 Task: Find connections with filter location Stara Zagora with filter topic #trainer with filter profile language German with filter current company Webmasters4SEO with filter school Gandhi Institute for Technological Advancement with filter industry Administration of Justice with filter service category Grant Writing with filter keywords title Information Security Analyst
Action: Mouse moved to (671, 123)
Screenshot: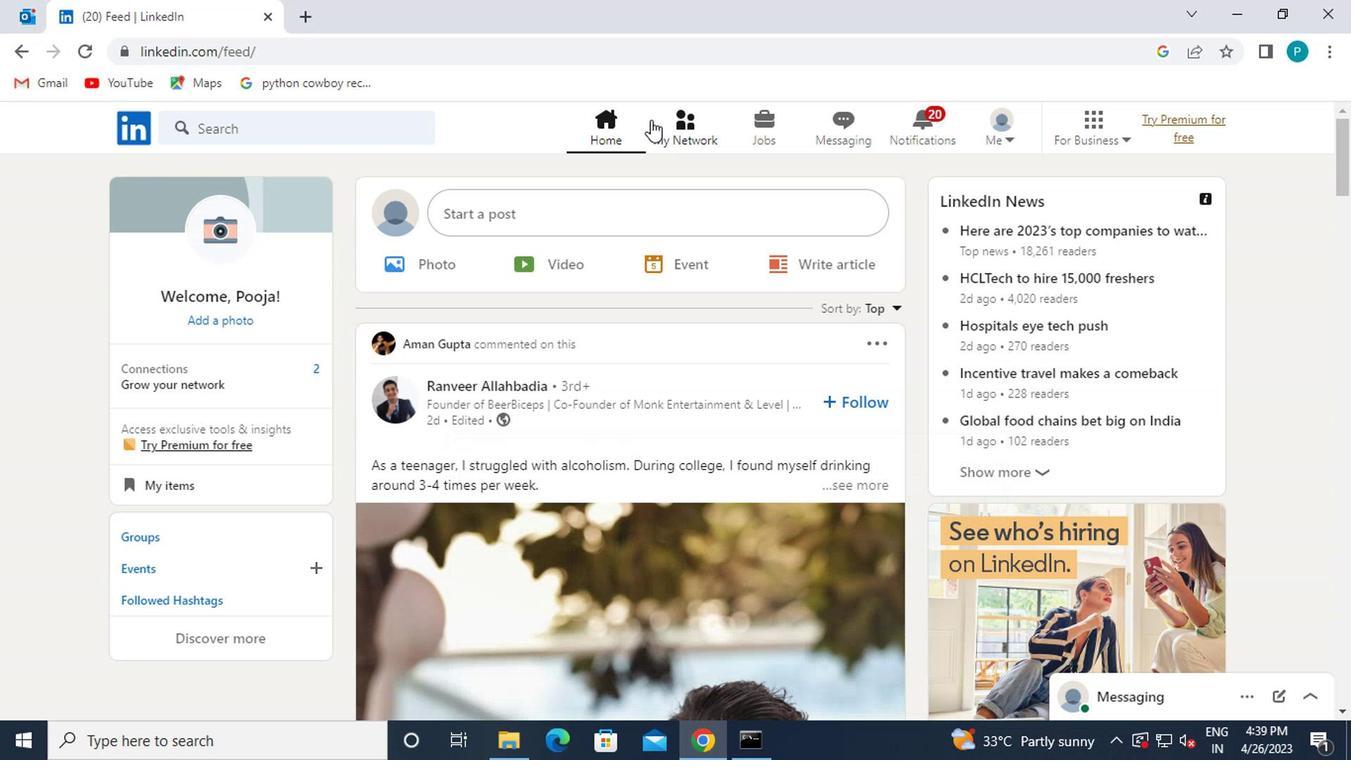 
Action: Mouse pressed left at (671, 123)
Screenshot: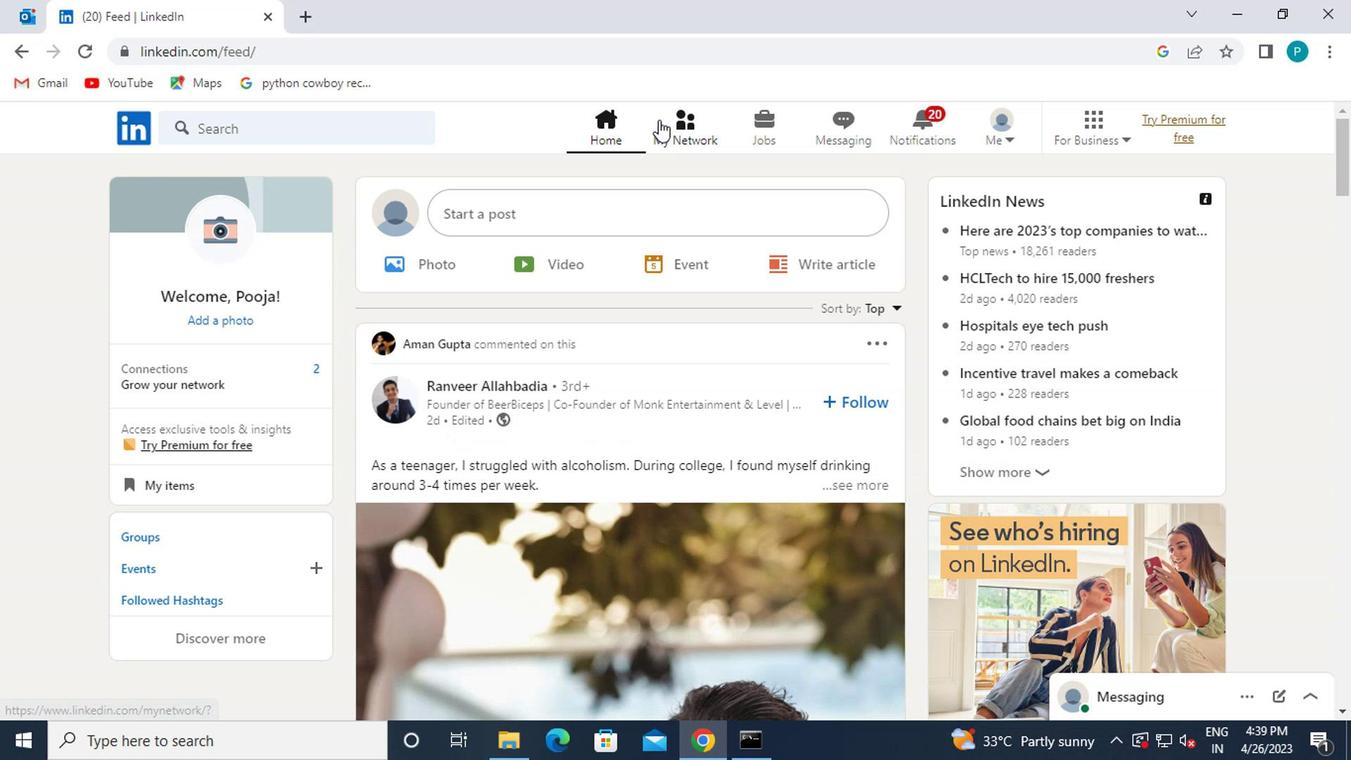 
Action: Mouse moved to (251, 243)
Screenshot: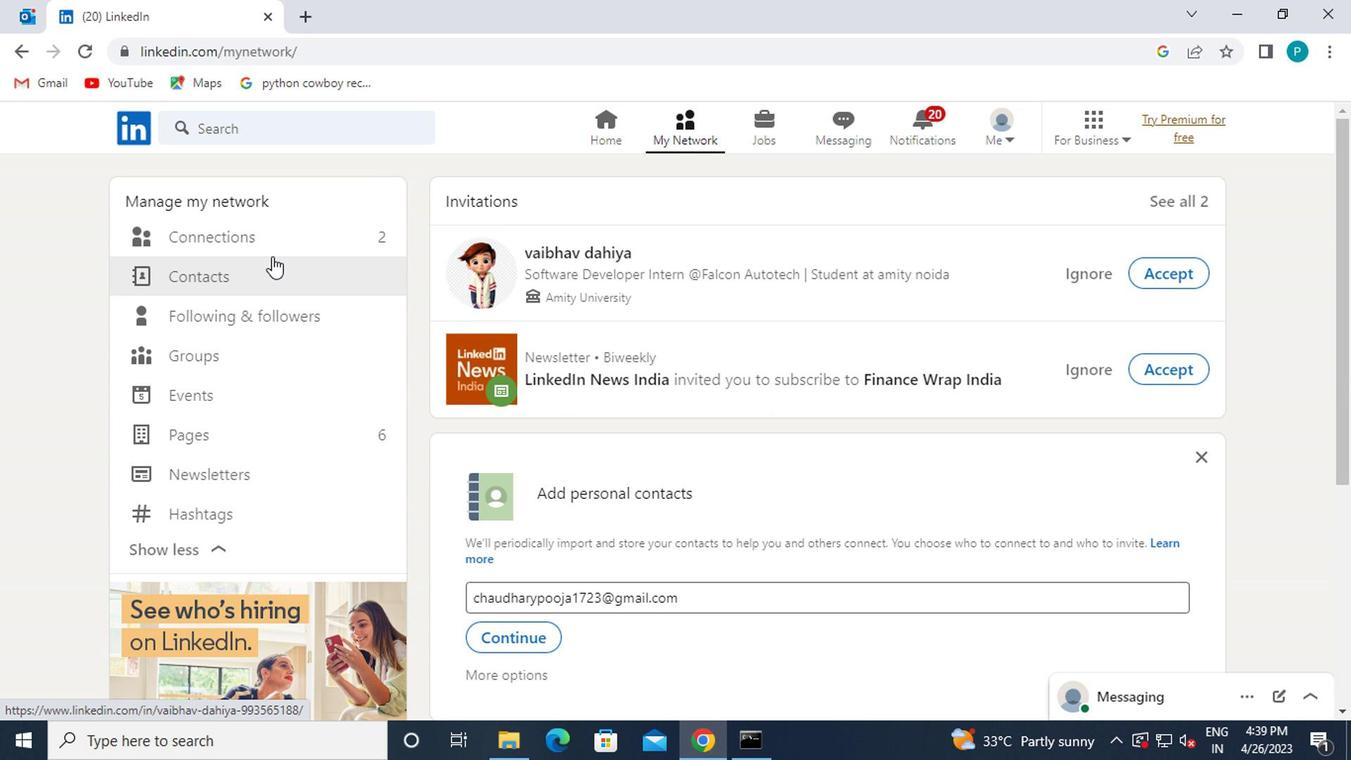 
Action: Mouse pressed left at (251, 243)
Screenshot: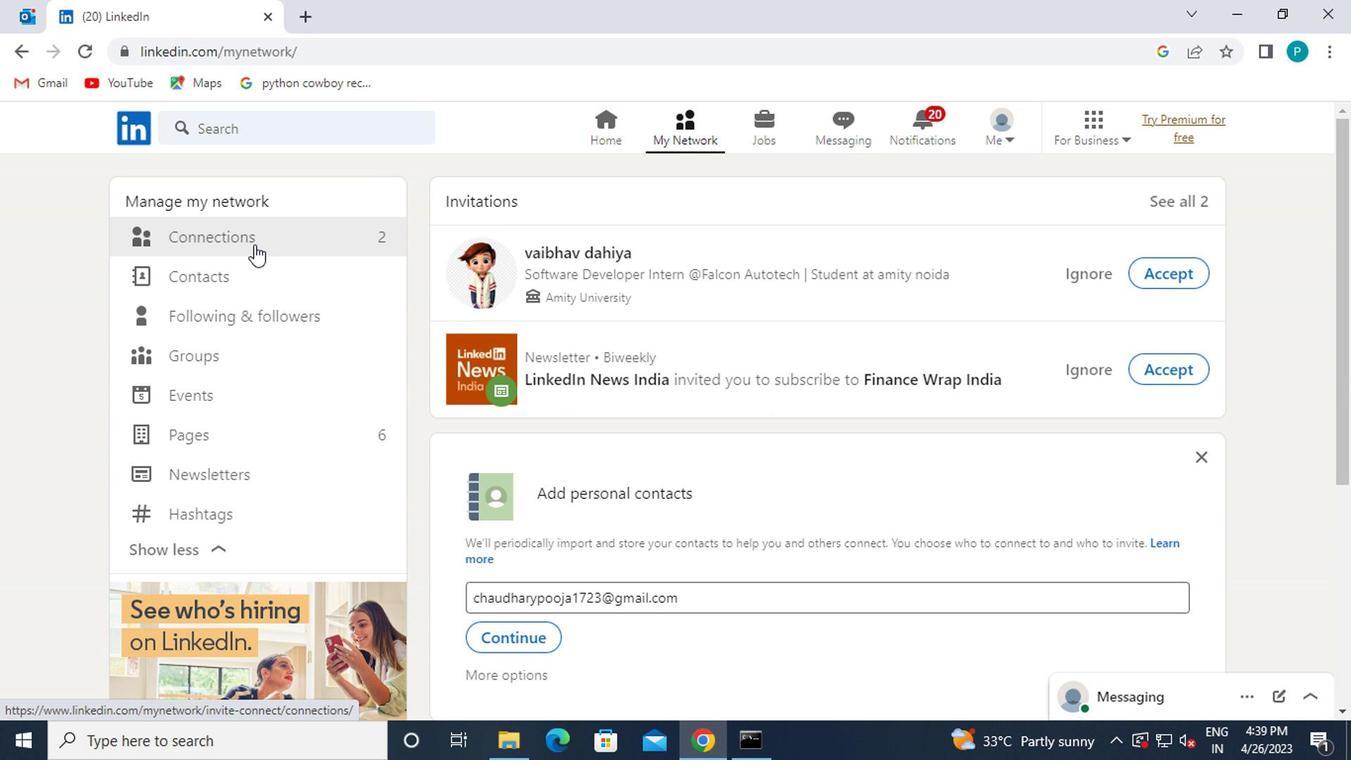 
Action: Mouse moved to (788, 223)
Screenshot: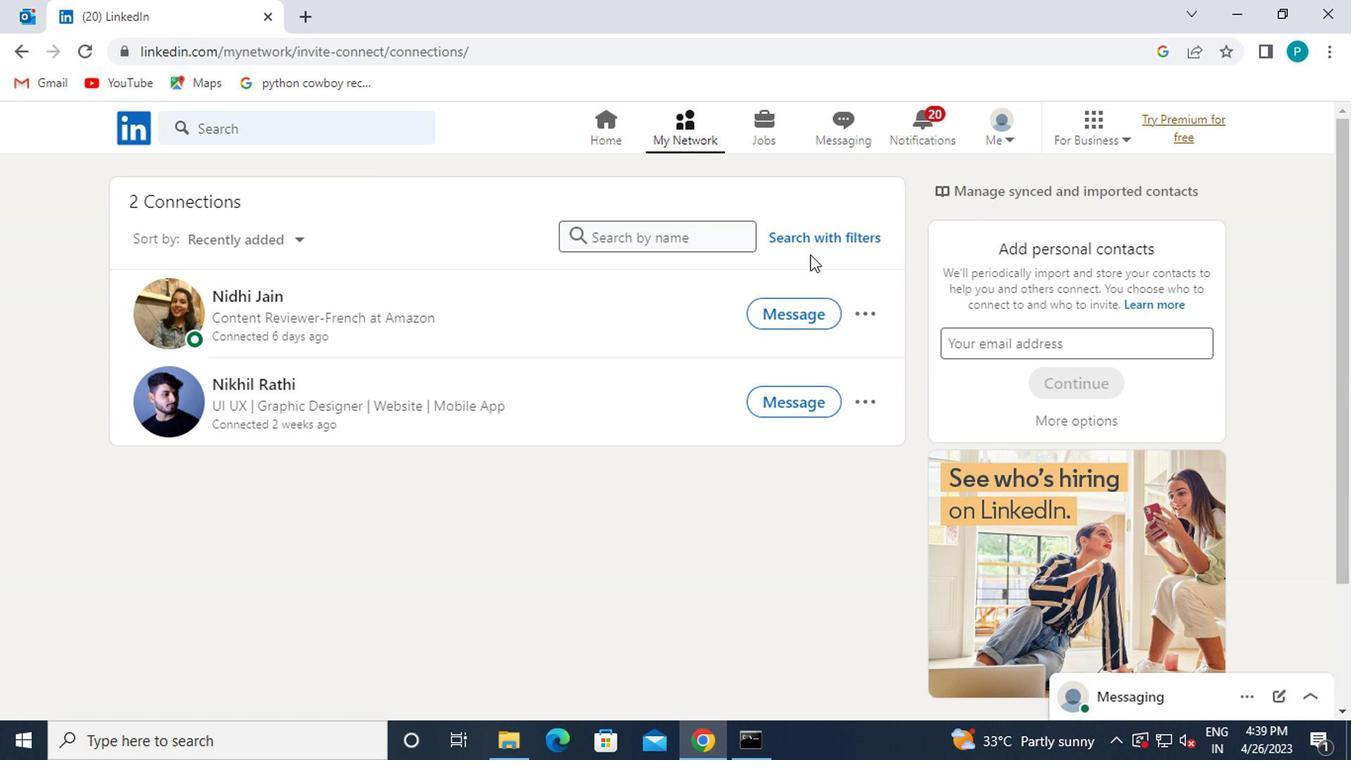 
Action: Mouse pressed left at (788, 223)
Screenshot: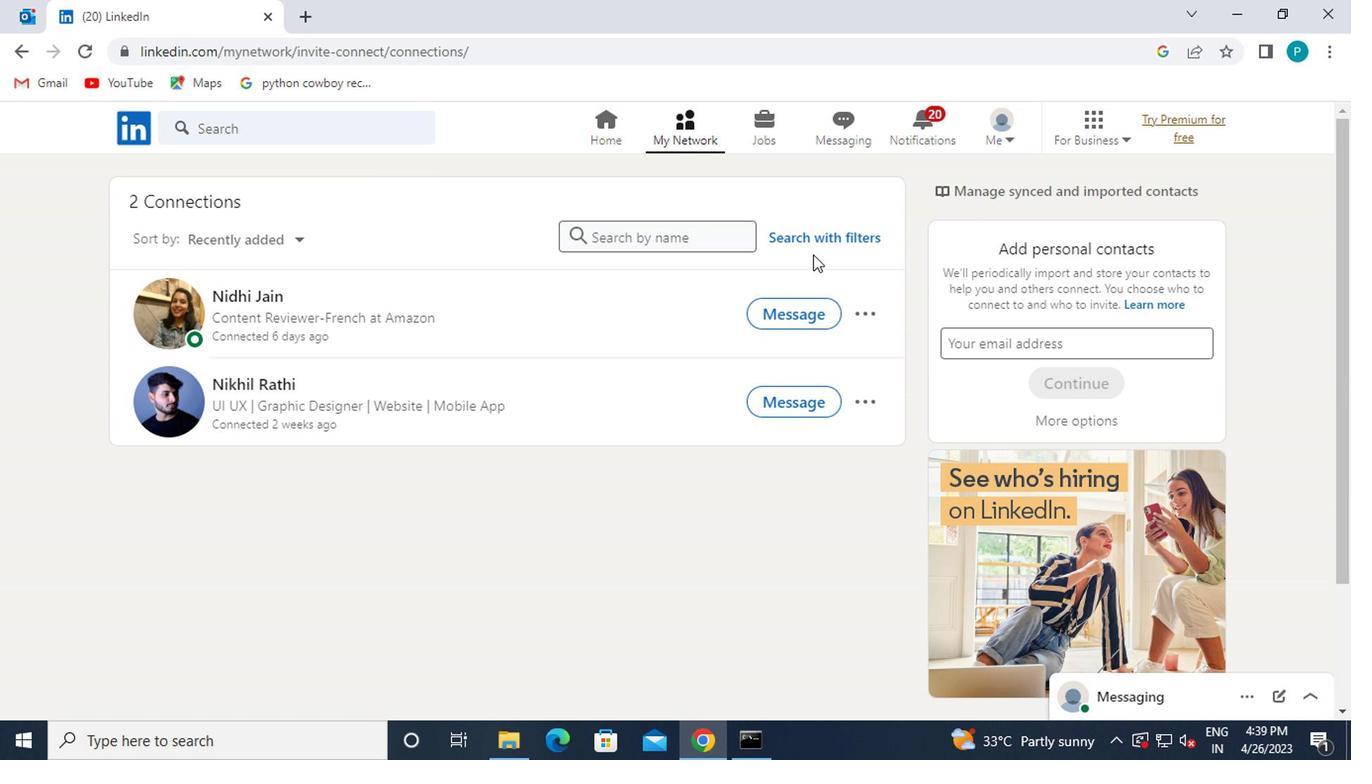 
Action: Mouse moved to (793, 235)
Screenshot: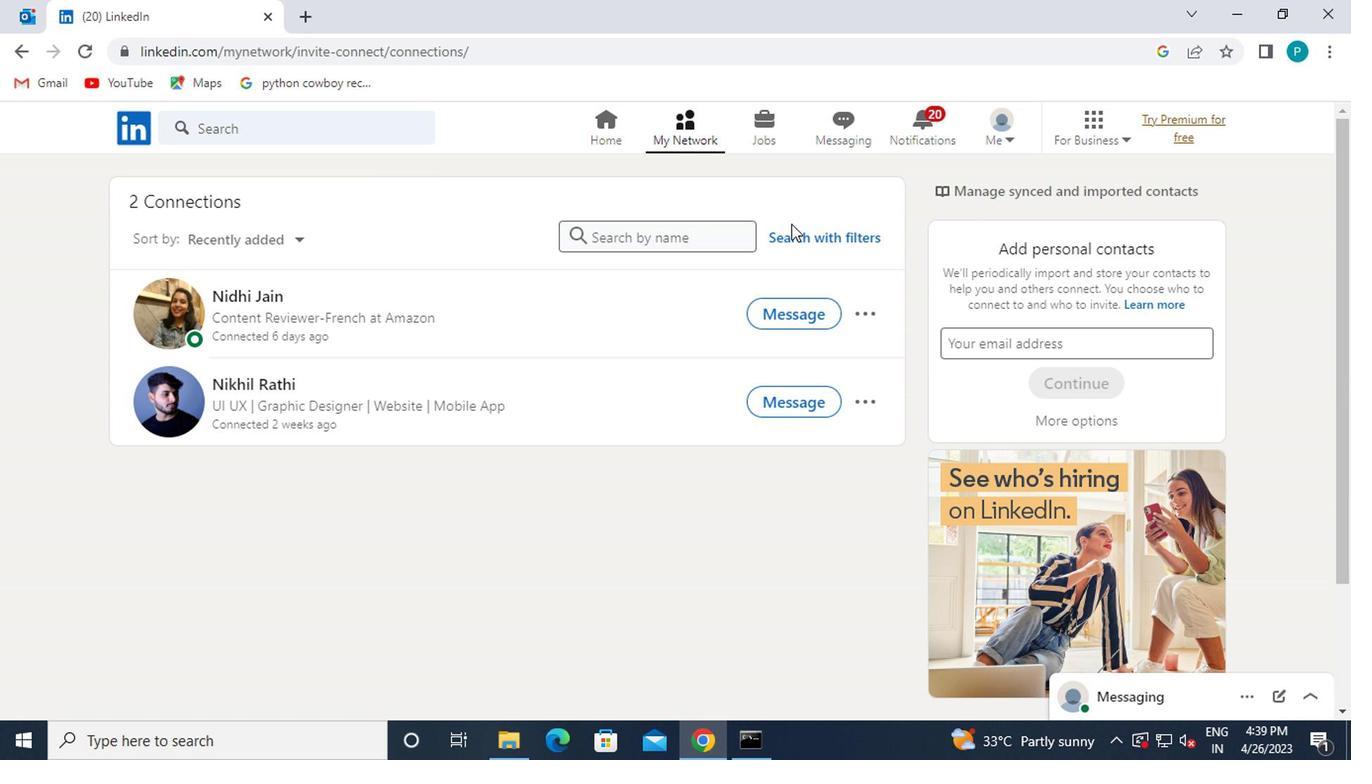 
Action: Mouse pressed left at (793, 235)
Screenshot: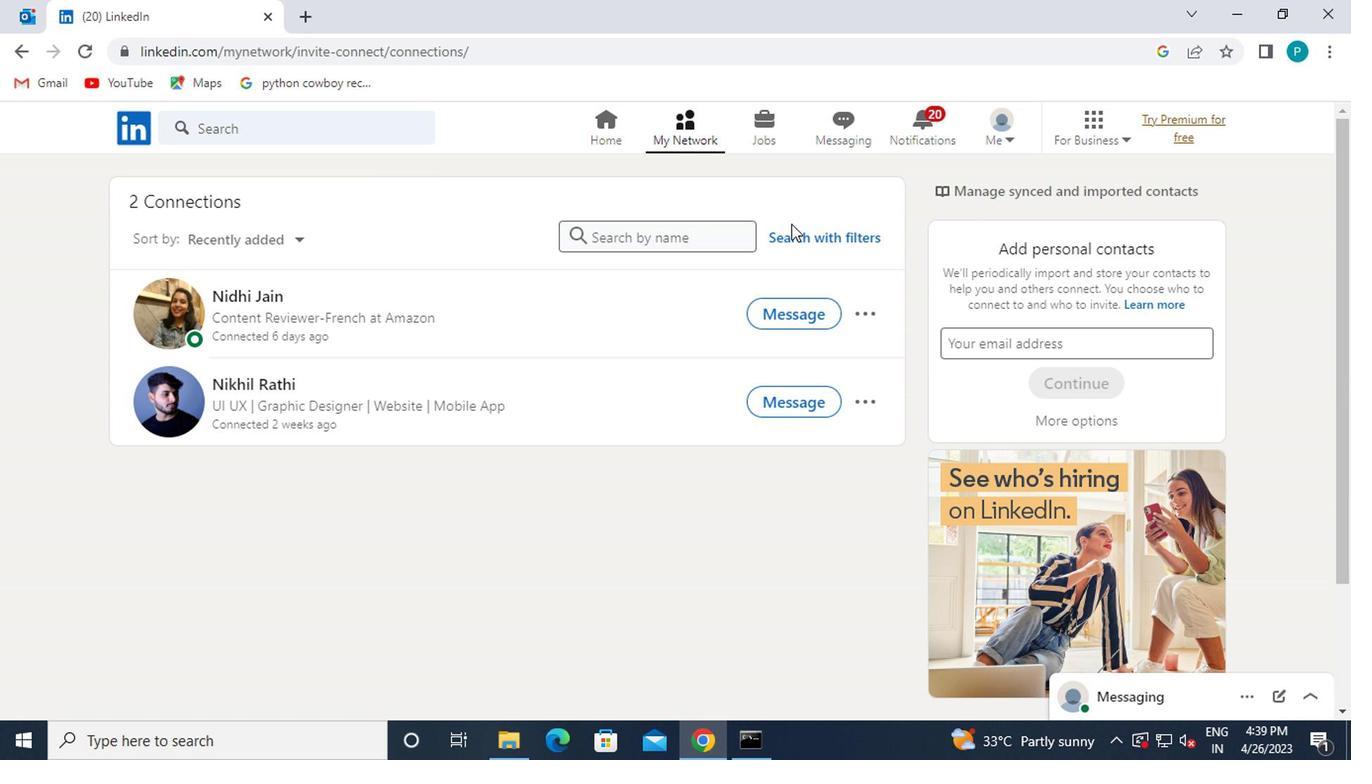 
Action: Mouse moved to (627, 180)
Screenshot: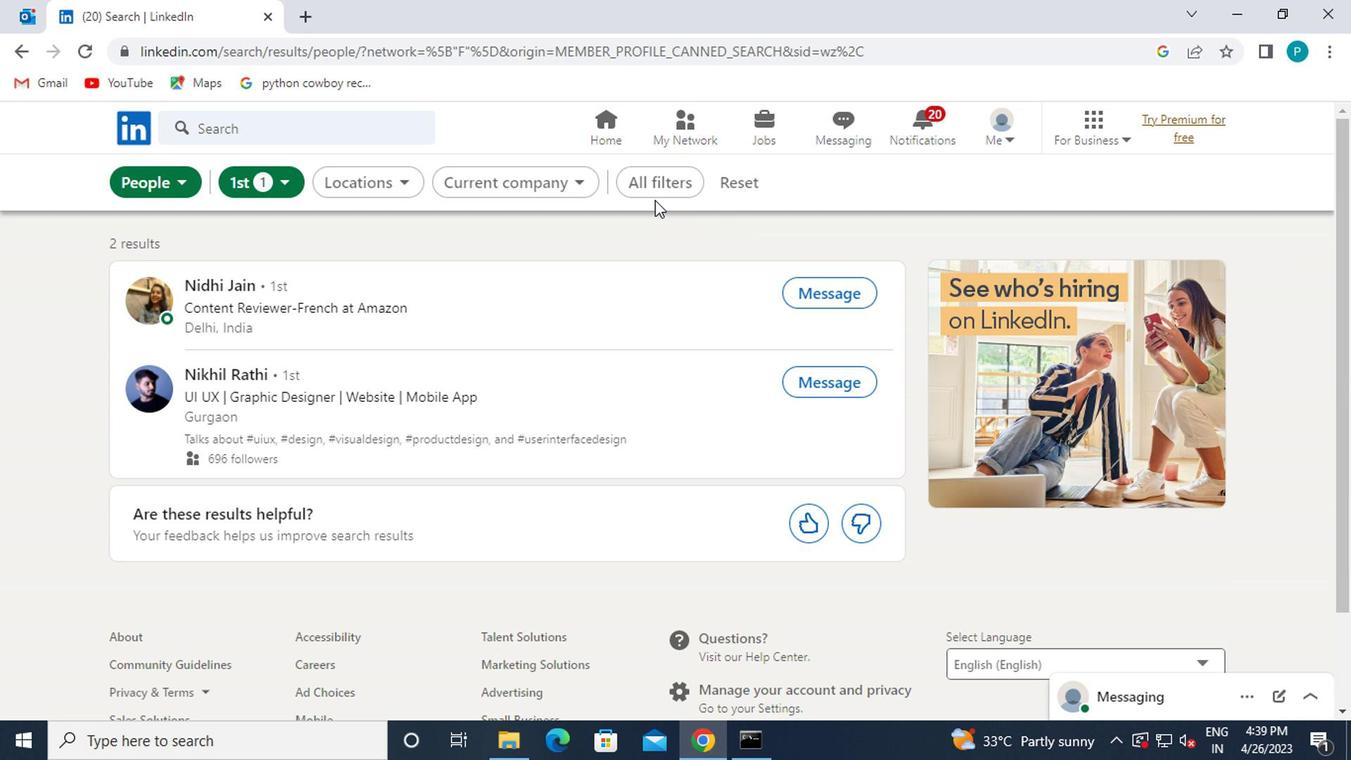 
Action: Mouse pressed left at (627, 180)
Screenshot: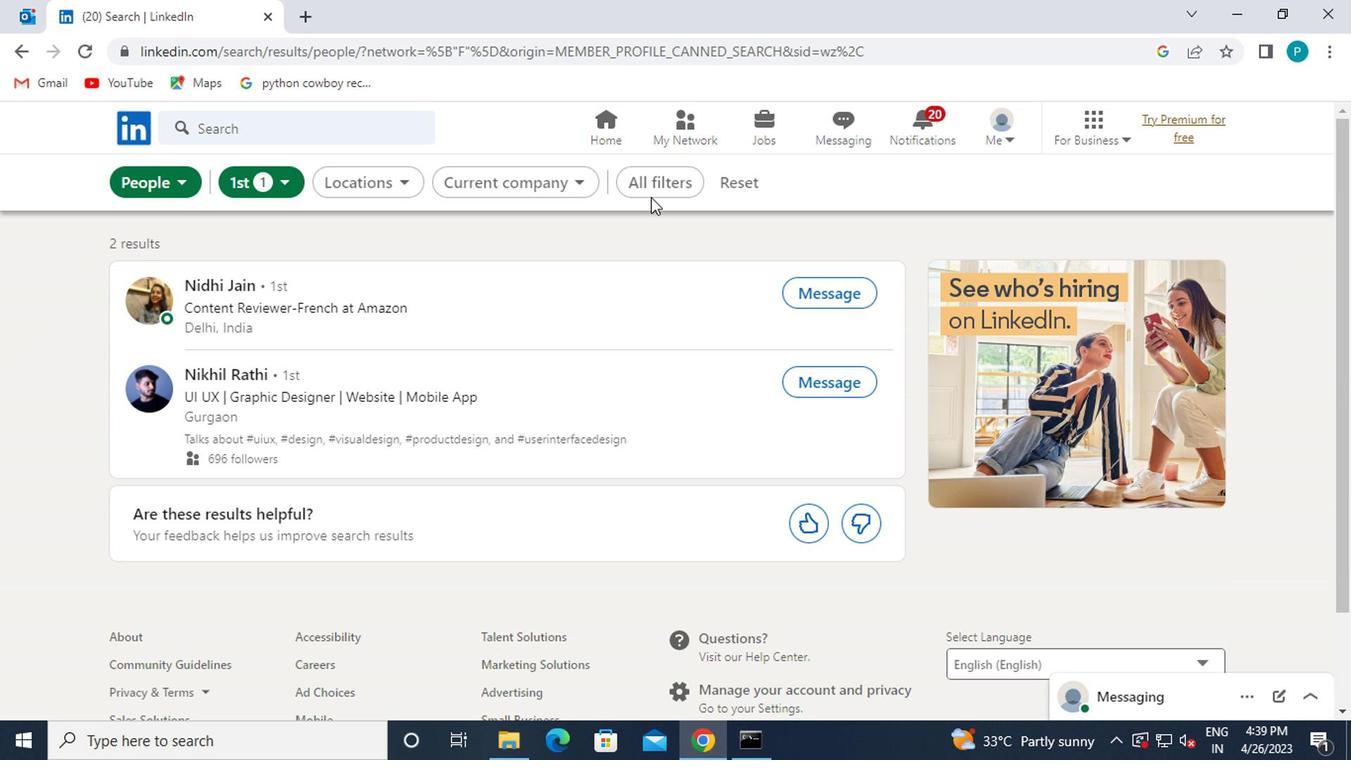 
Action: Mouse moved to (1064, 540)
Screenshot: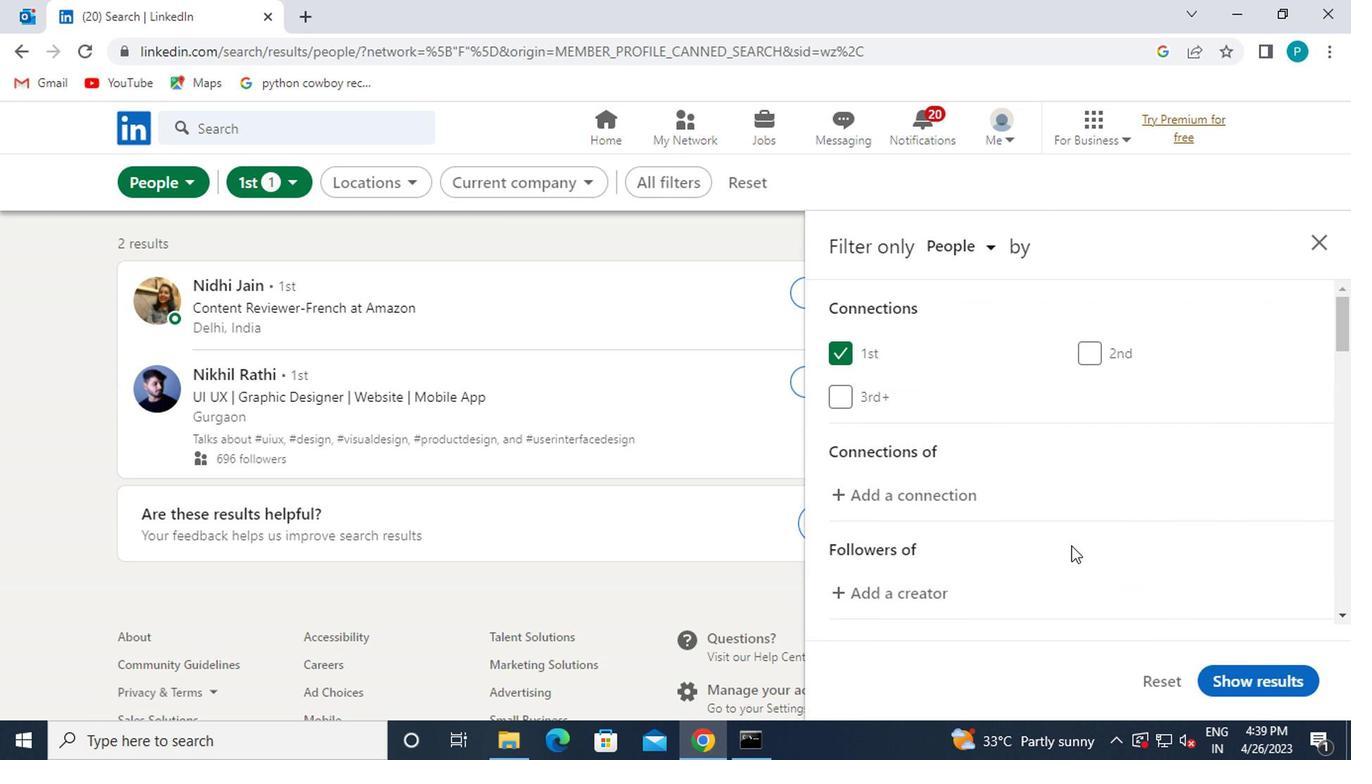 
Action: Mouse scrolled (1064, 540) with delta (0, 0)
Screenshot: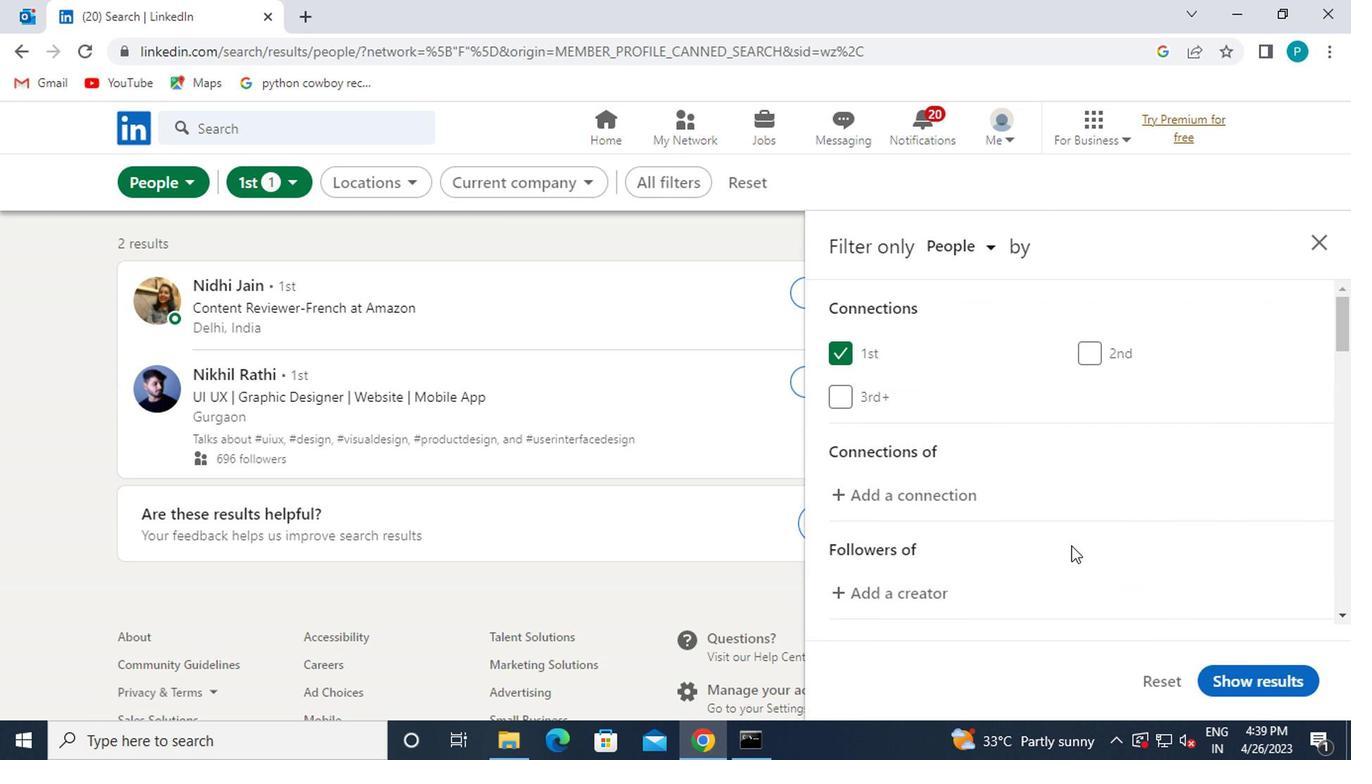 
Action: Mouse moved to (1061, 540)
Screenshot: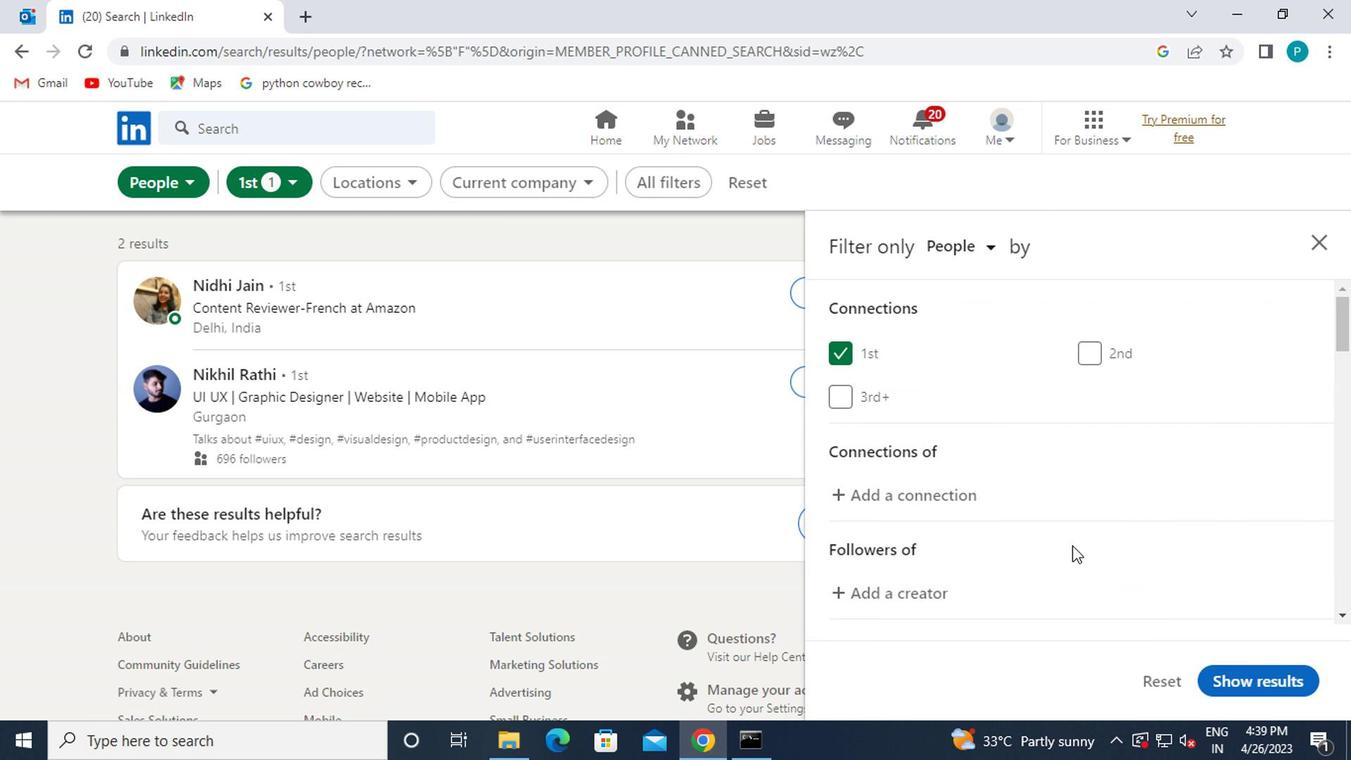 
Action: Mouse scrolled (1061, 540) with delta (0, 0)
Screenshot: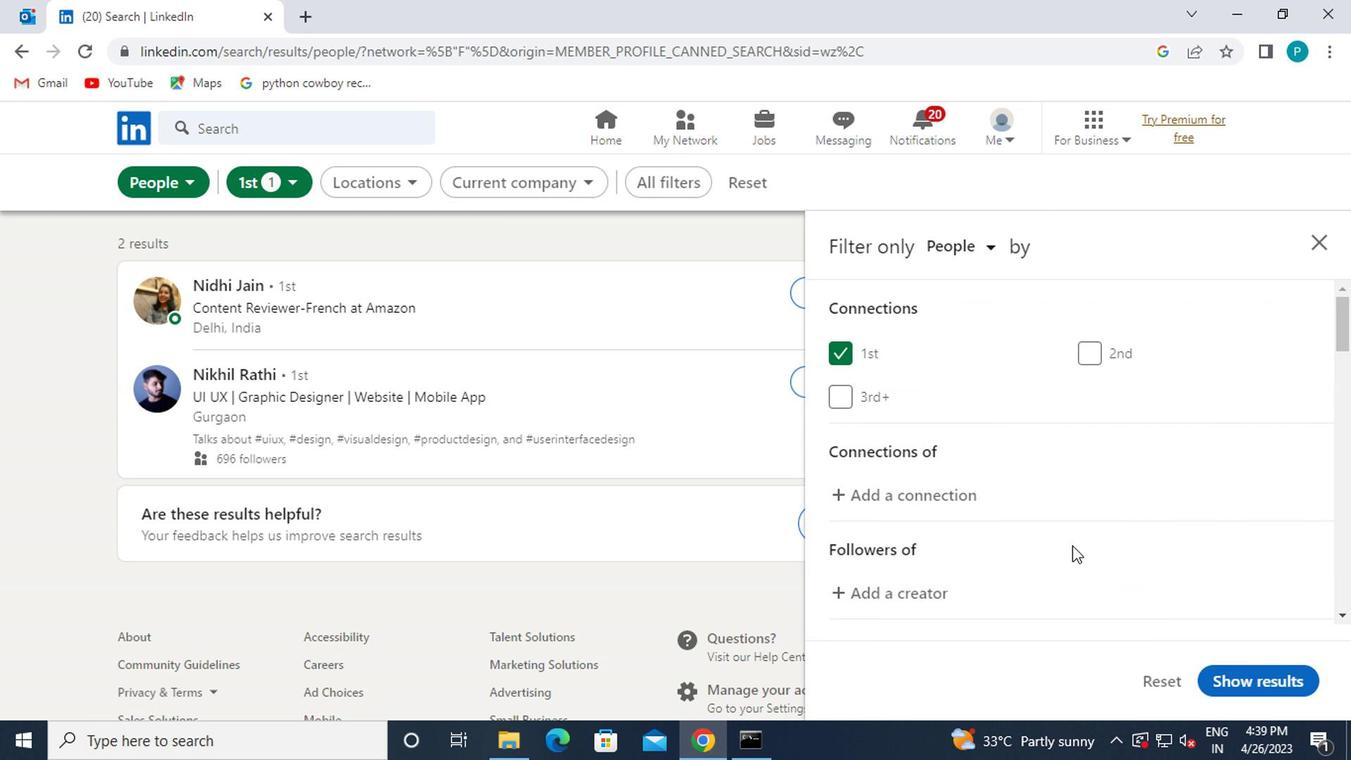 
Action: Mouse moved to (1059, 541)
Screenshot: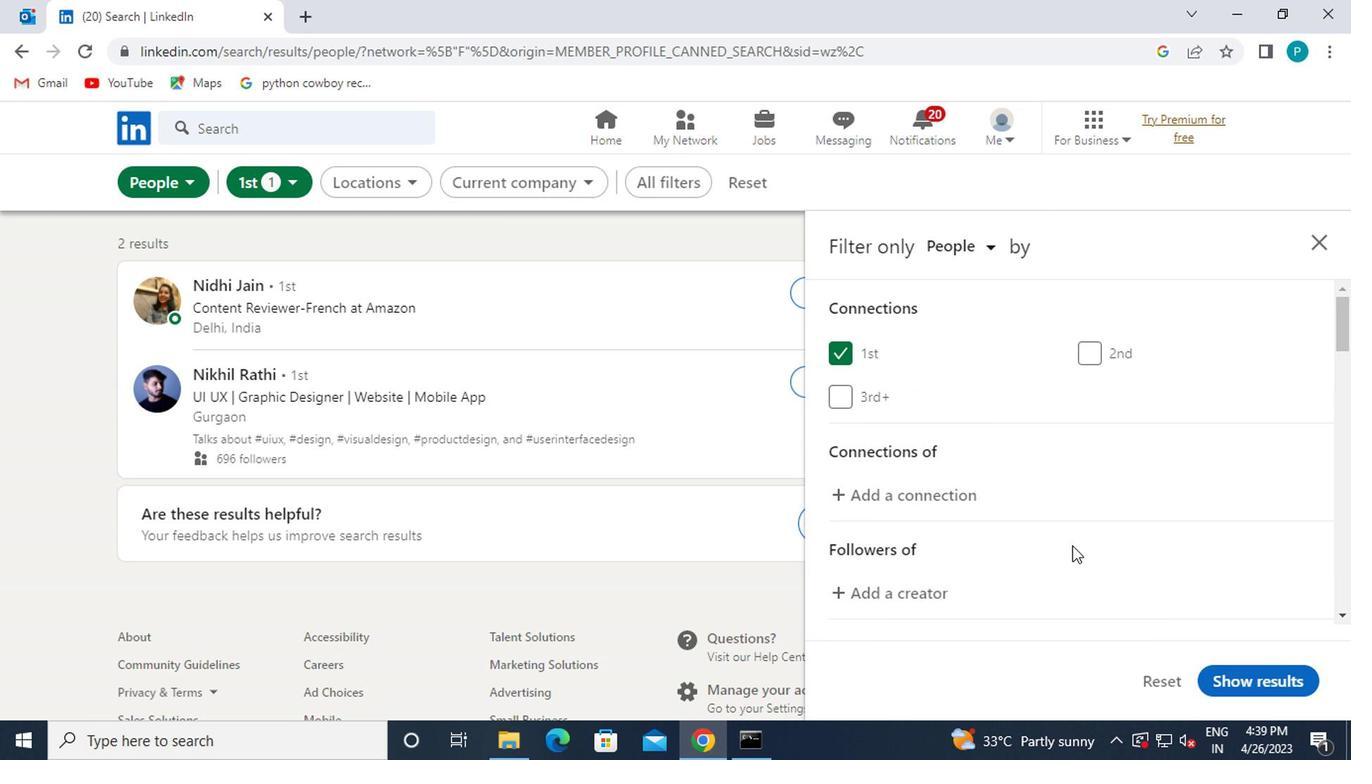 
Action: Mouse scrolled (1059, 540) with delta (0, 0)
Screenshot: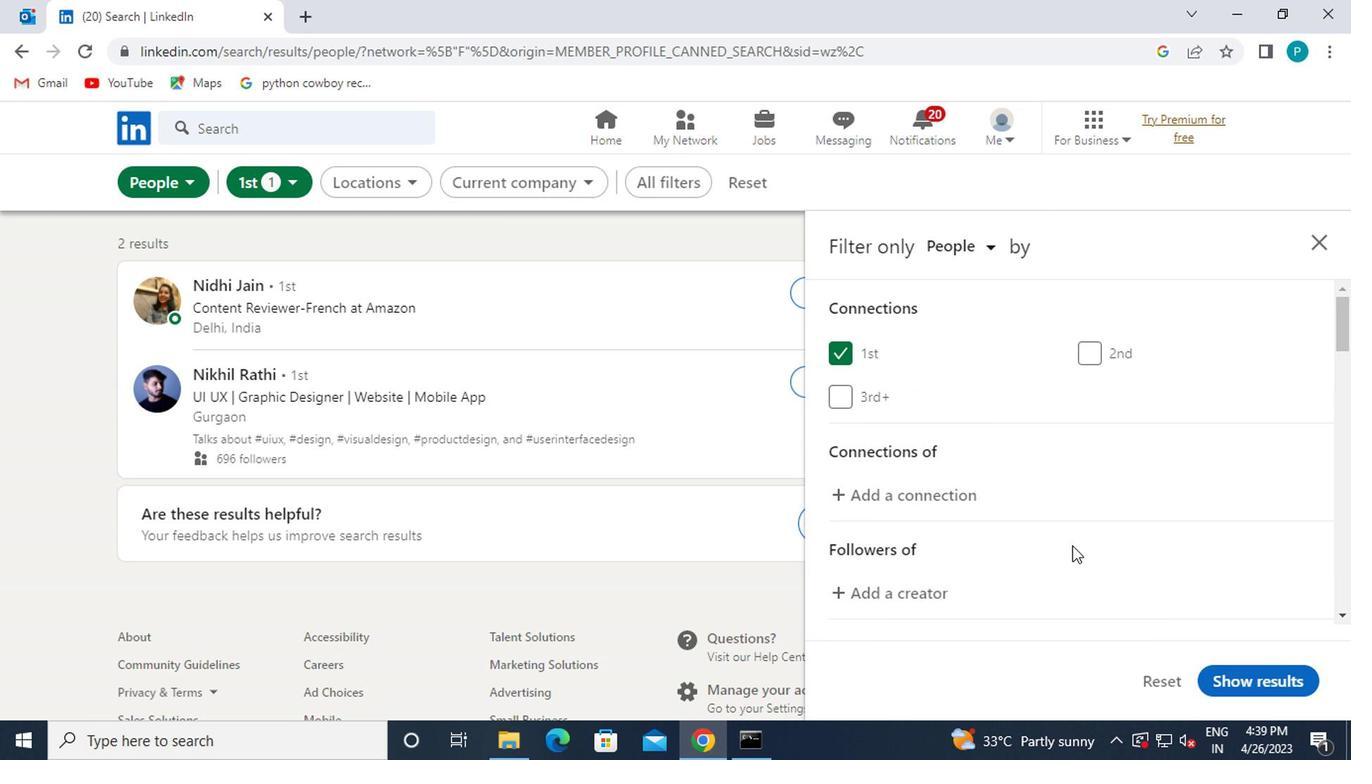 
Action: Mouse scrolled (1059, 540) with delta (0, 0)
Screenshot: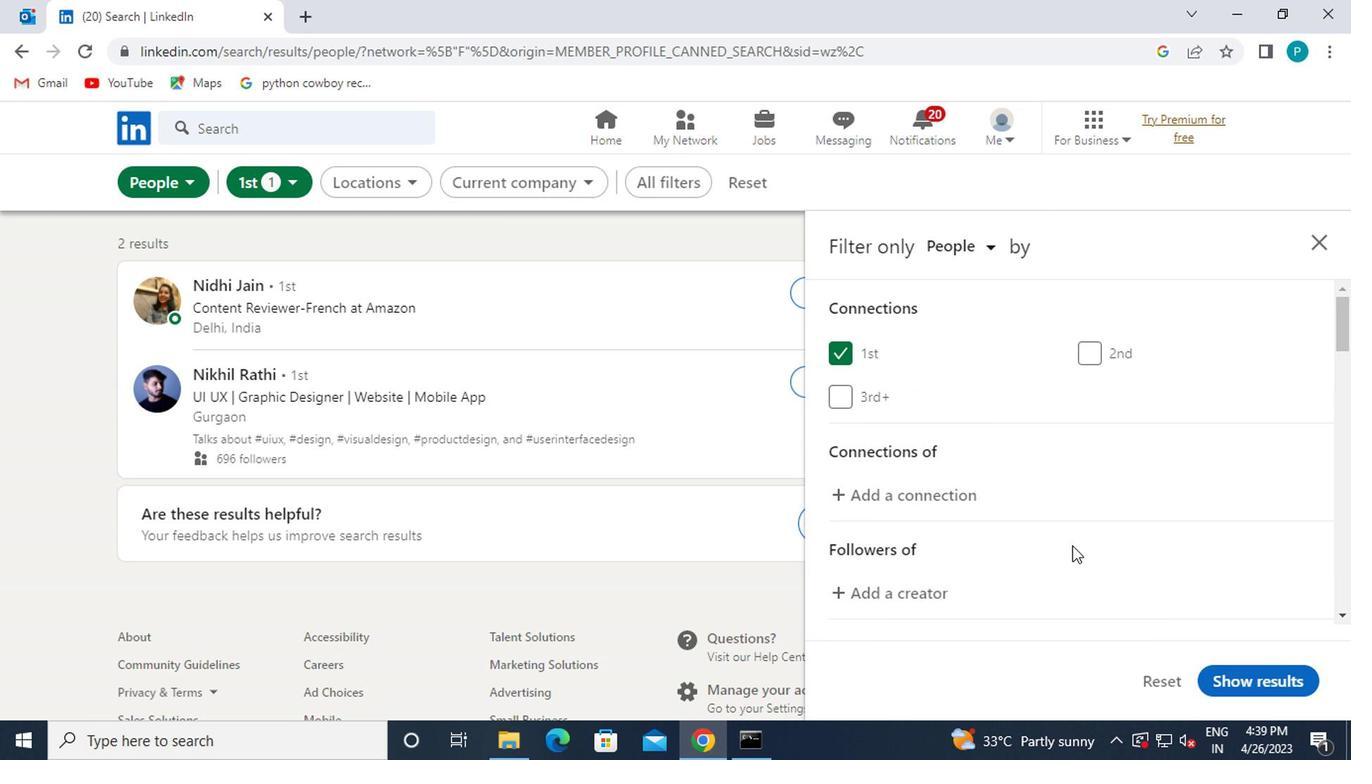 
Action: Mouse moved to (1095, 375)
Screenshot: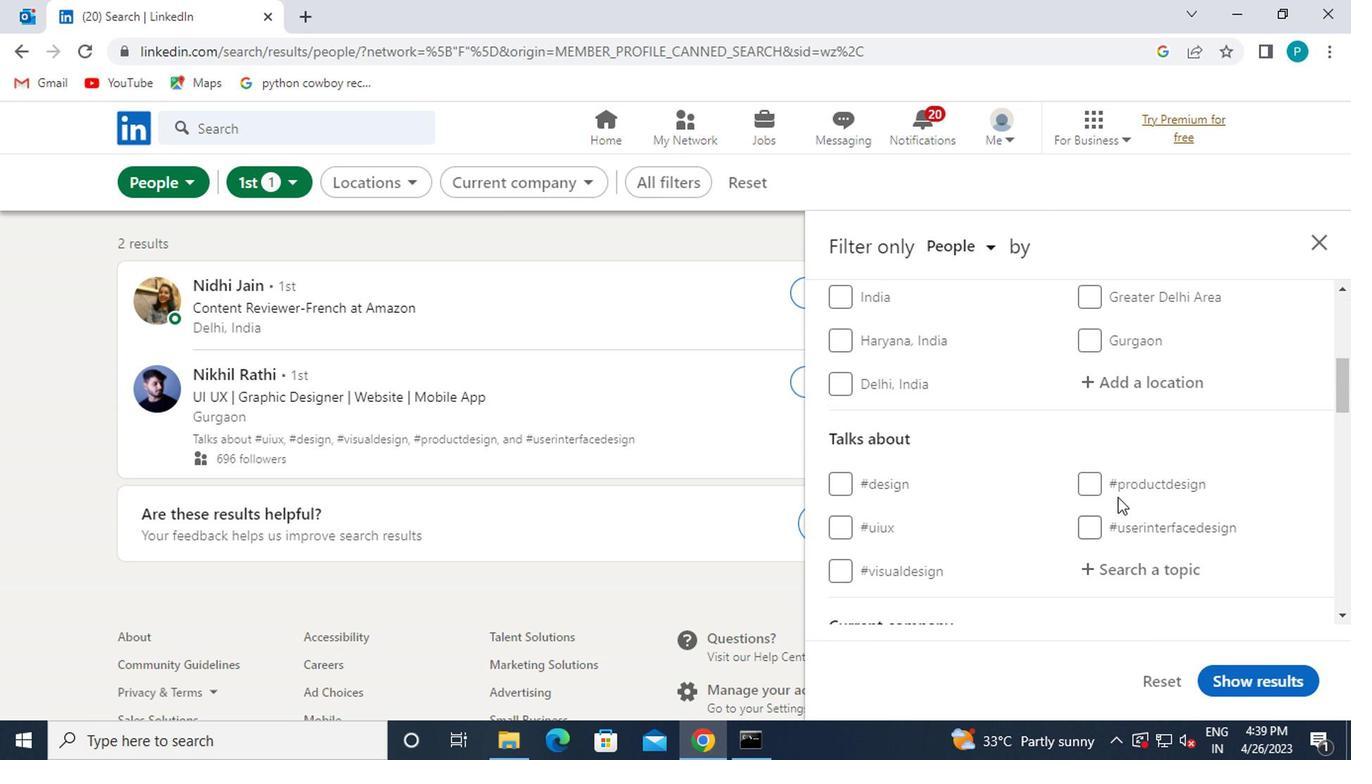 
Action: Mouse pressed left at (1095, 375)
Screenshot: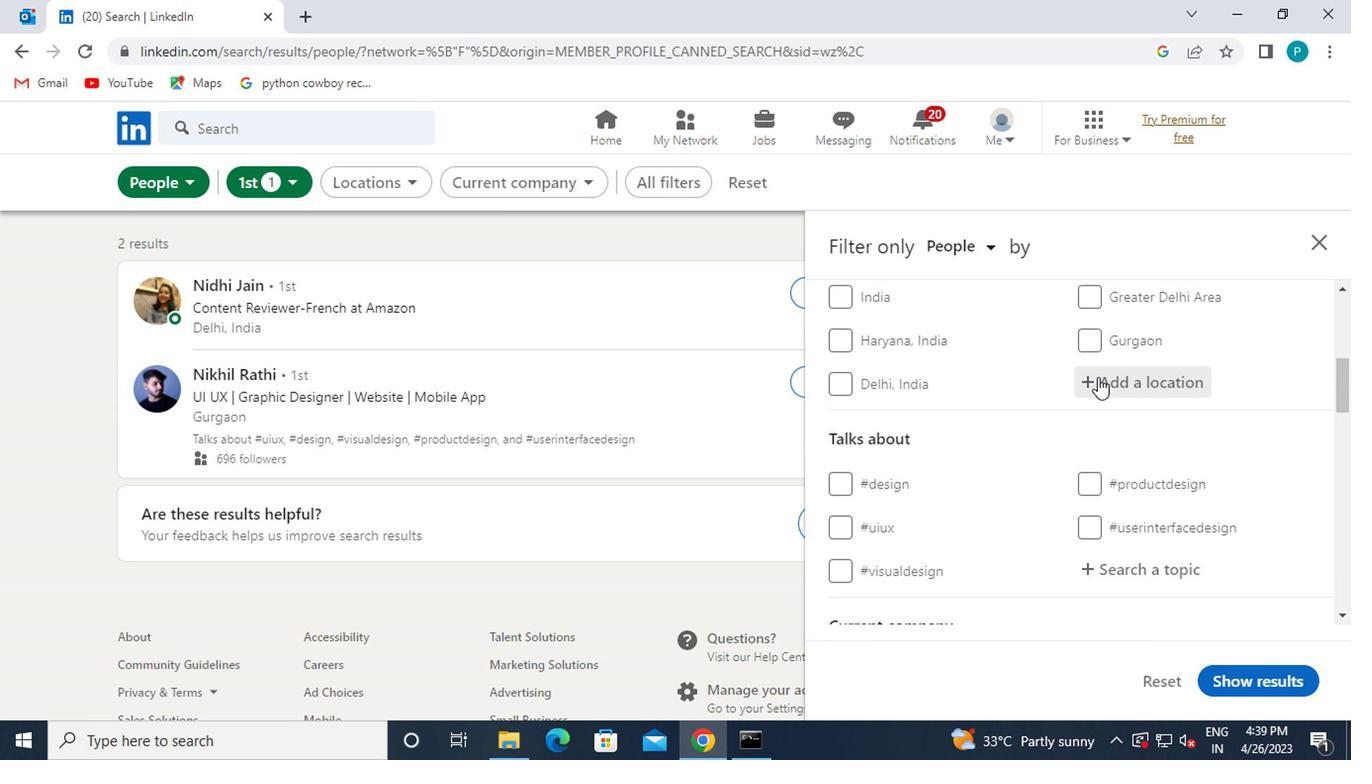 
Action: Key pressed stra<Key.backspace><Key.backspace>ara
Screenshot: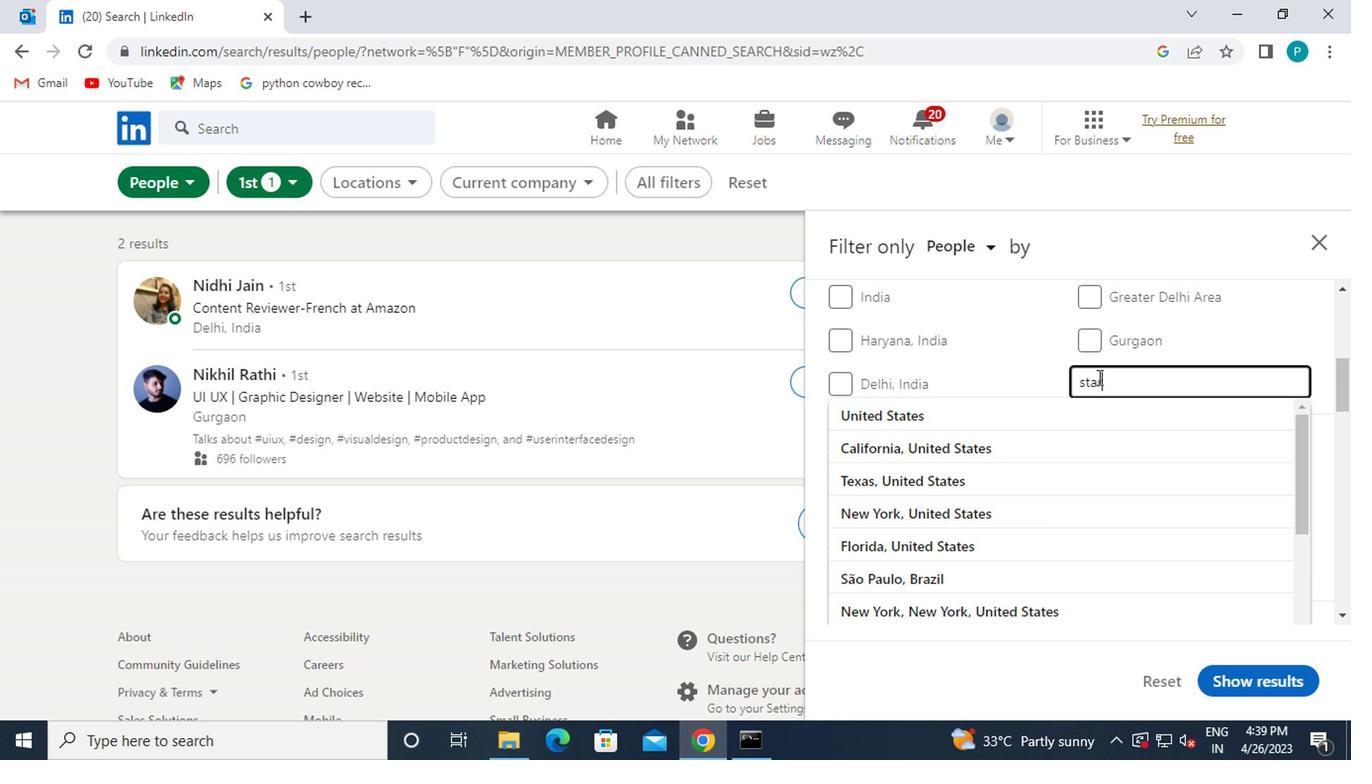 
Action: Mouse moved to (923, 403)
Screenshot: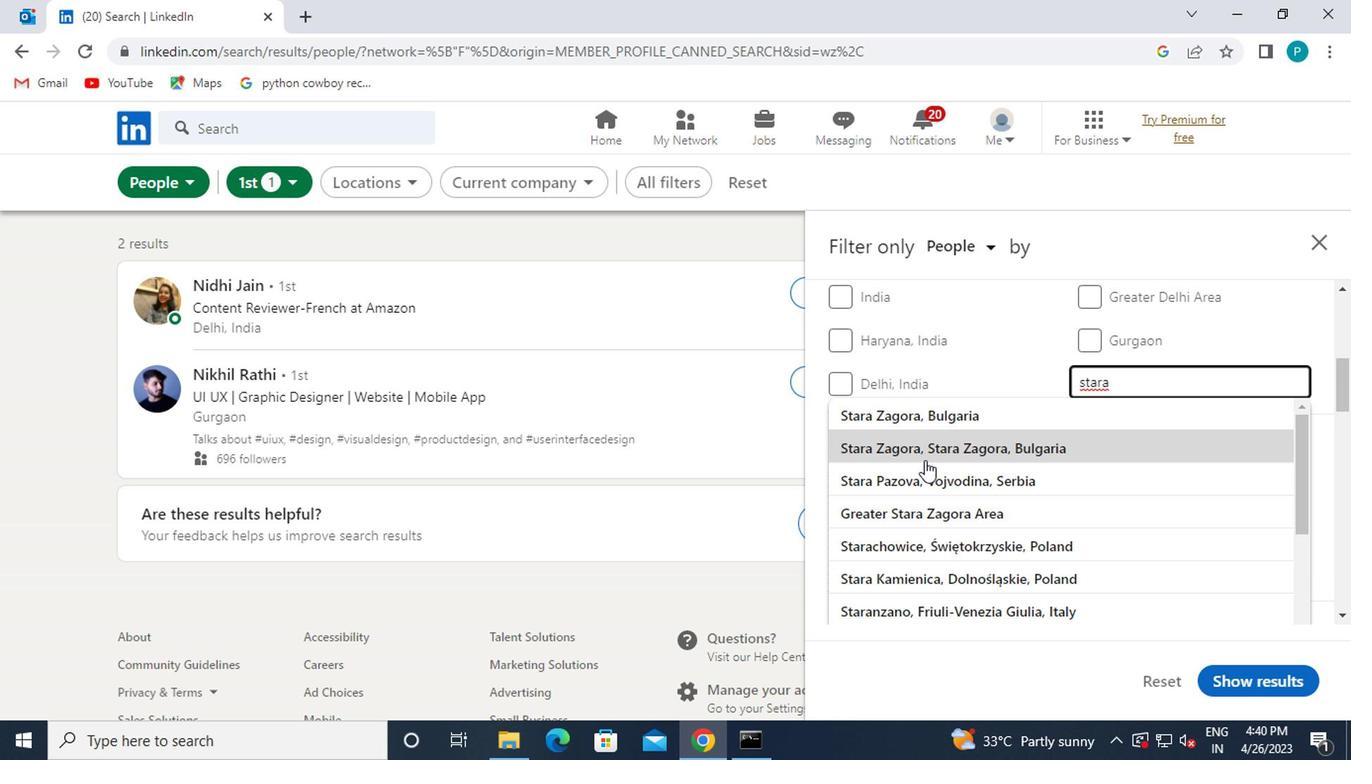 
Action: Mouse pressed left at (923, 403)
Screenshot: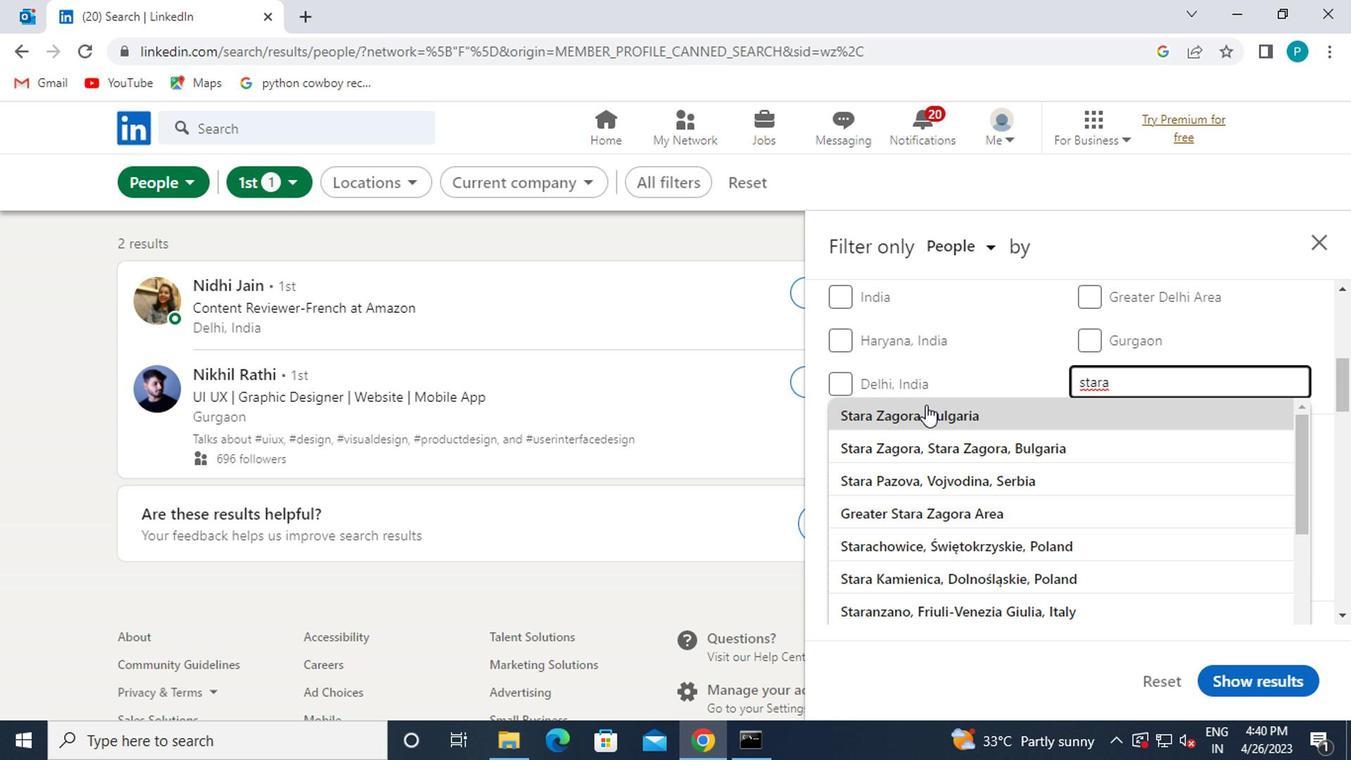 
Action: Mouse moved to (1080, 457)
Screenshot: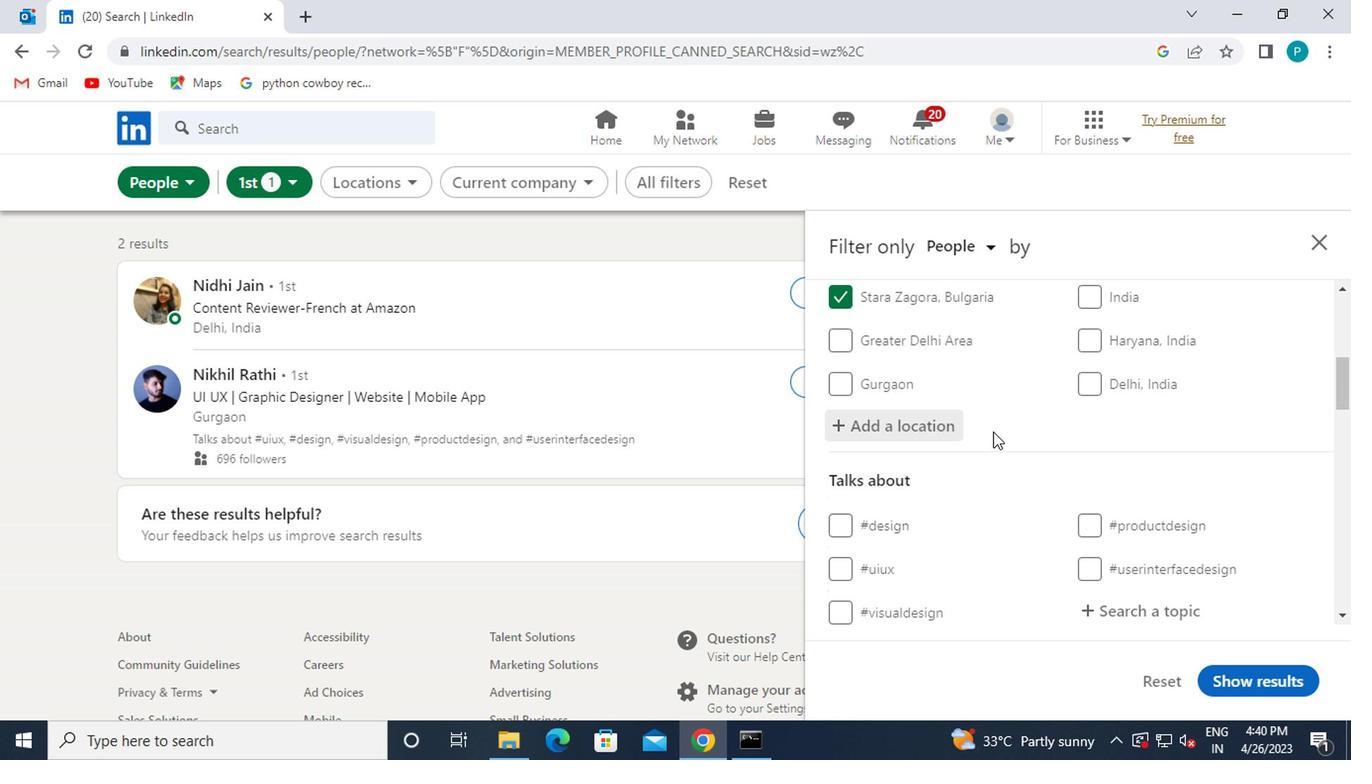 
Action: Mouse scrolled (1080, 456) with delta (0, 0)
Screenshot: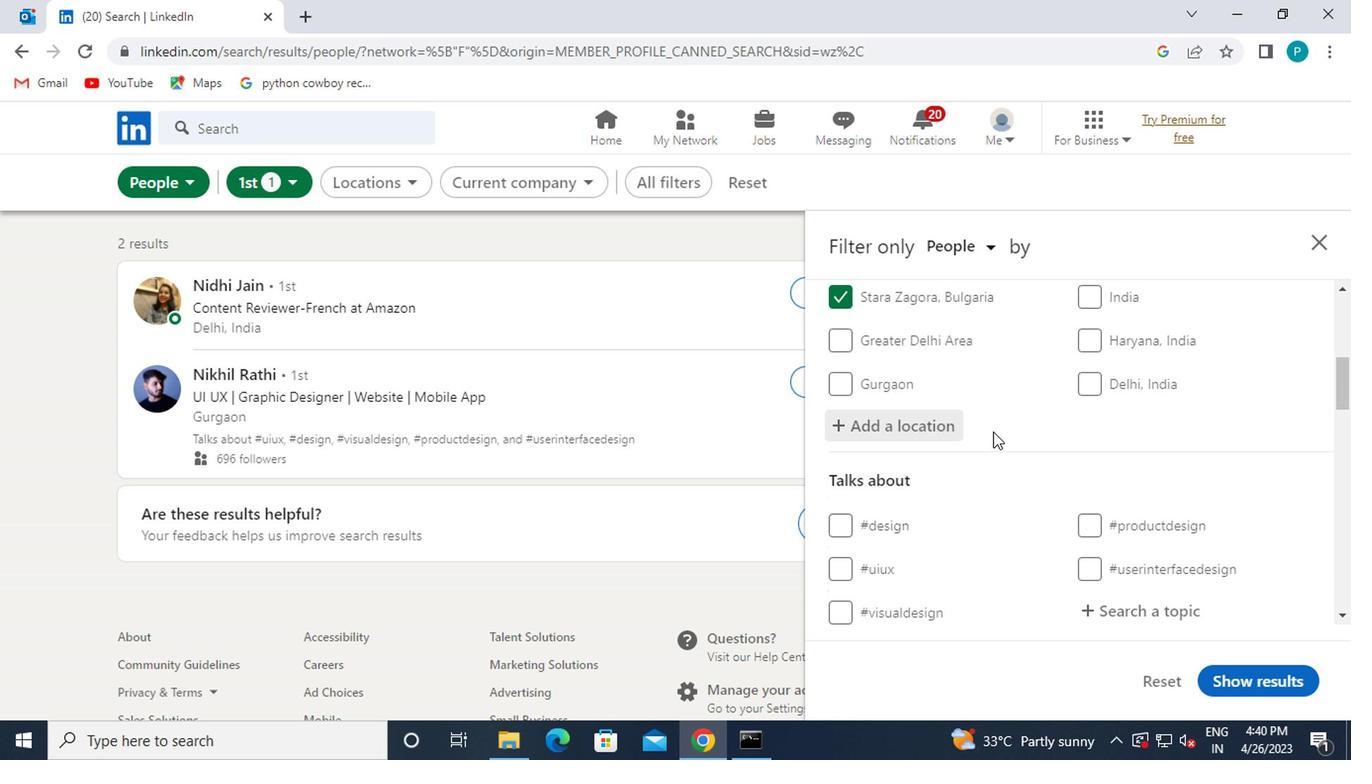 
Action: Mouse moved to (1080, 459)
Screenshot: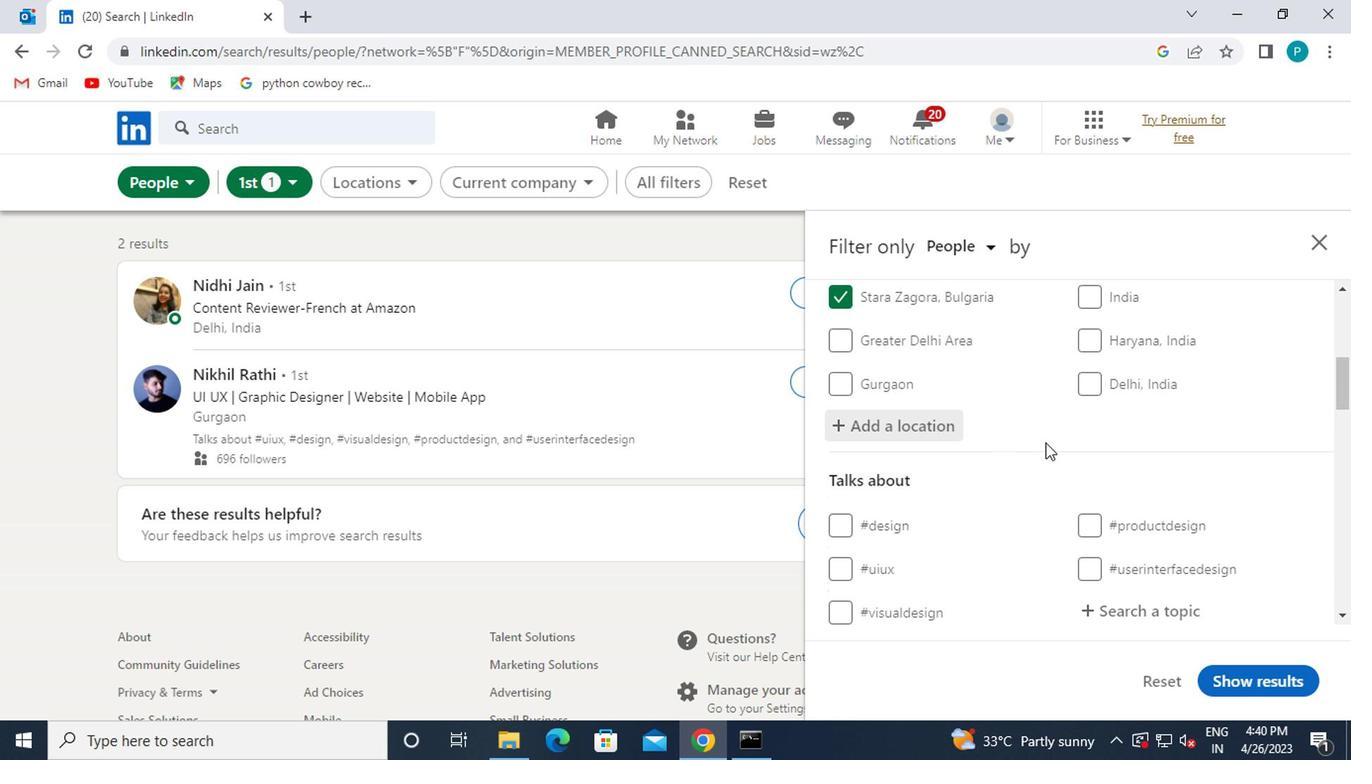 
Action: Mouse scrolled (1080, 459) with delta (0, 0)
Screenshot: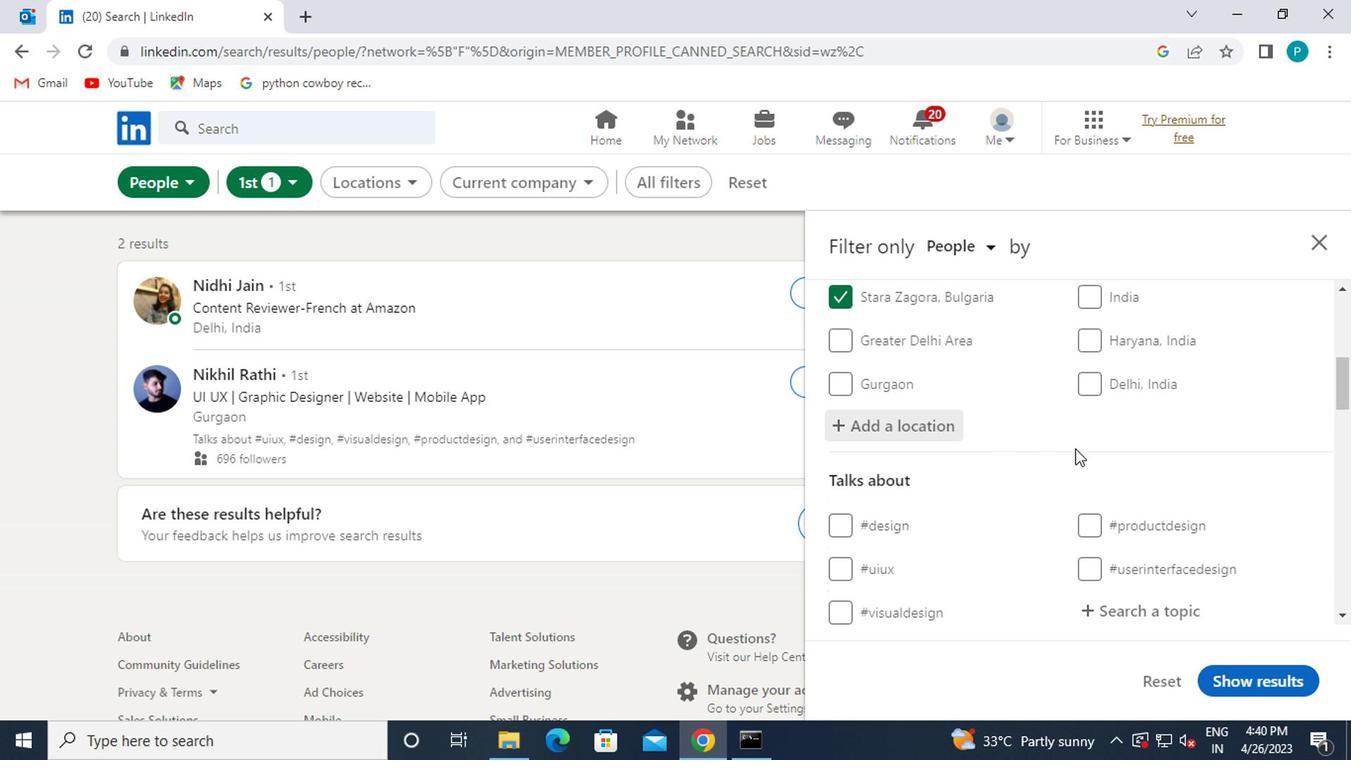 
Action: Mouse moved to (1086, 420)
Screenshot: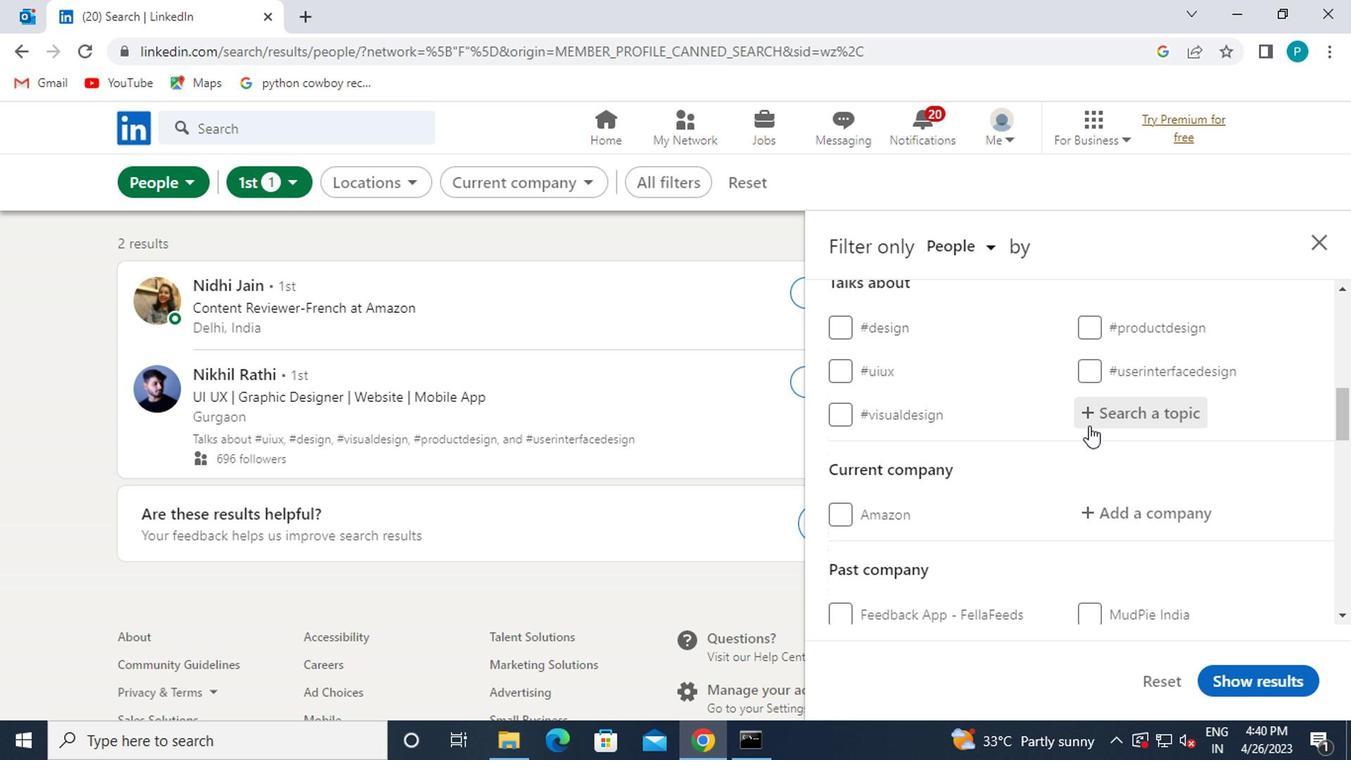 
Action: Mouse pressed left at (1086, 420)
Screenshot: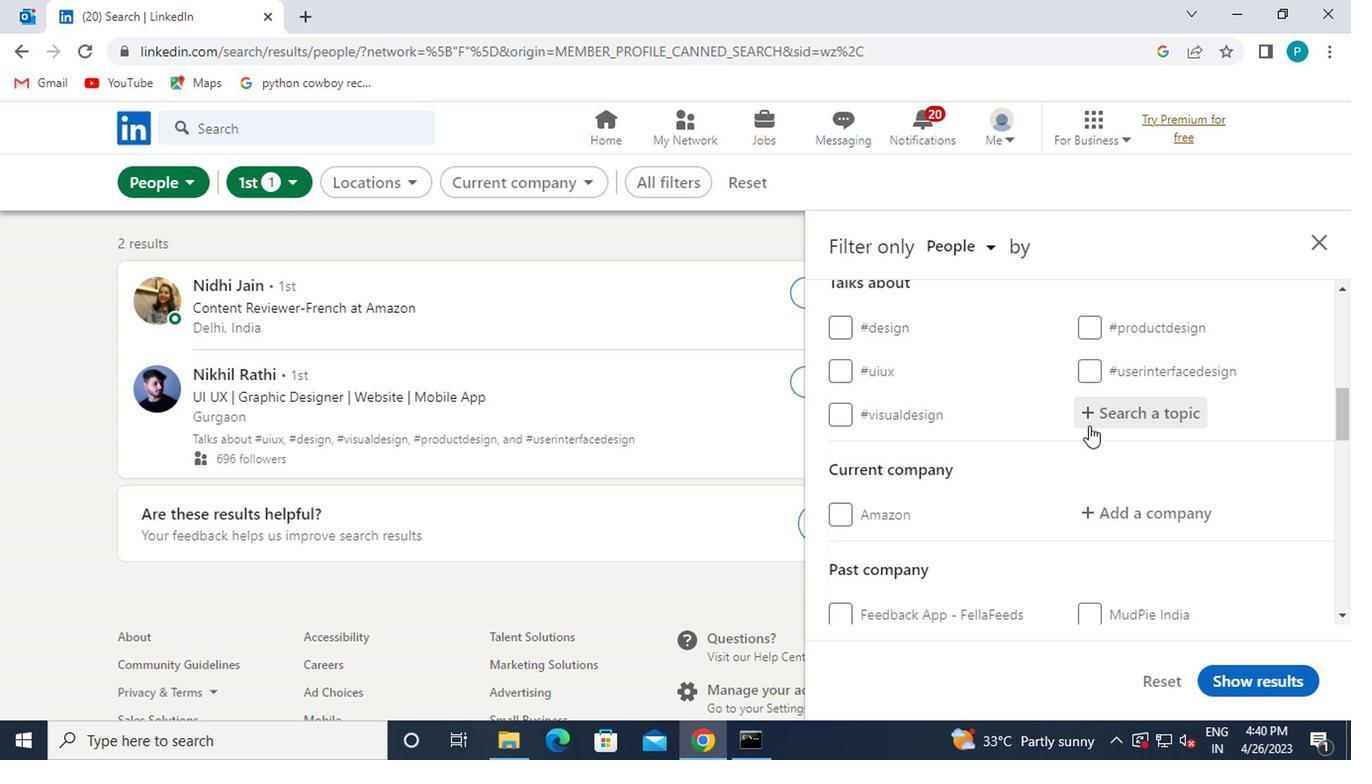 
Action: Key pressed <Key.shift>#TRAINER
Screenshot: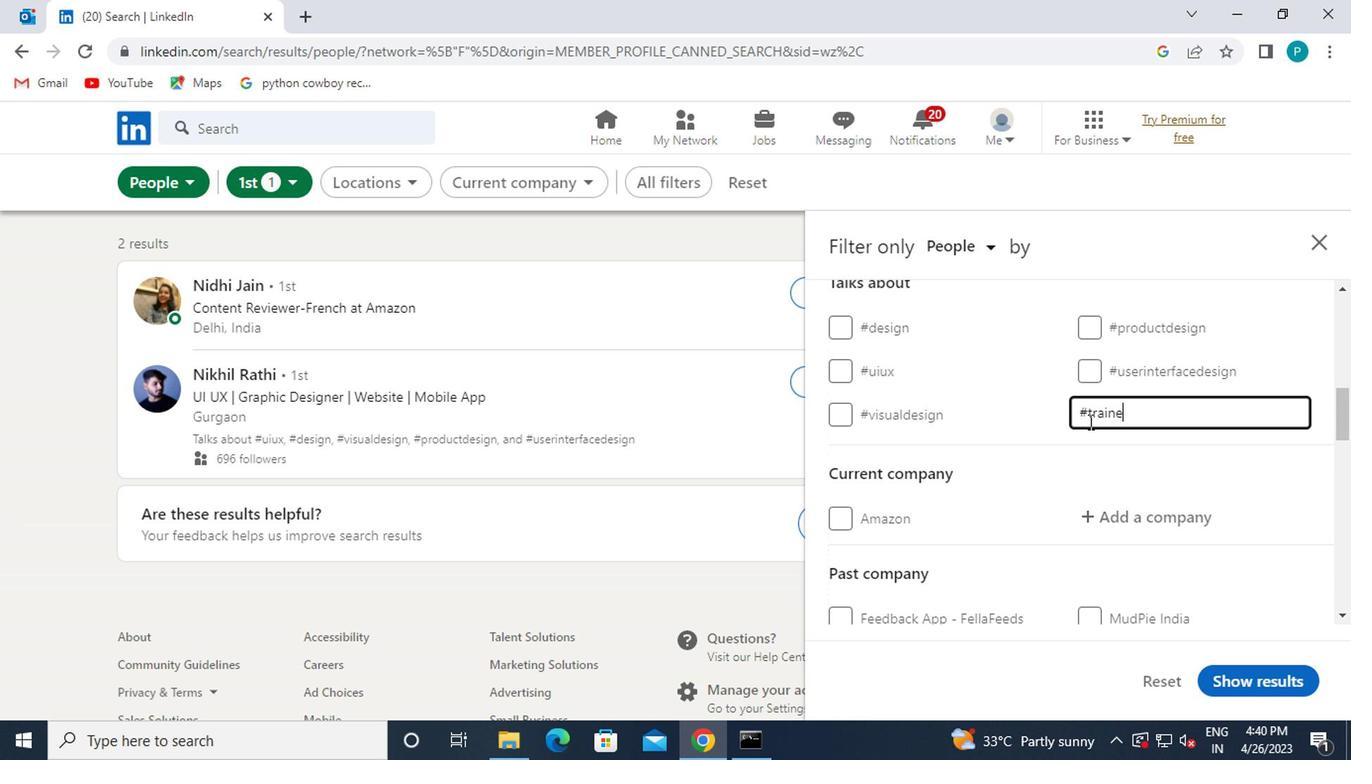 
Action: Mouse moved to (1106, 508)
Screenshot: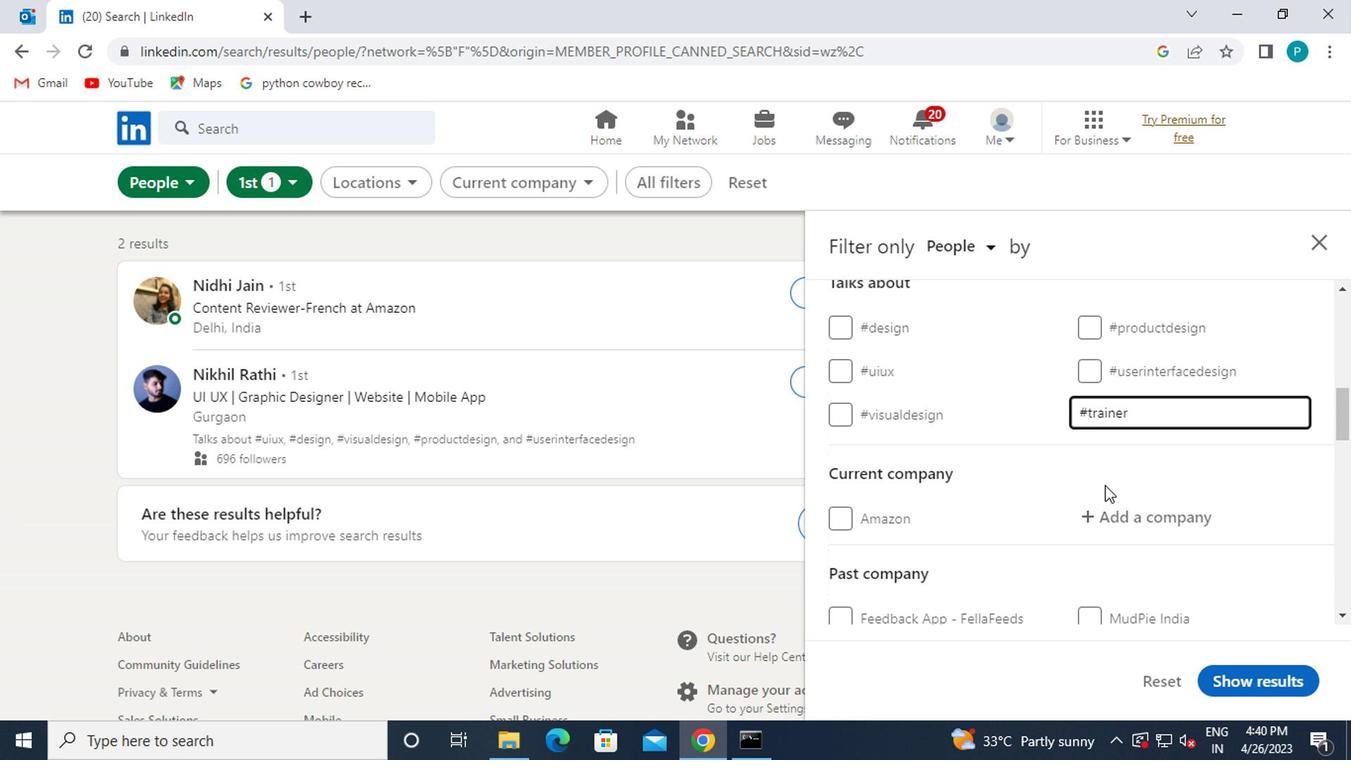 
Action: Mouse pressed left at (1106, 508)
Screenshot: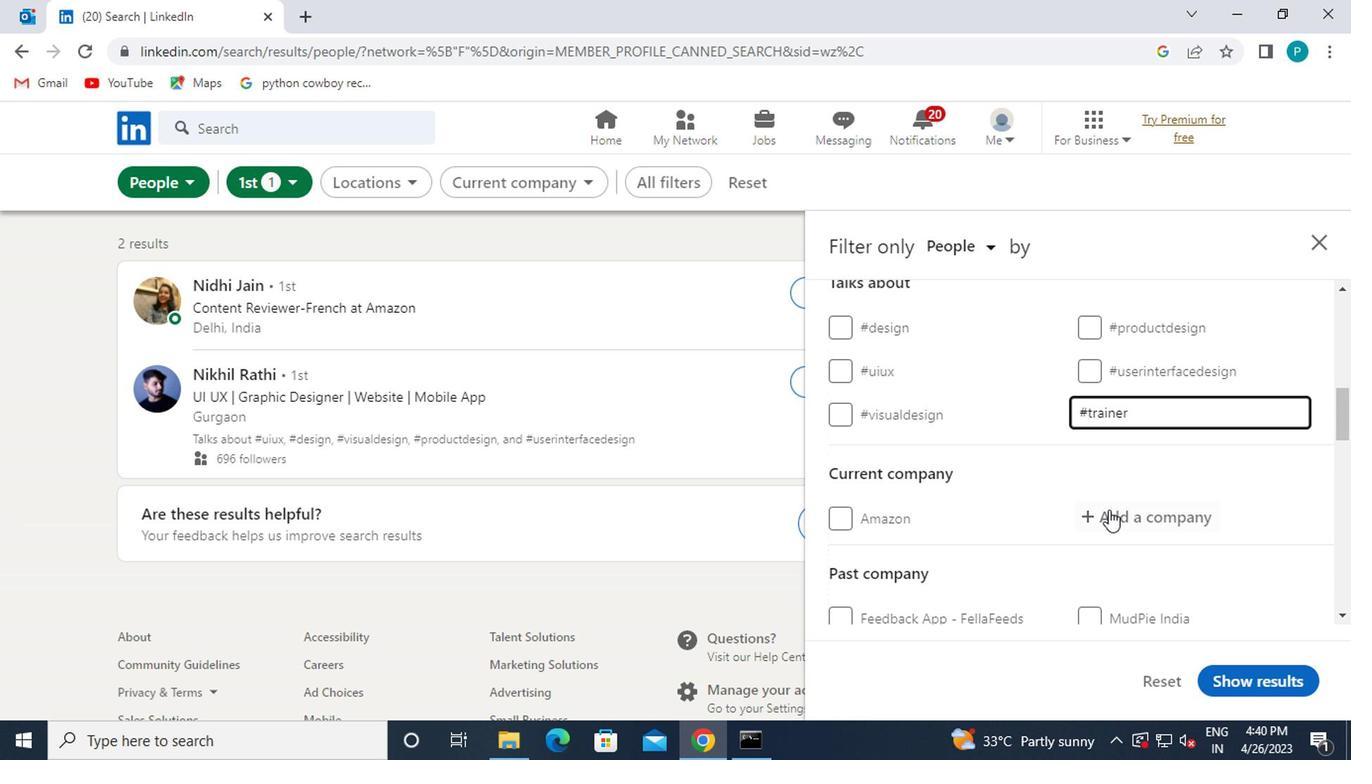 
Action: Mouse moved to (1091, 504)
Screenshot: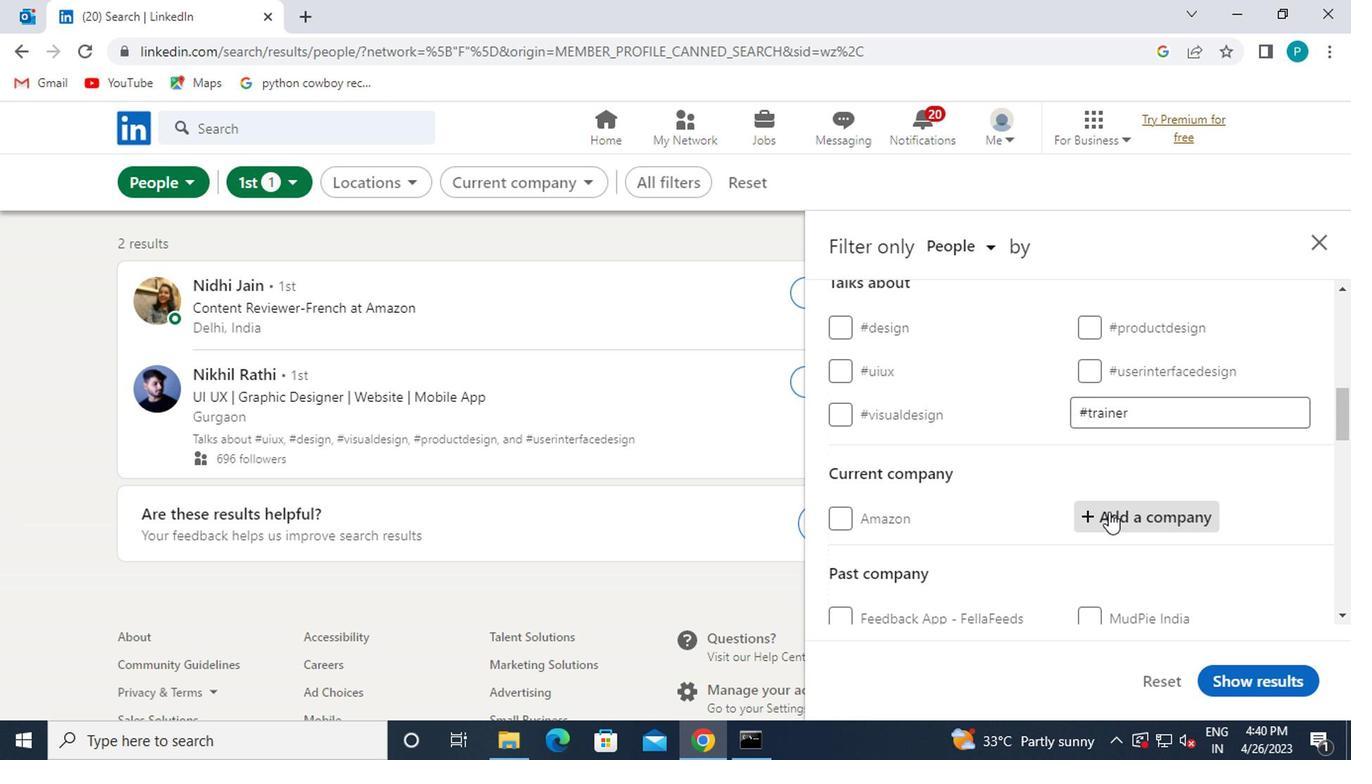 
Action: Key pressed <Key.caps_lock>W<Key.caps_lock>EB
Screenshot: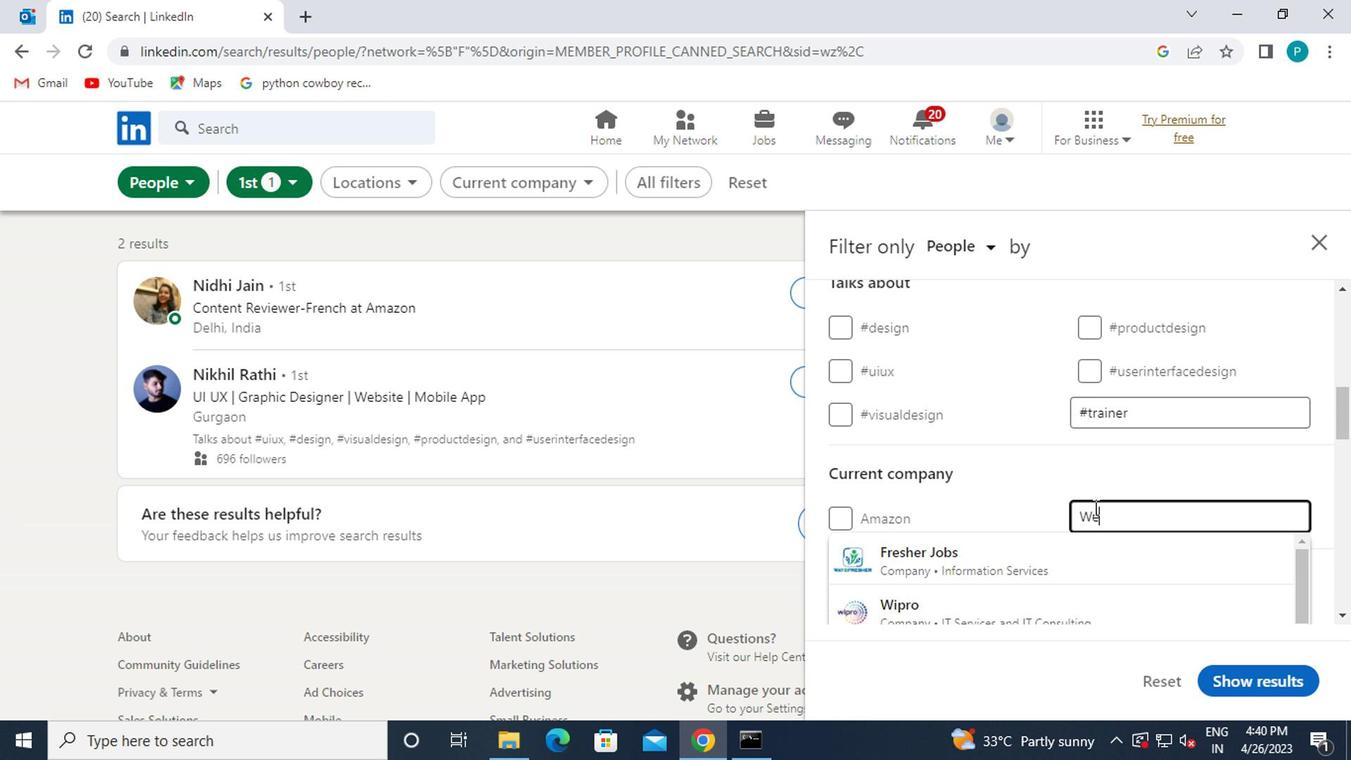 
Action: Mouse scrolled (1091, 504) with delta (0, 0)
Screenshot: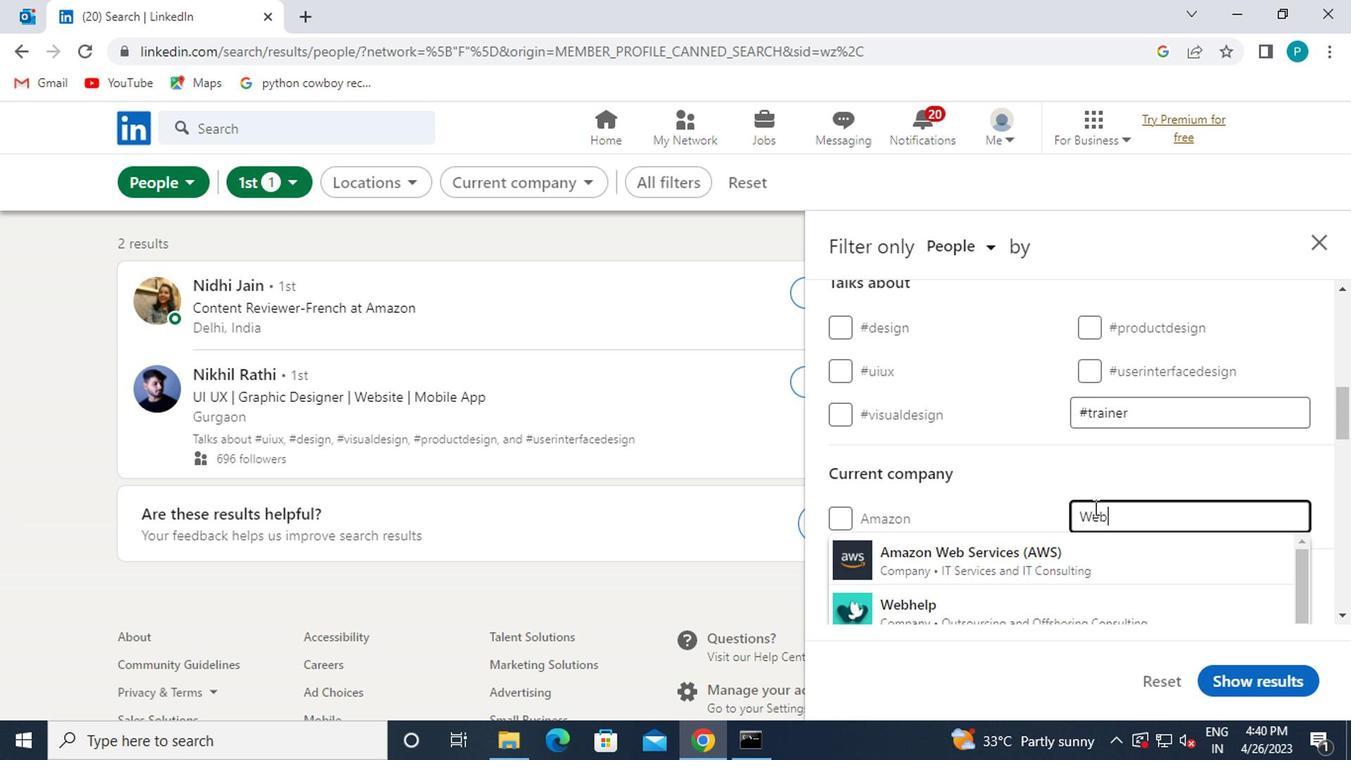 
Action: Mouse moved to (1089, 513)
Screenshot: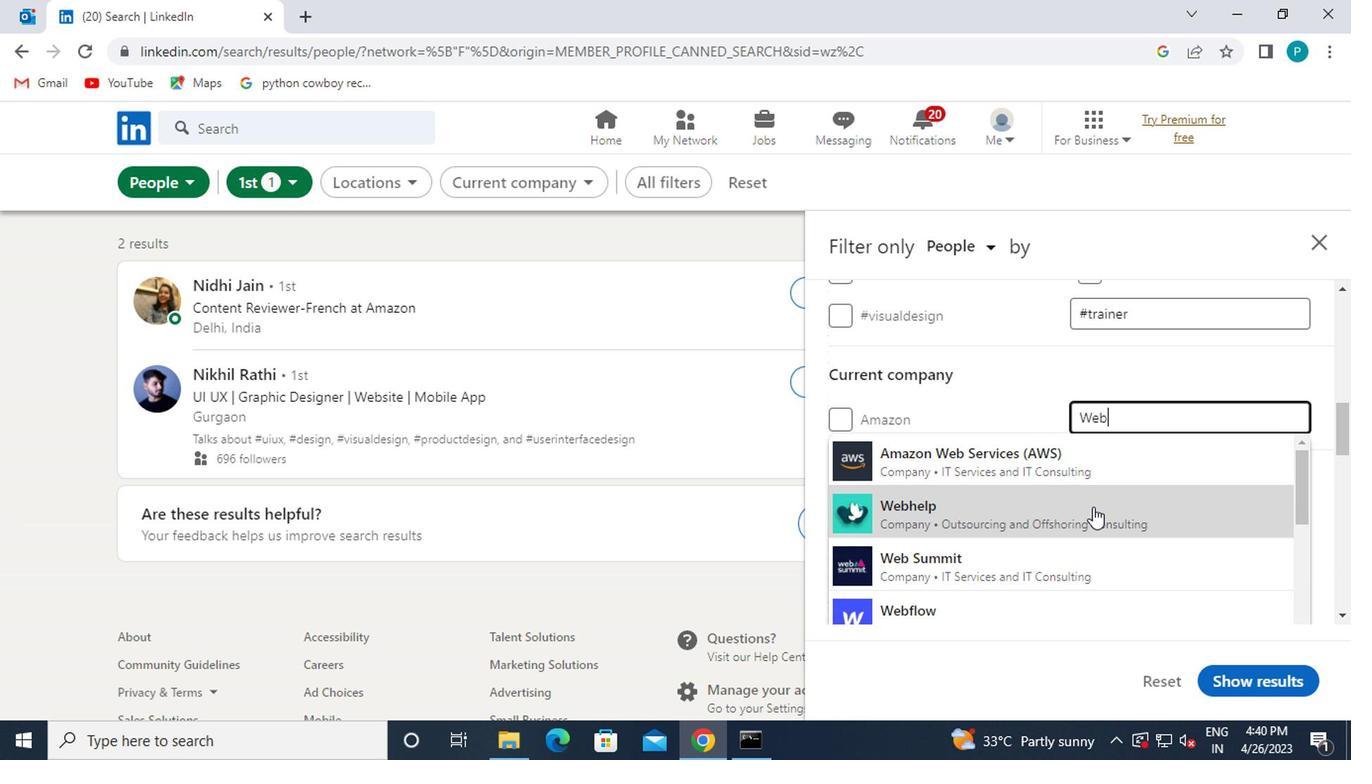 
Action: Mouse scrolled (1089, 511) with delta (0, -1)
Screenshot: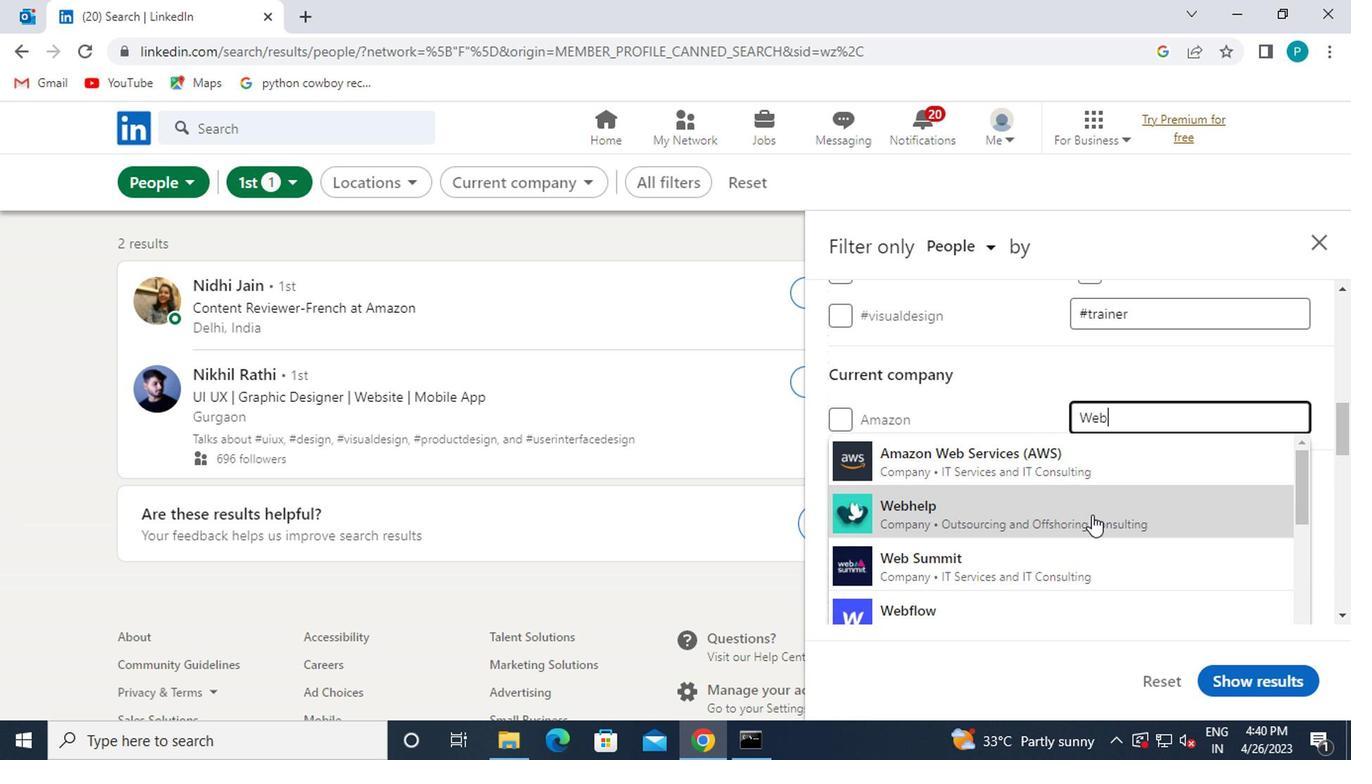 
Action: Mouse moved to (1149, 430)
Screenshot: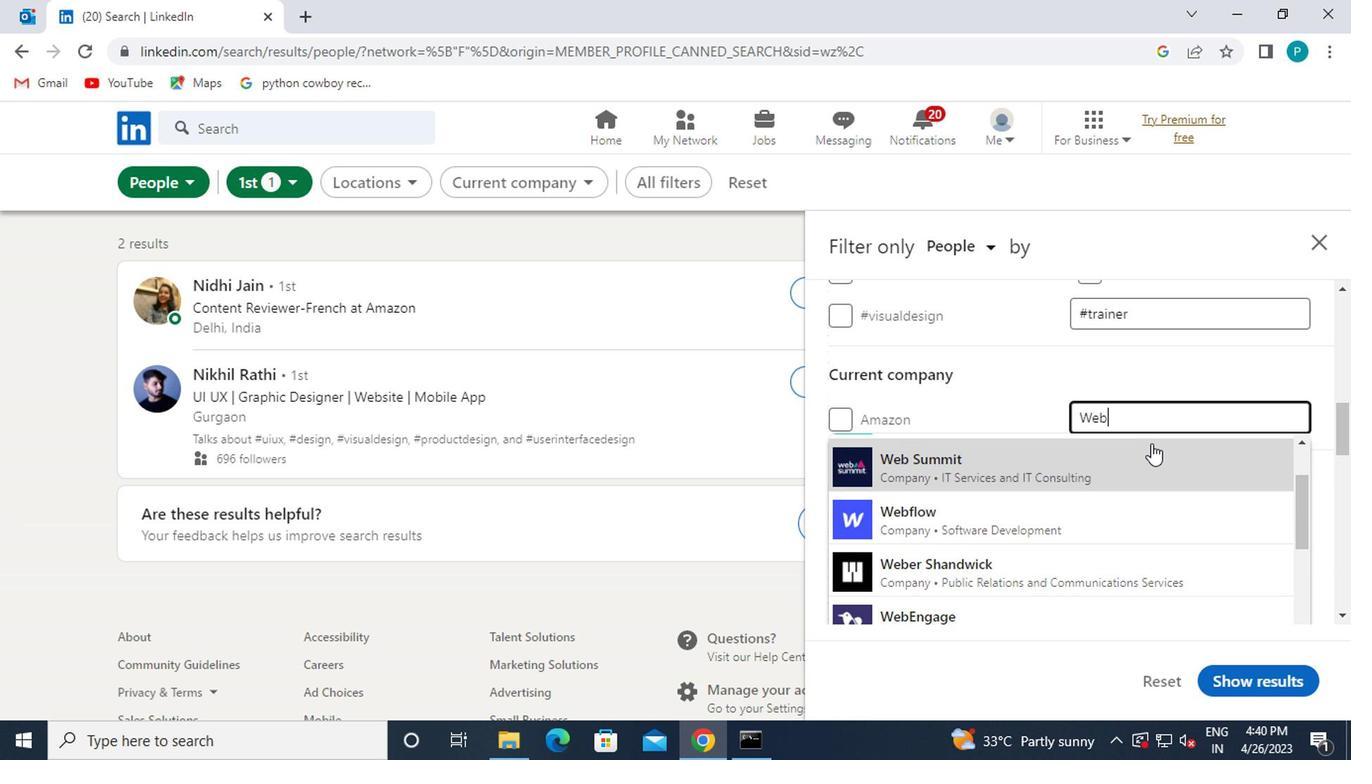 
Action: Key pressed <Key.space>MASTER
Screenshot: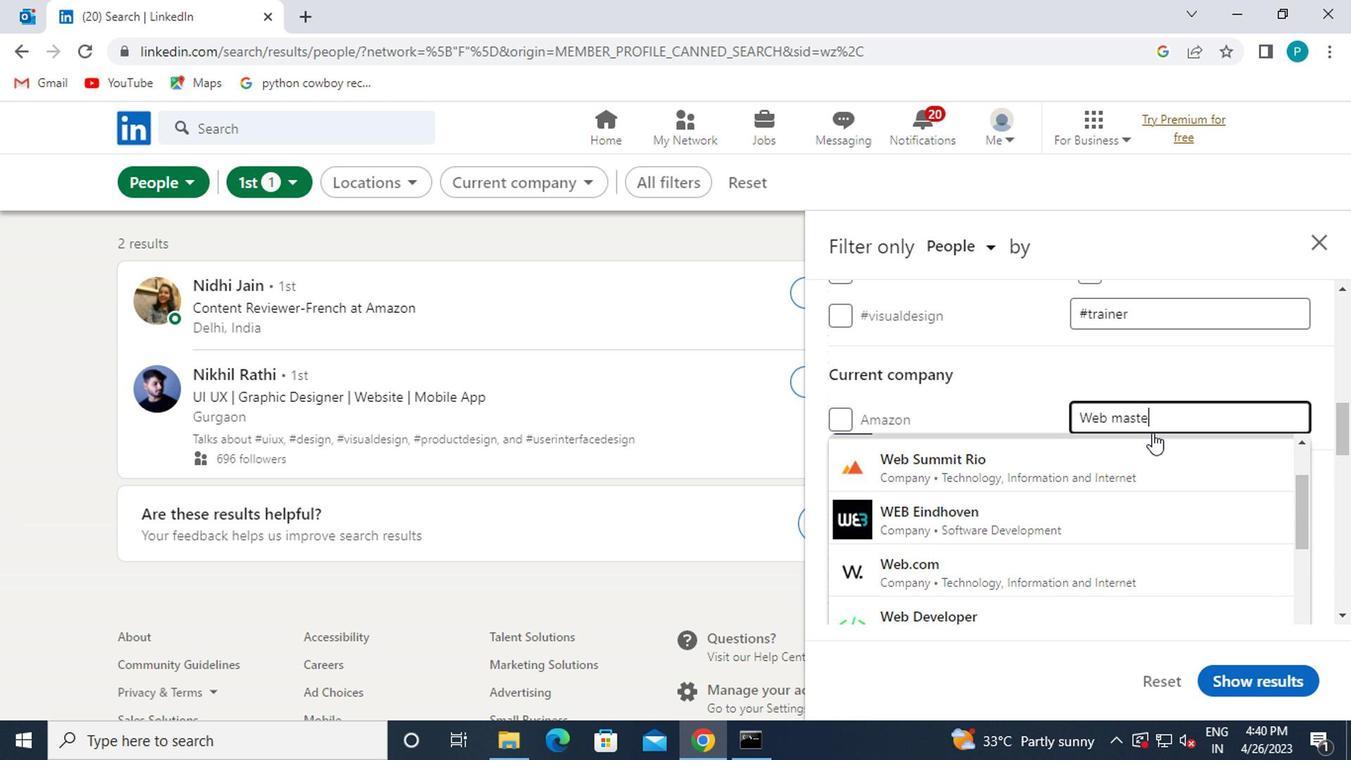 
Action: Mouse moved to (1150, 430)
Screenshot: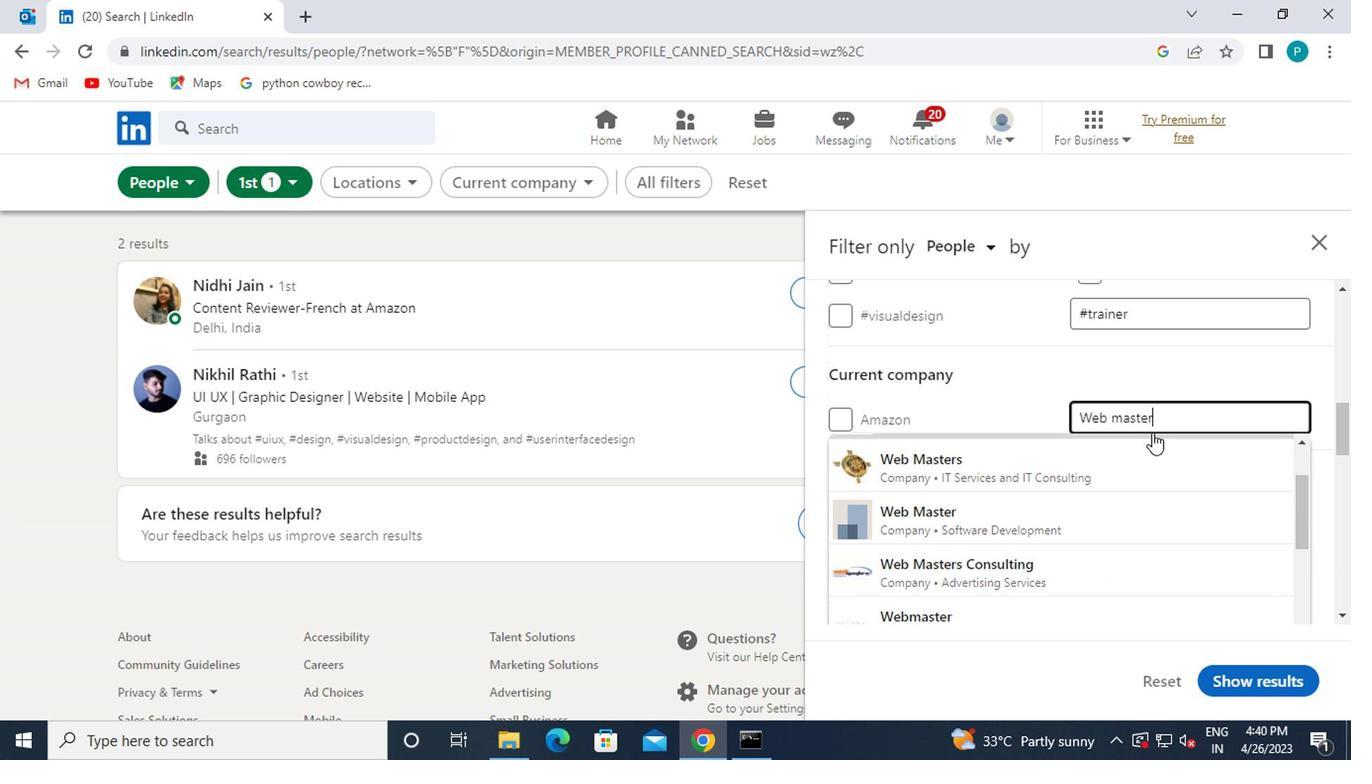 
Action: Mouse scrolled (1150, 430) with delta (0, 0)
Screenshot: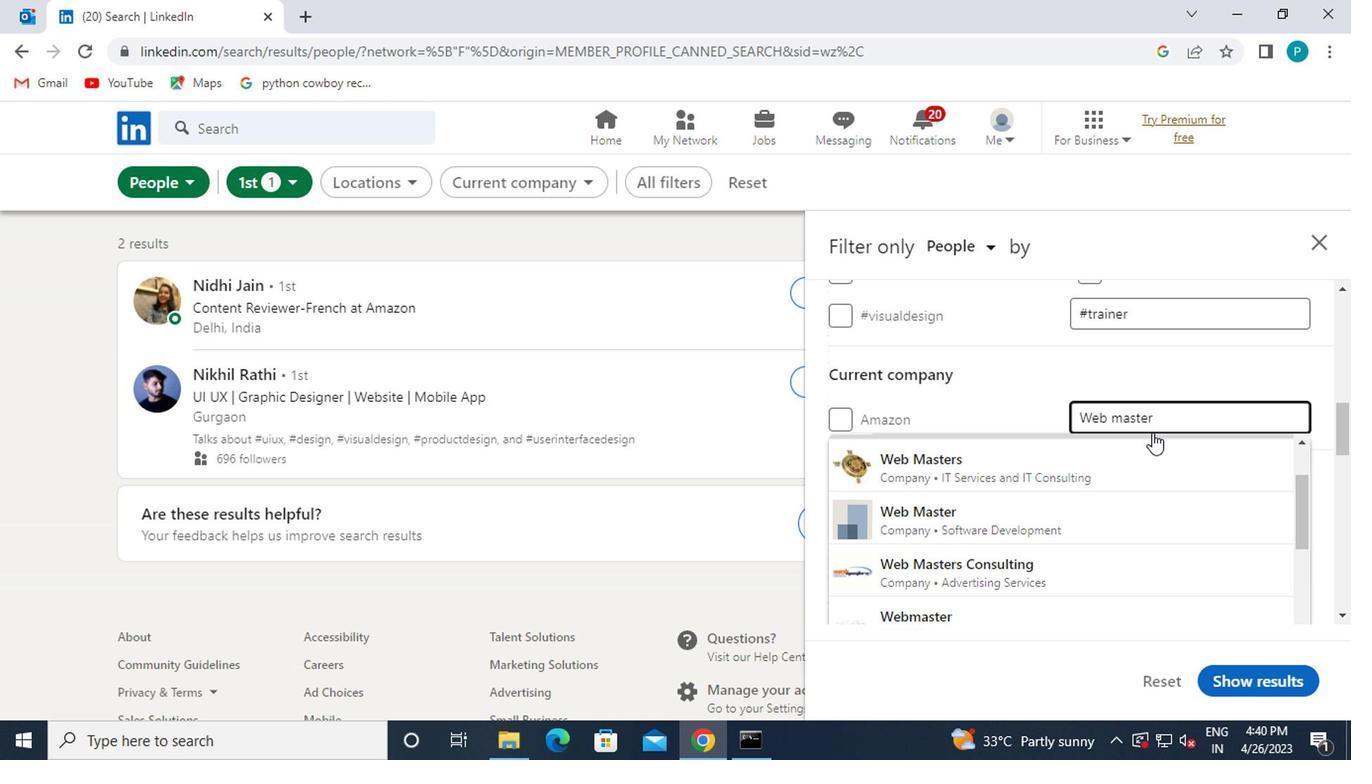 
Action: Mouse scrolled (1150, 430) with delta (0, 0)
Screenshot: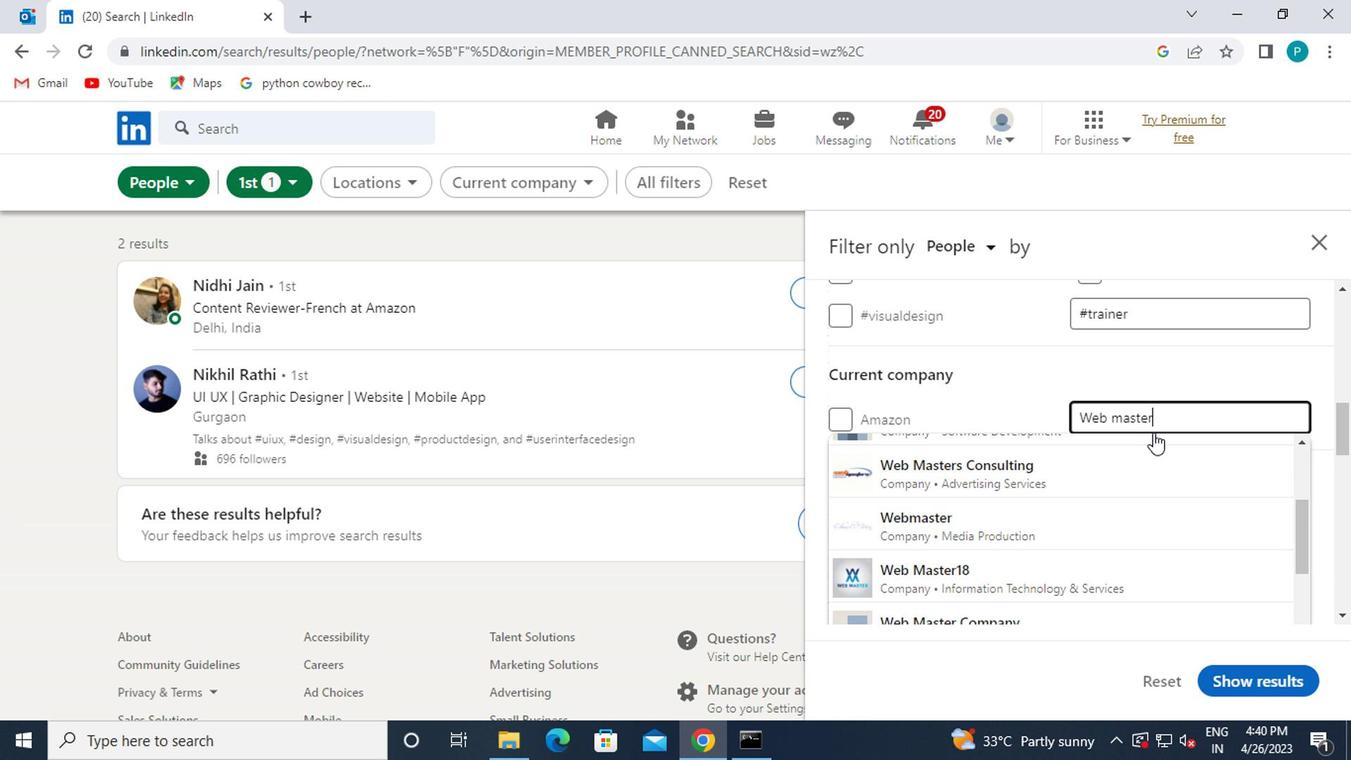 
Action: Mouse moved to (1259, 564)
Screenshot: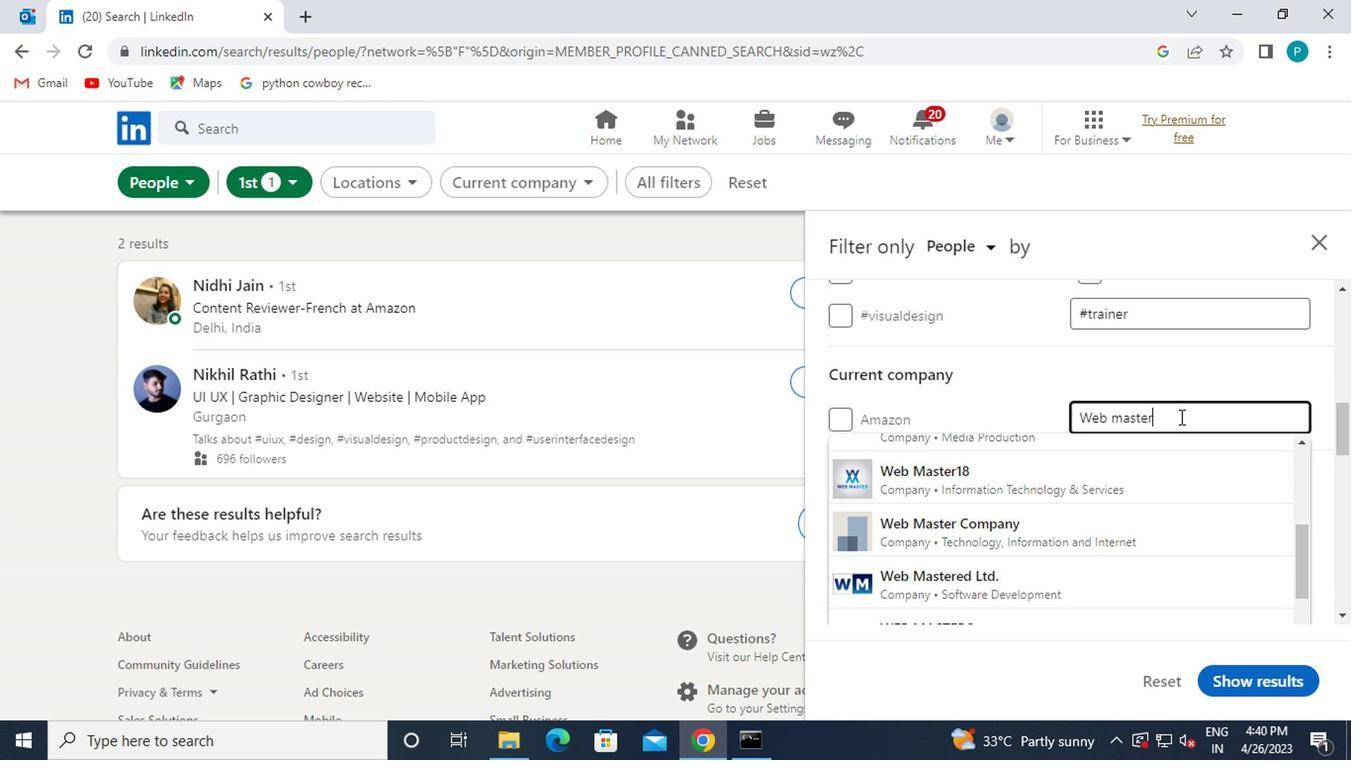 
Action: Mouse scrolled (1259, 565) with delta (0, 0)
Screenshot: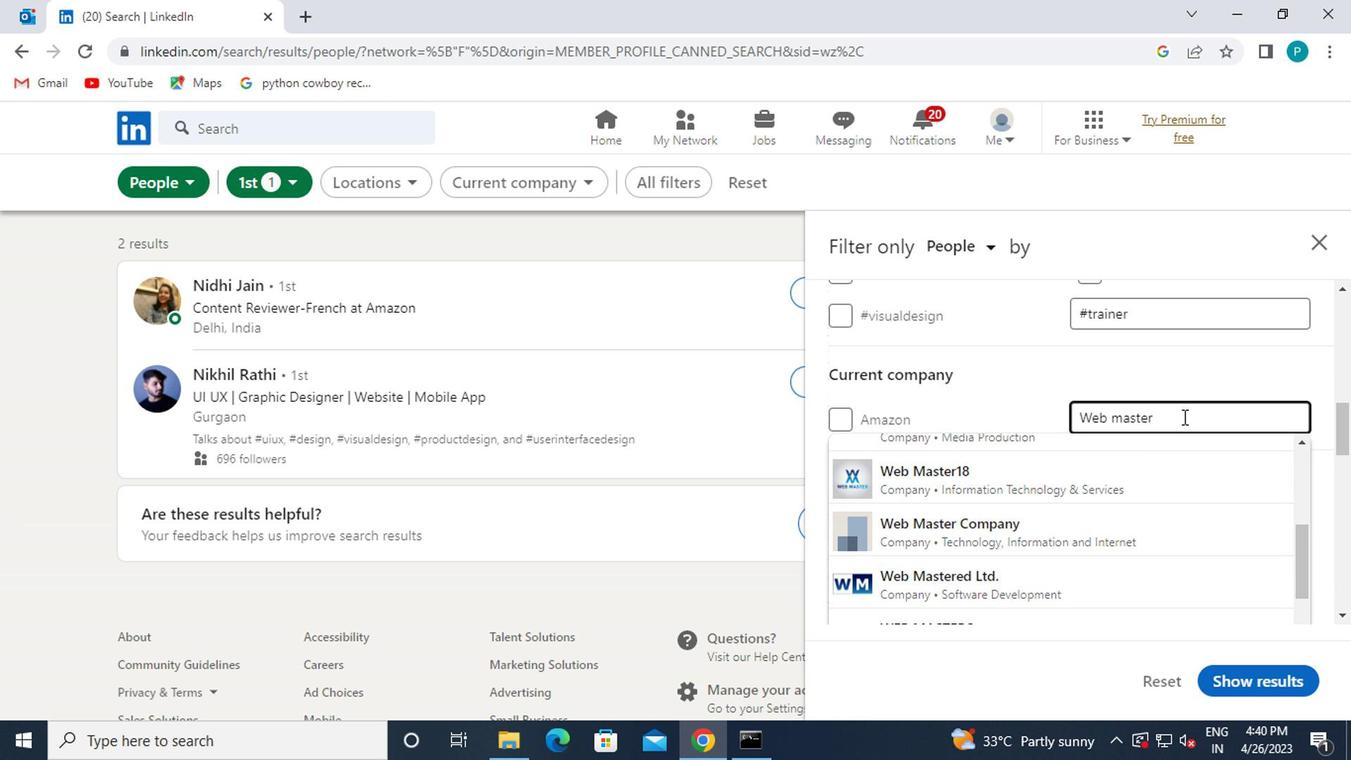 
Action: Mouse scrolled (1259, 565) with delta (0, 0)
Screenshot: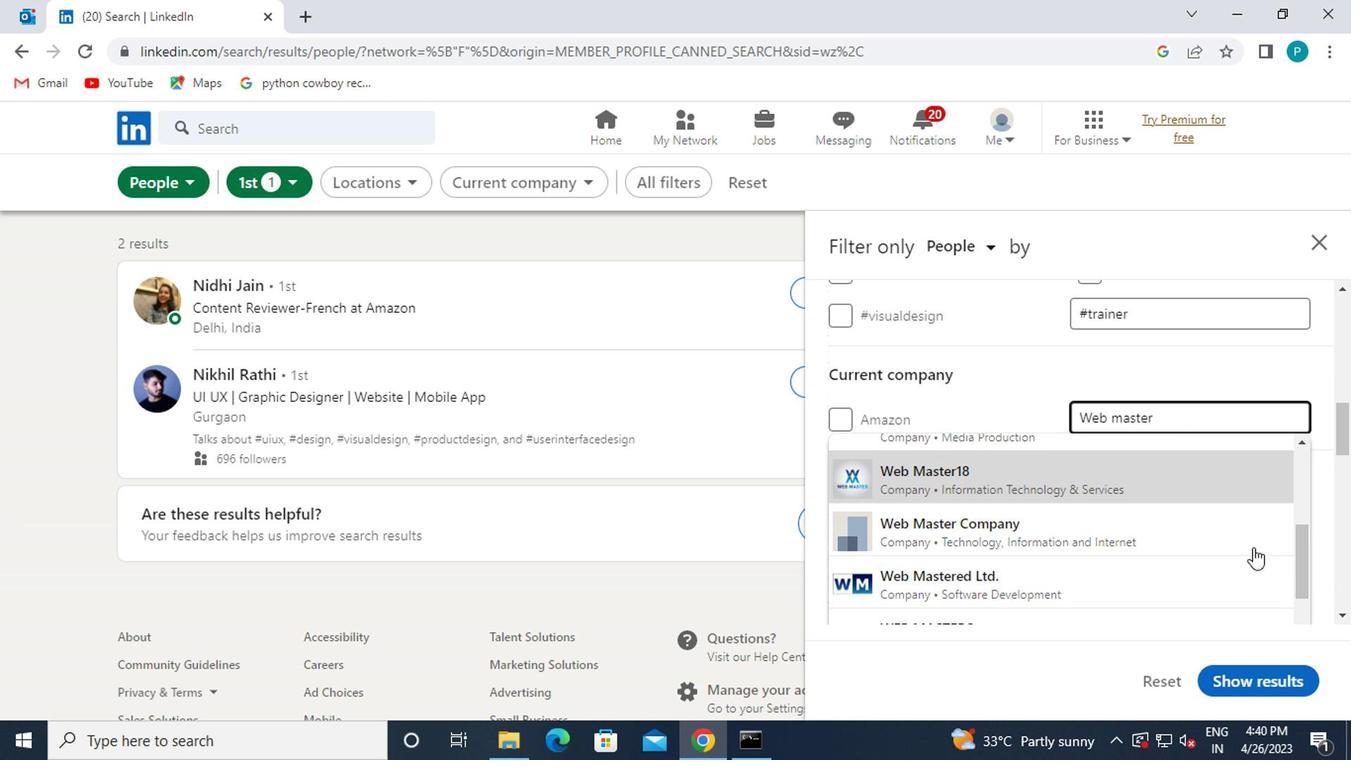 
Action: Mouse moved to (1253, 557)
Screenshot: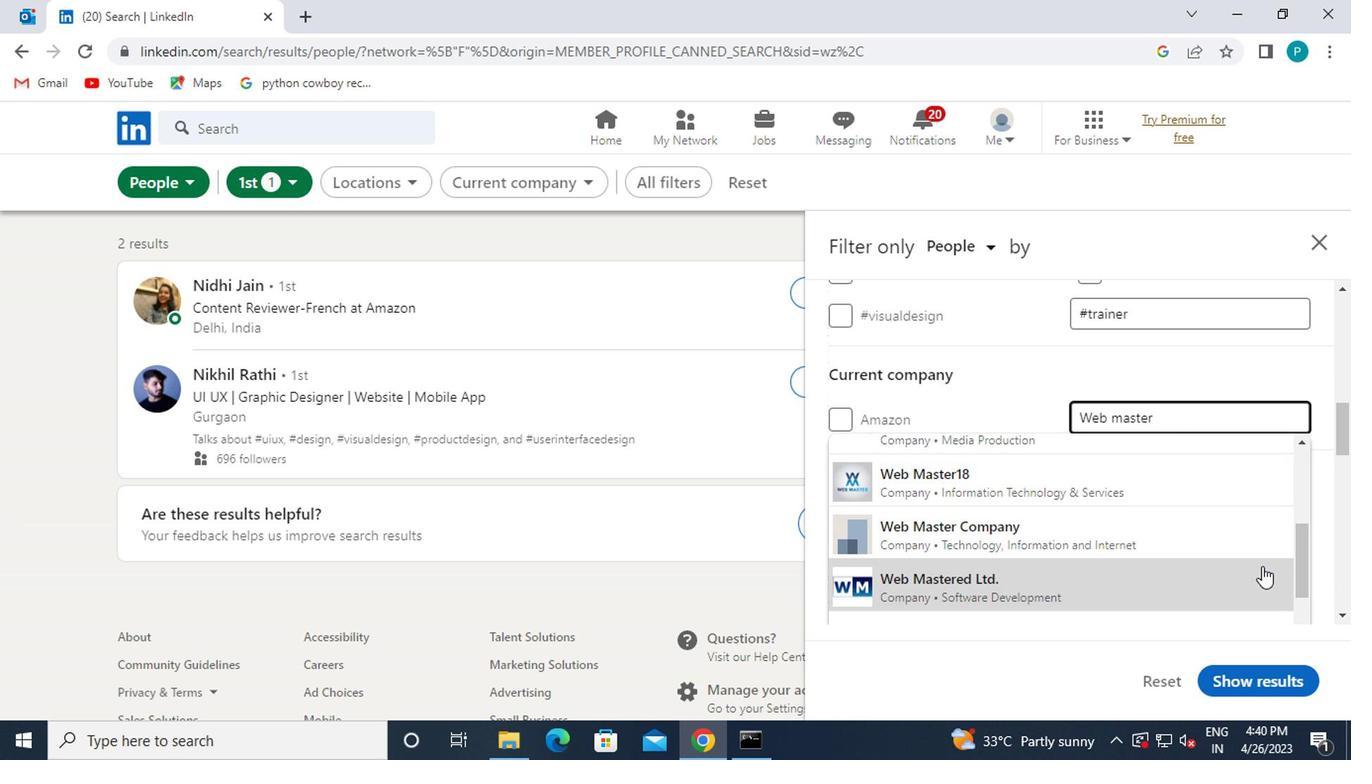 
Action: Mouse scrolled (1253, 558) with delta (0, 0)
Screenshot: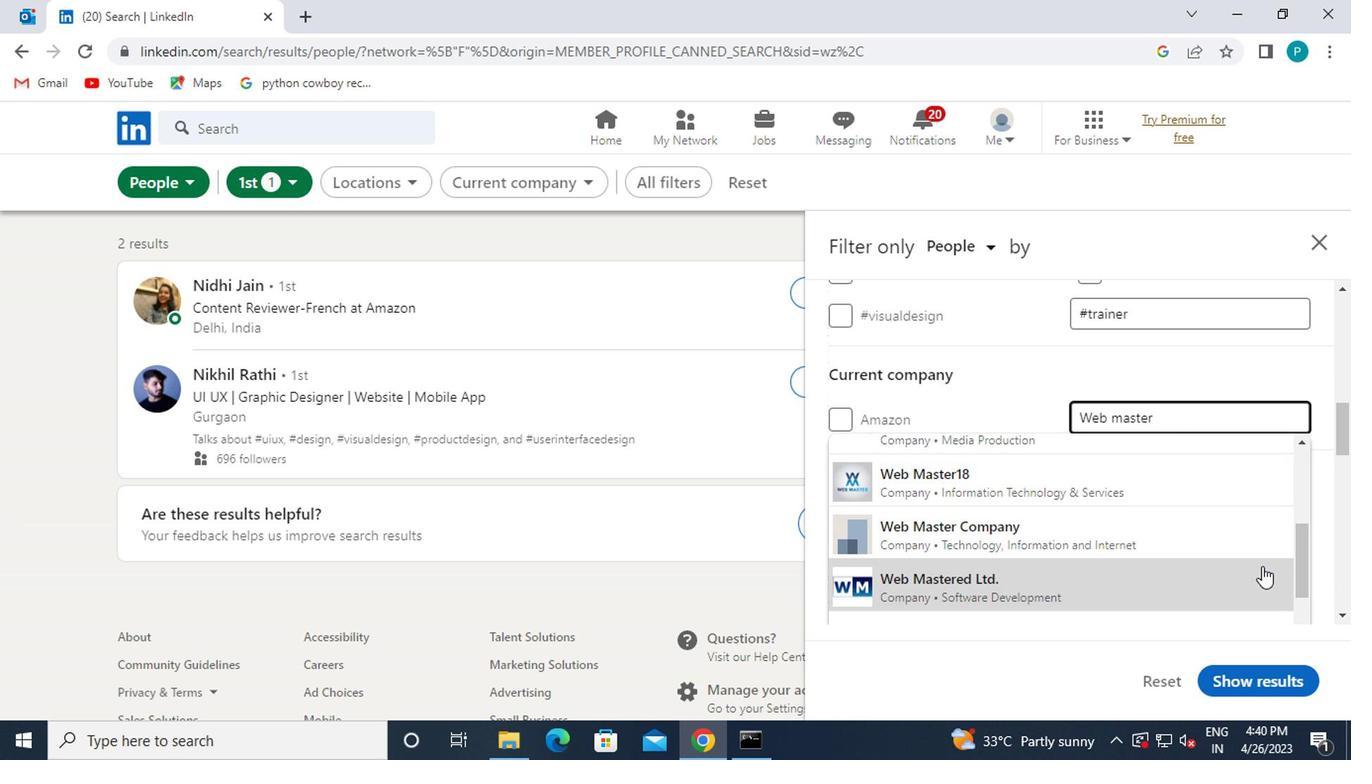 
Action: Mouse moved to (1252, 555)
Screenshot: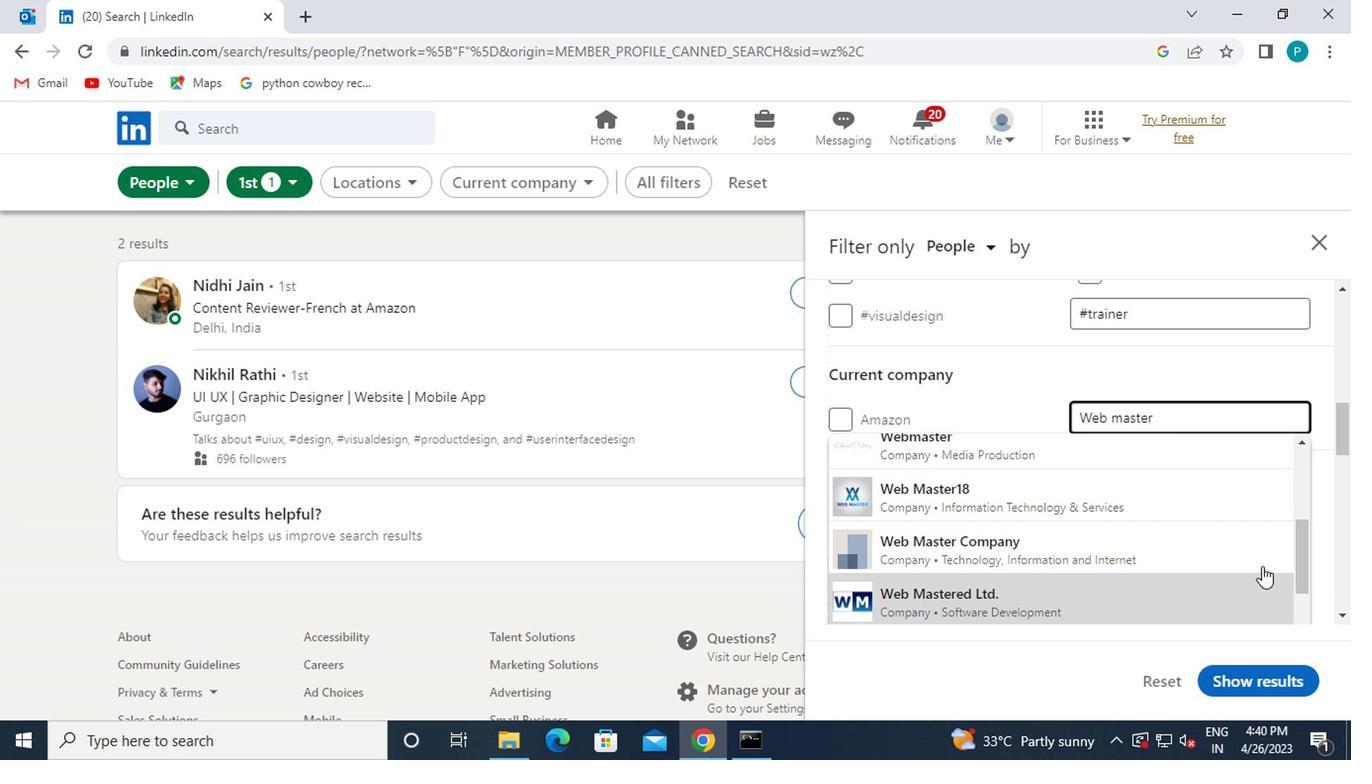 
Action: Mouse scrolled (1252, 556) with delta (0, 0)
Screenshot: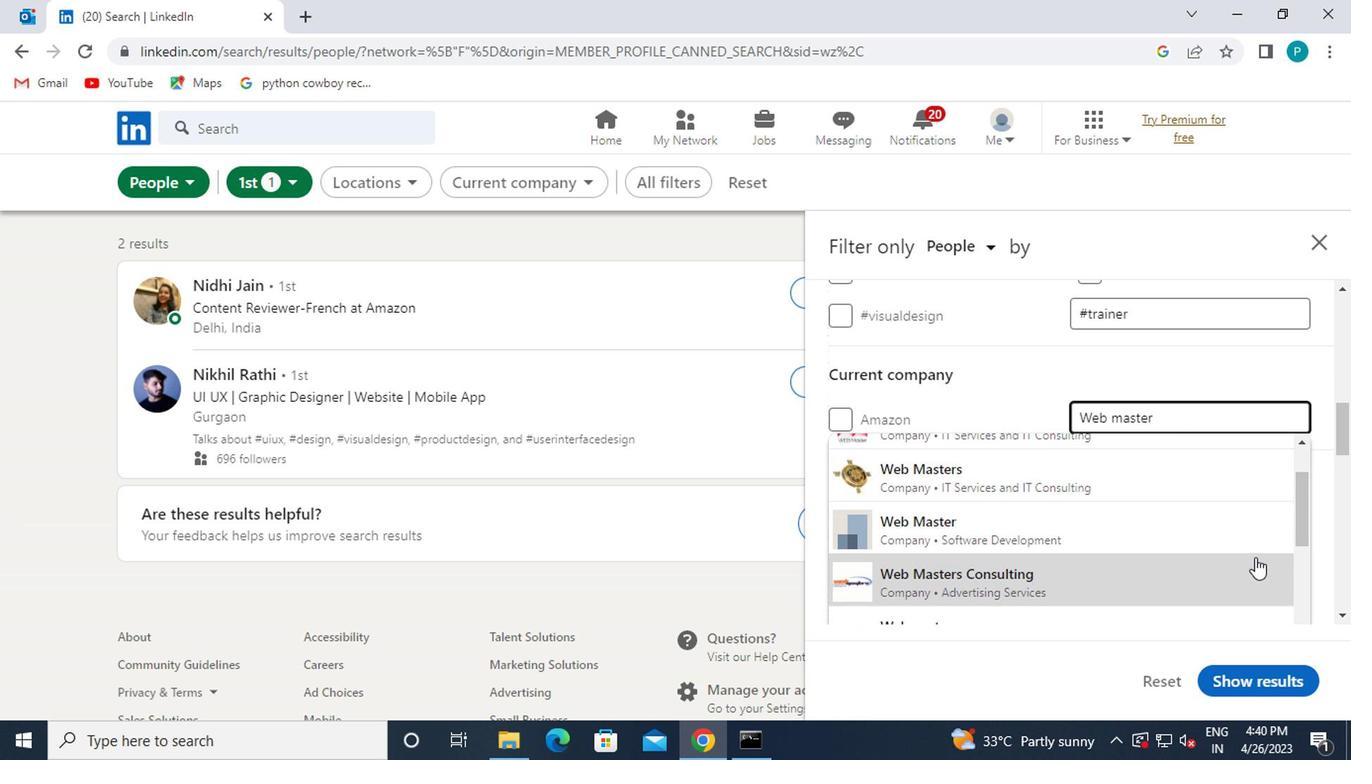 
Action: Mouse scrolled (1252, 556) with delta (0, 0)
Screenshot: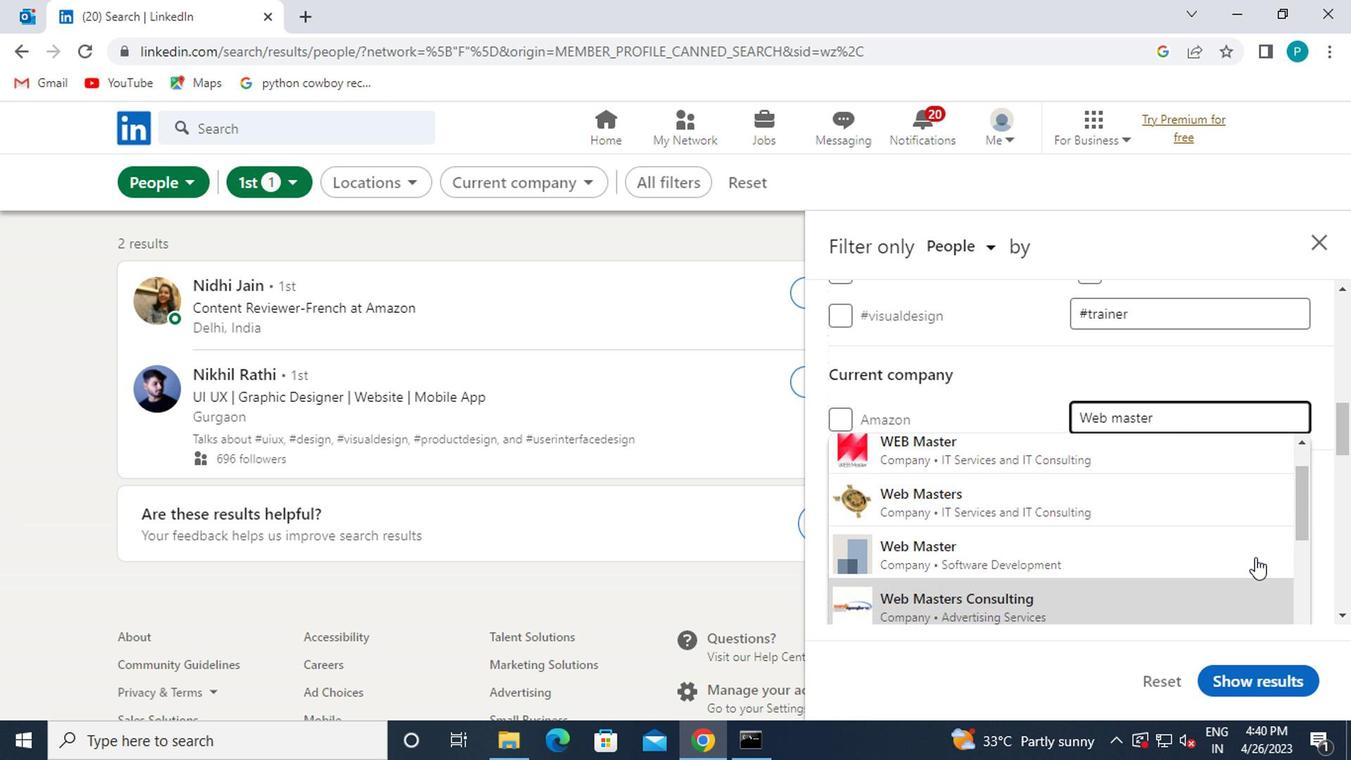 
Action: Mouse scrolled (1252, 556) with delta (0, 0)
Screenshot: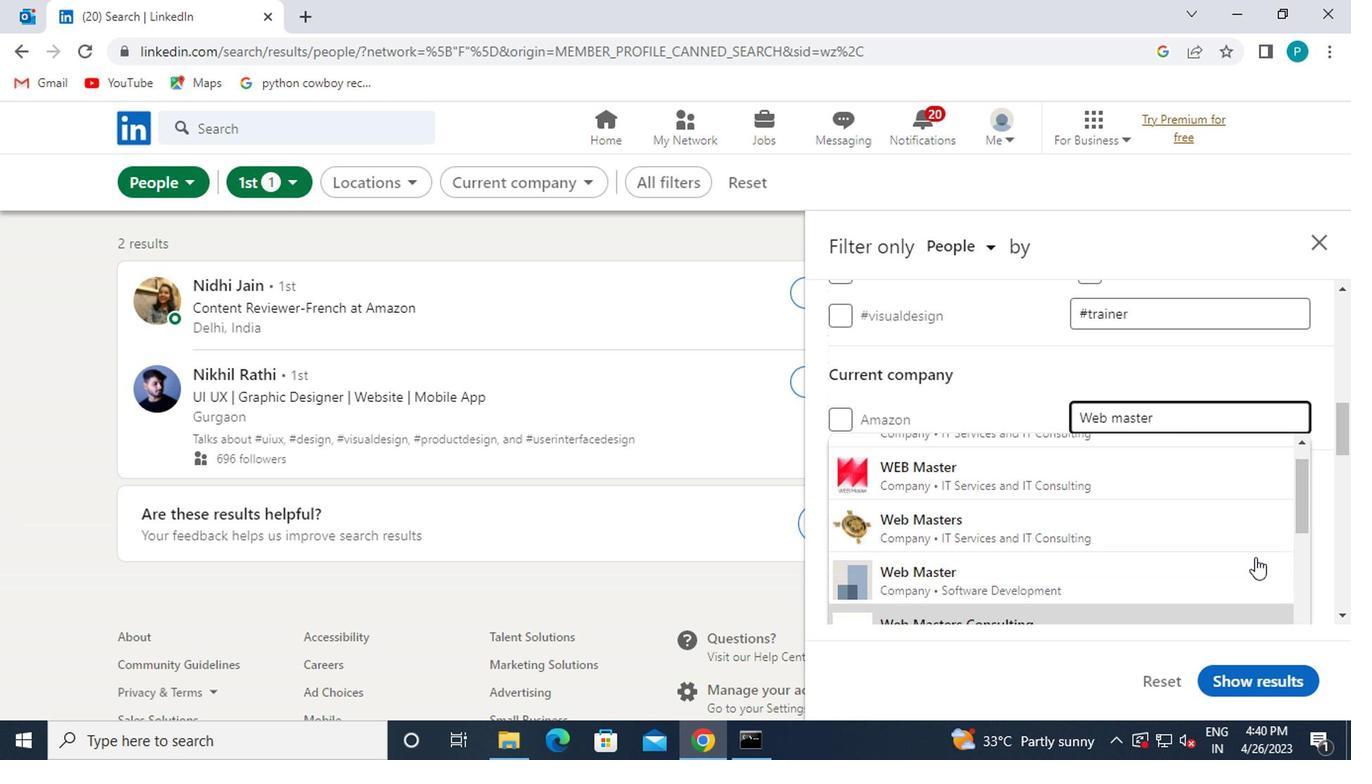
Action: Mouse moved to (1095, 491)
Screenshot: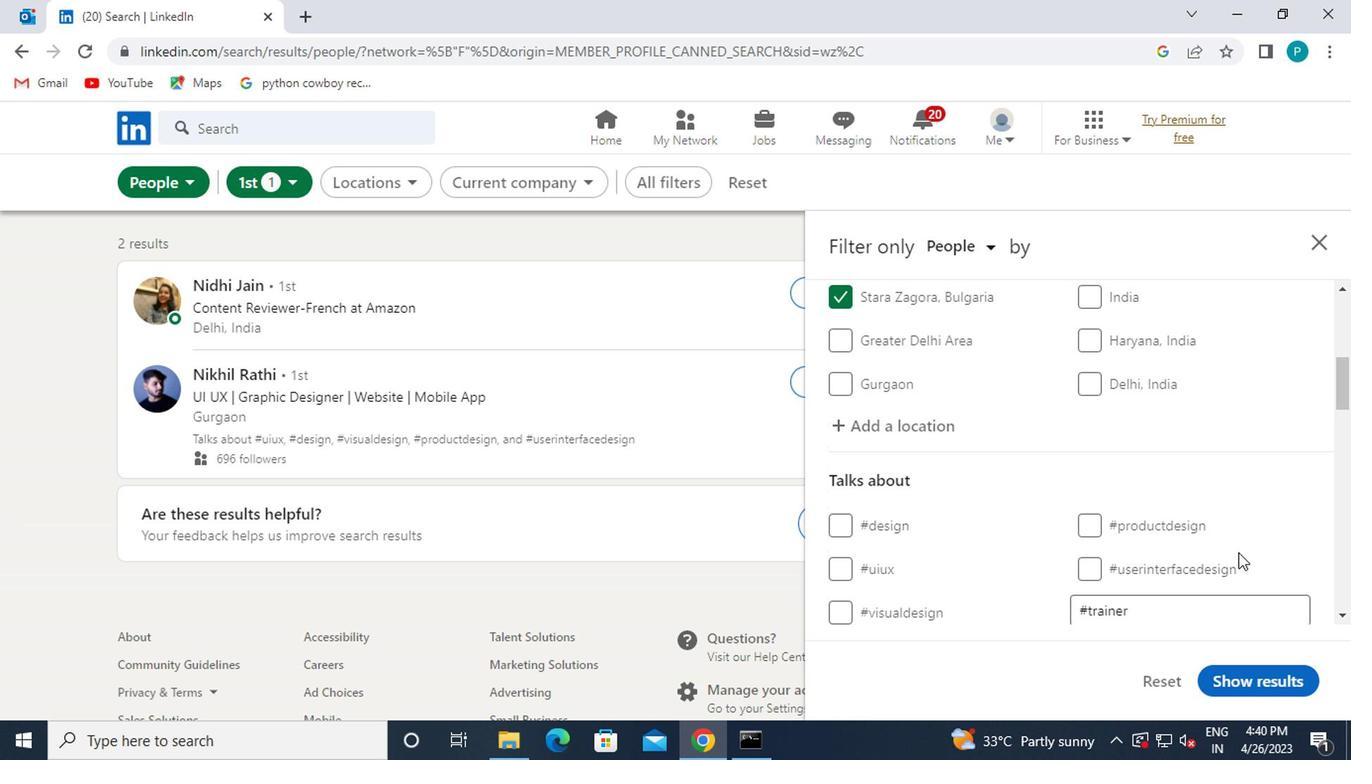 
Action: Mouse scrolled (1095, 490) with delta (0, -1)
Screenshot: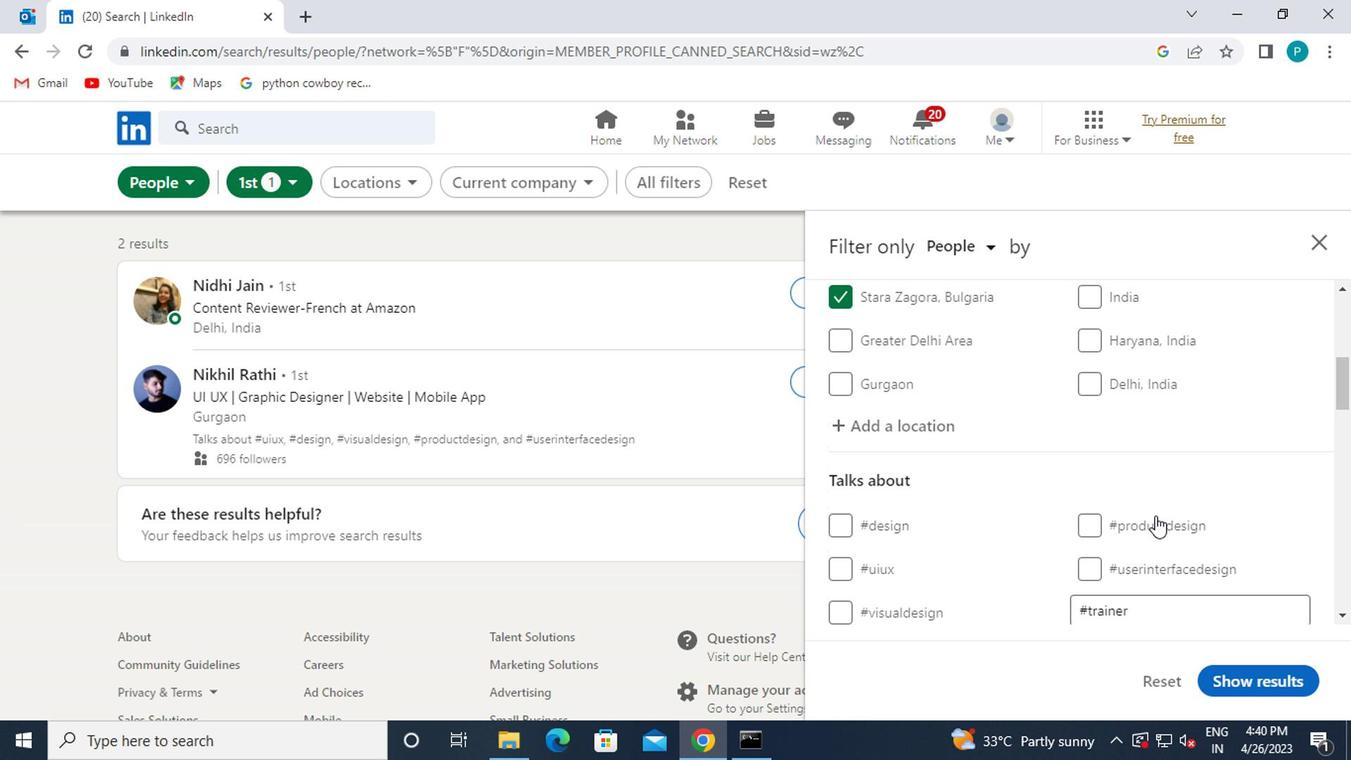 
Action: Mouse scrolled (1095, 490) with delta (0, -1)
Screenshot: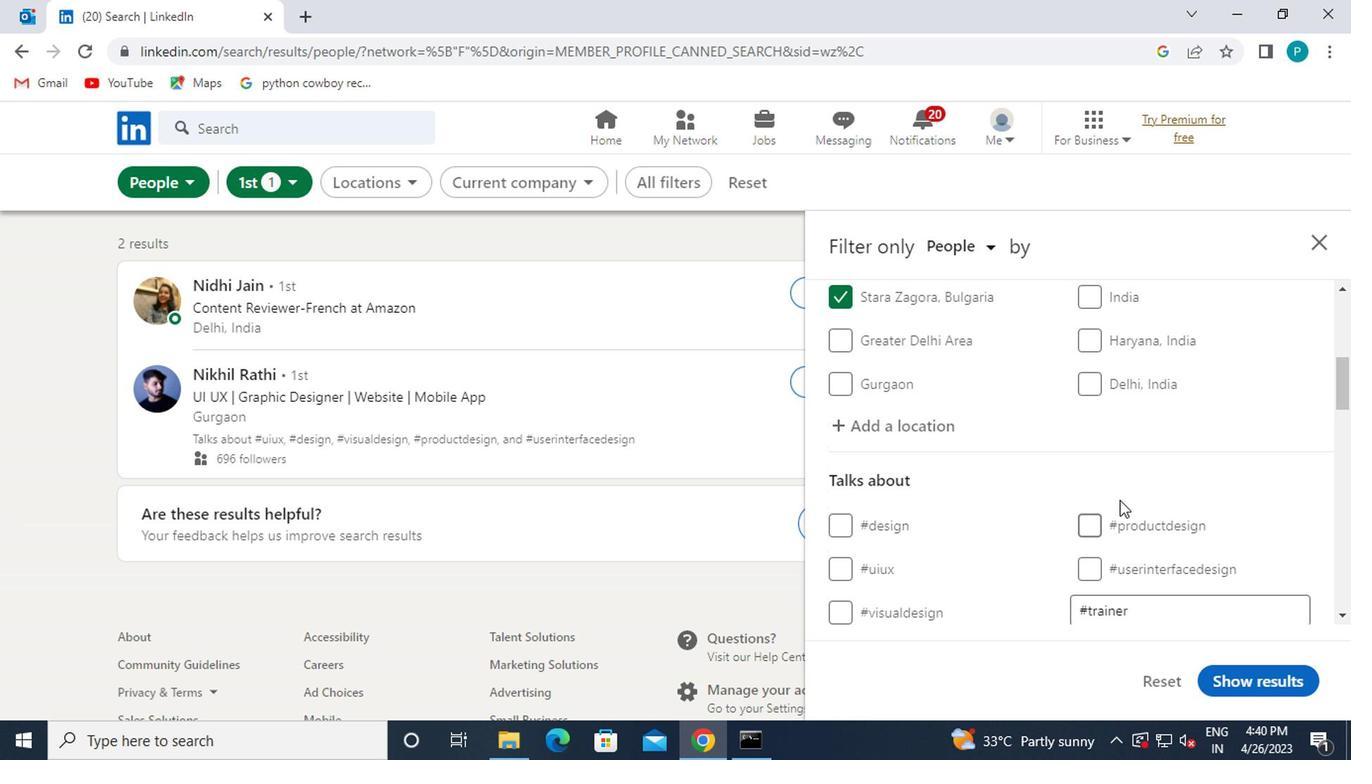 
Action: Mouse moved to (1144, 499)
Screenshot: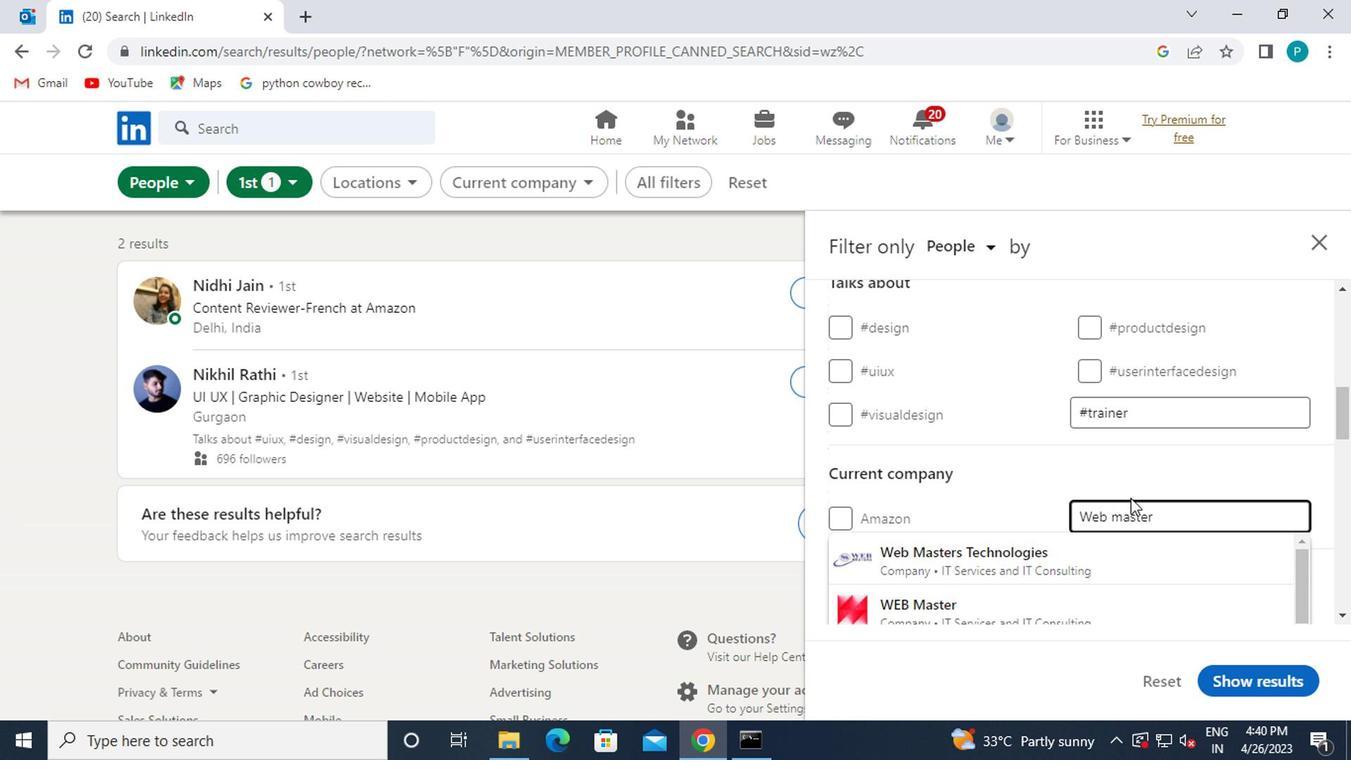 
Action: Key pressed <Key.space>FOR<Key.backspace><Key.backspace><Key.backspace>4
Screenshot: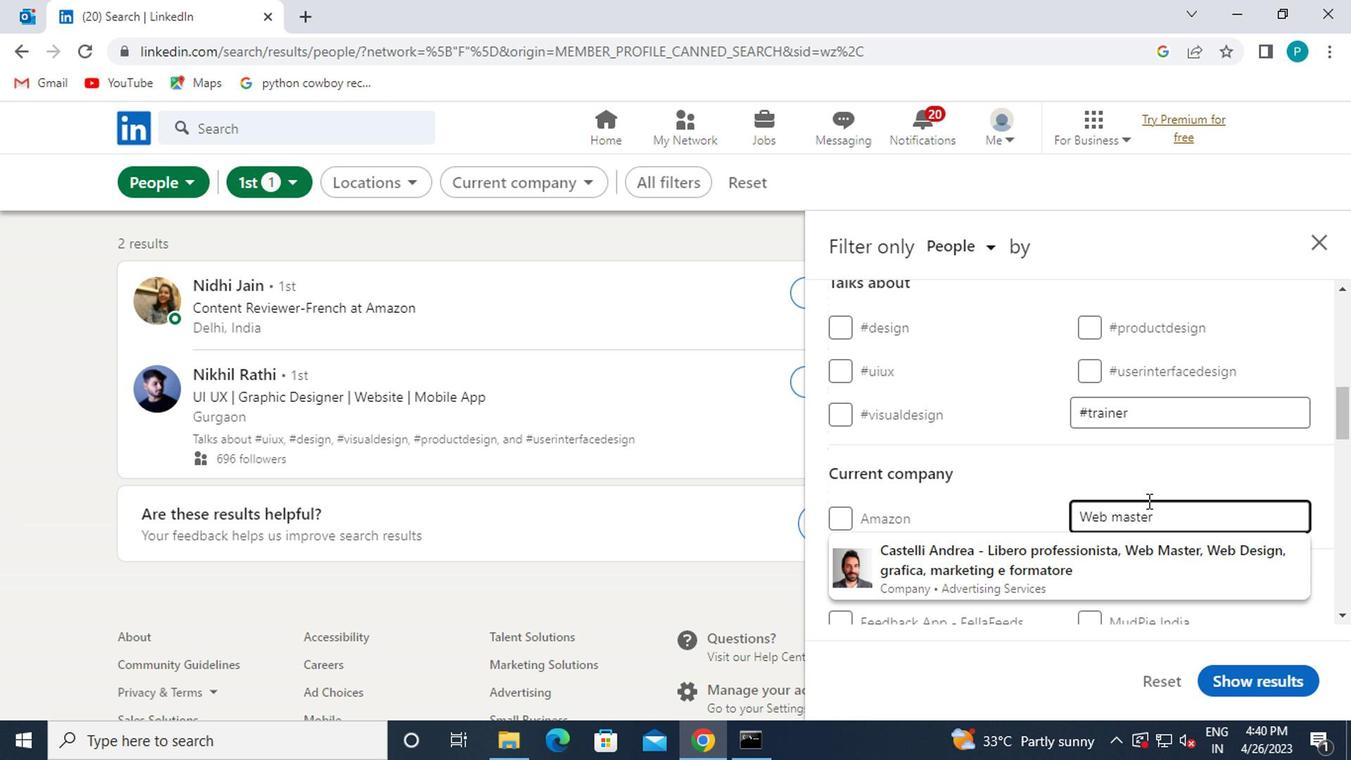 
Action: Mouse moved to (1145, 499)
Screenshot: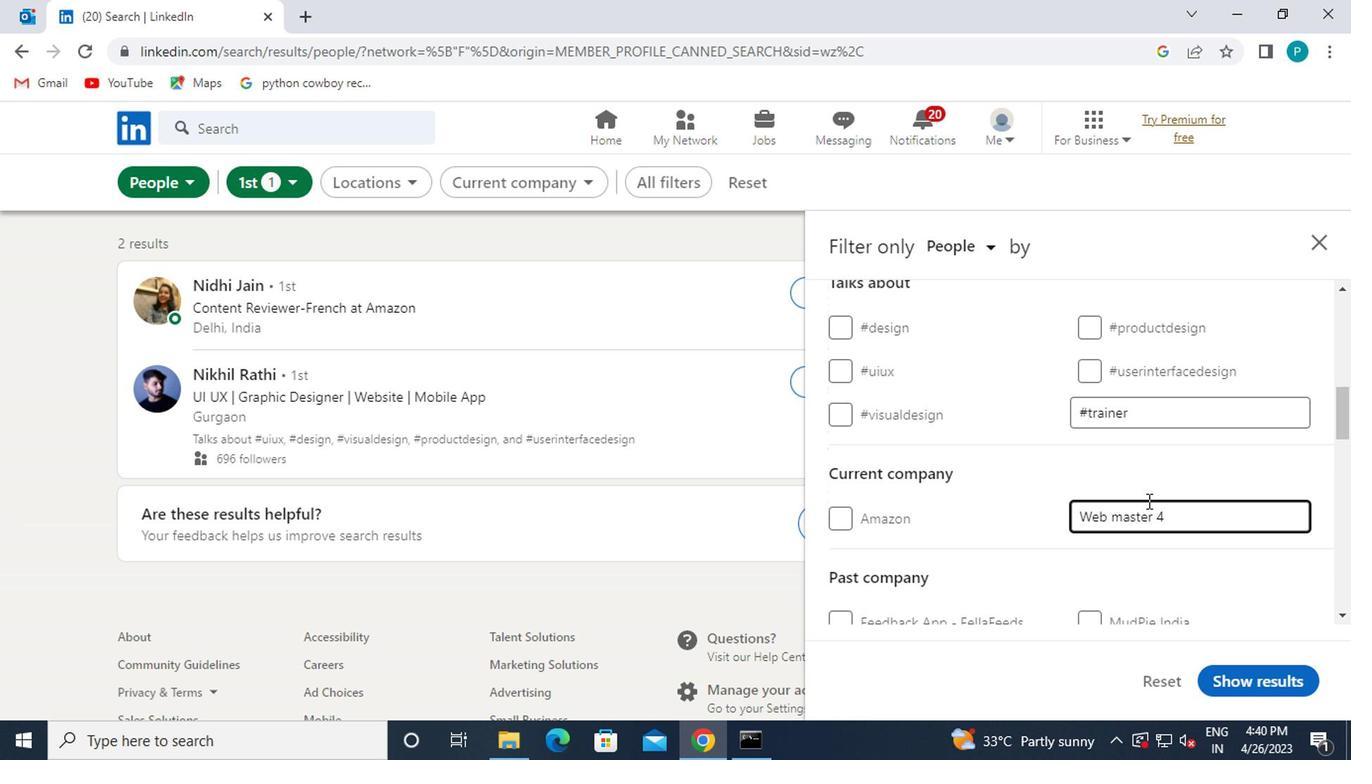 
Action: Key pressed <Key.backspace>
Screenshot: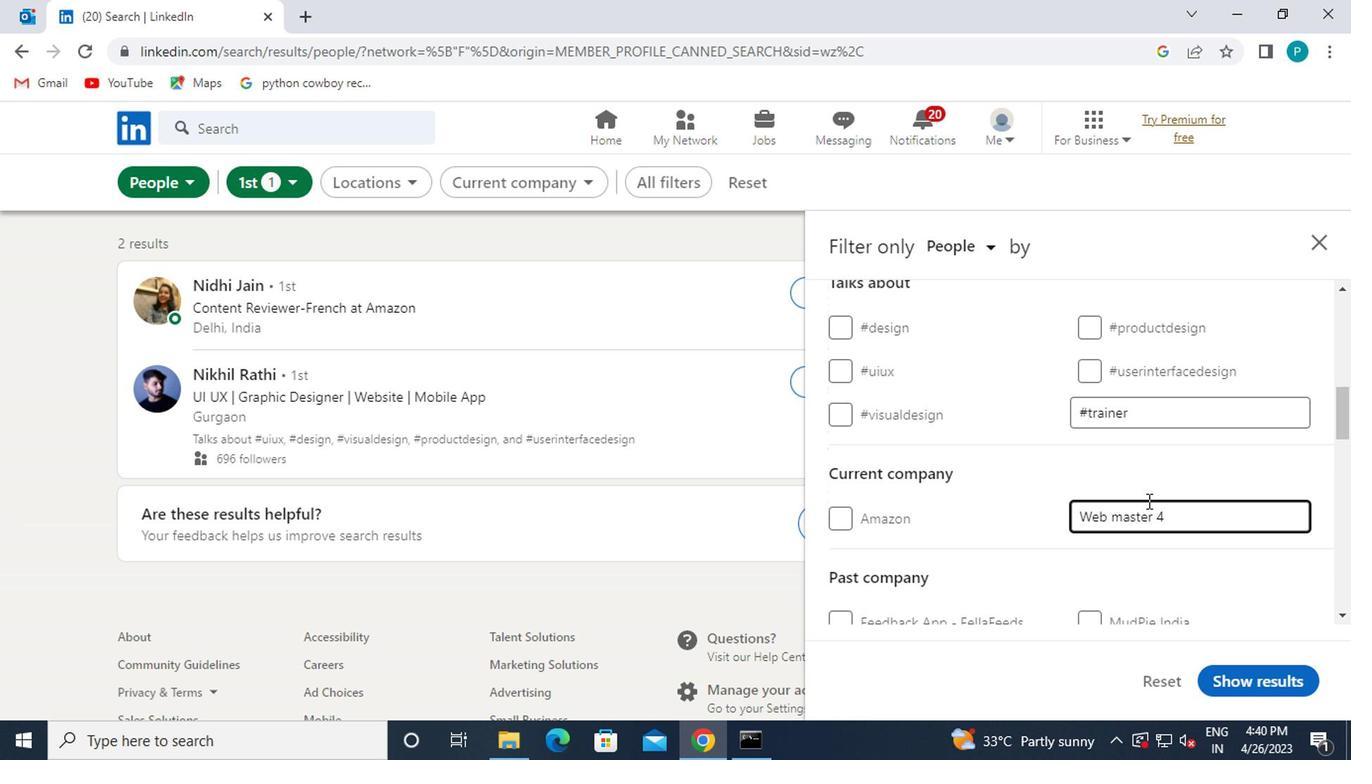 
Action: Mouse moved to (1146, 501)
Screenshot: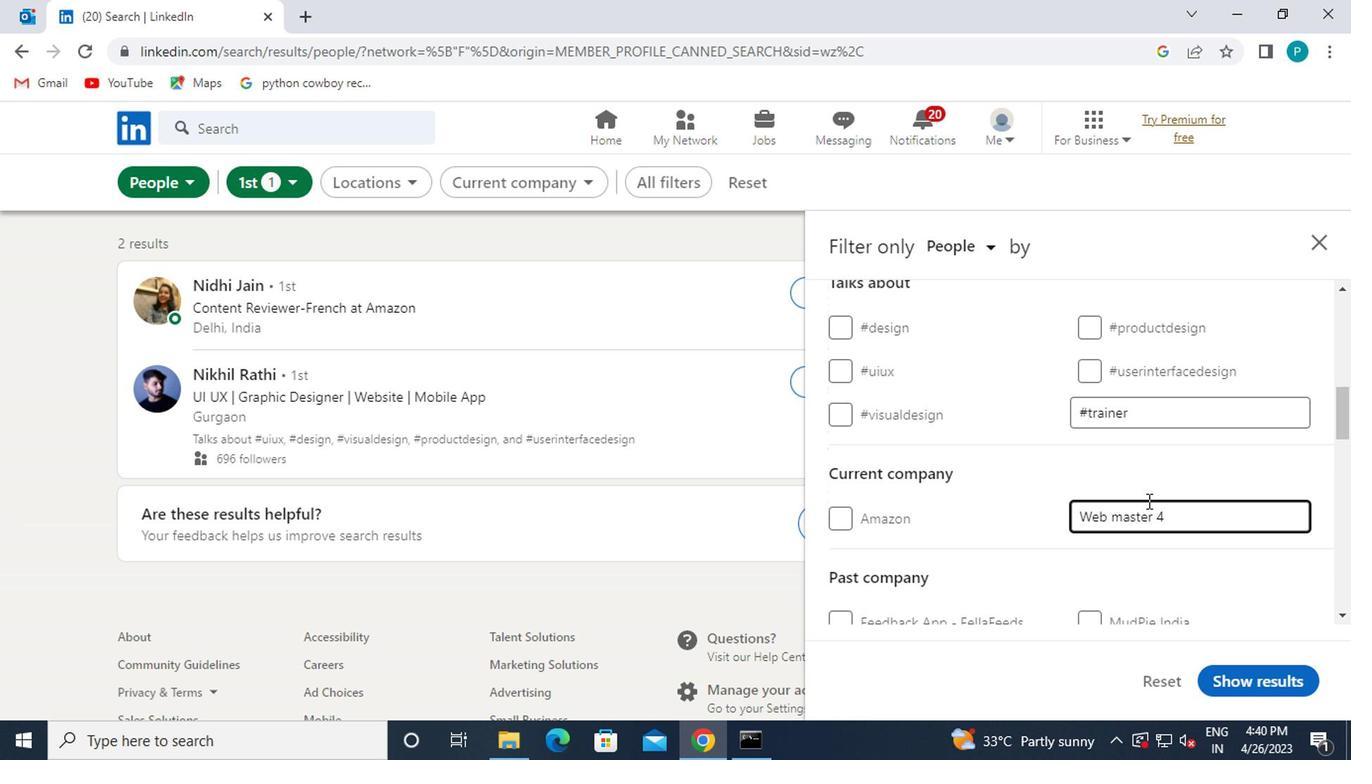 
Action: Key pressed <Key.backspace>4
Screenshot: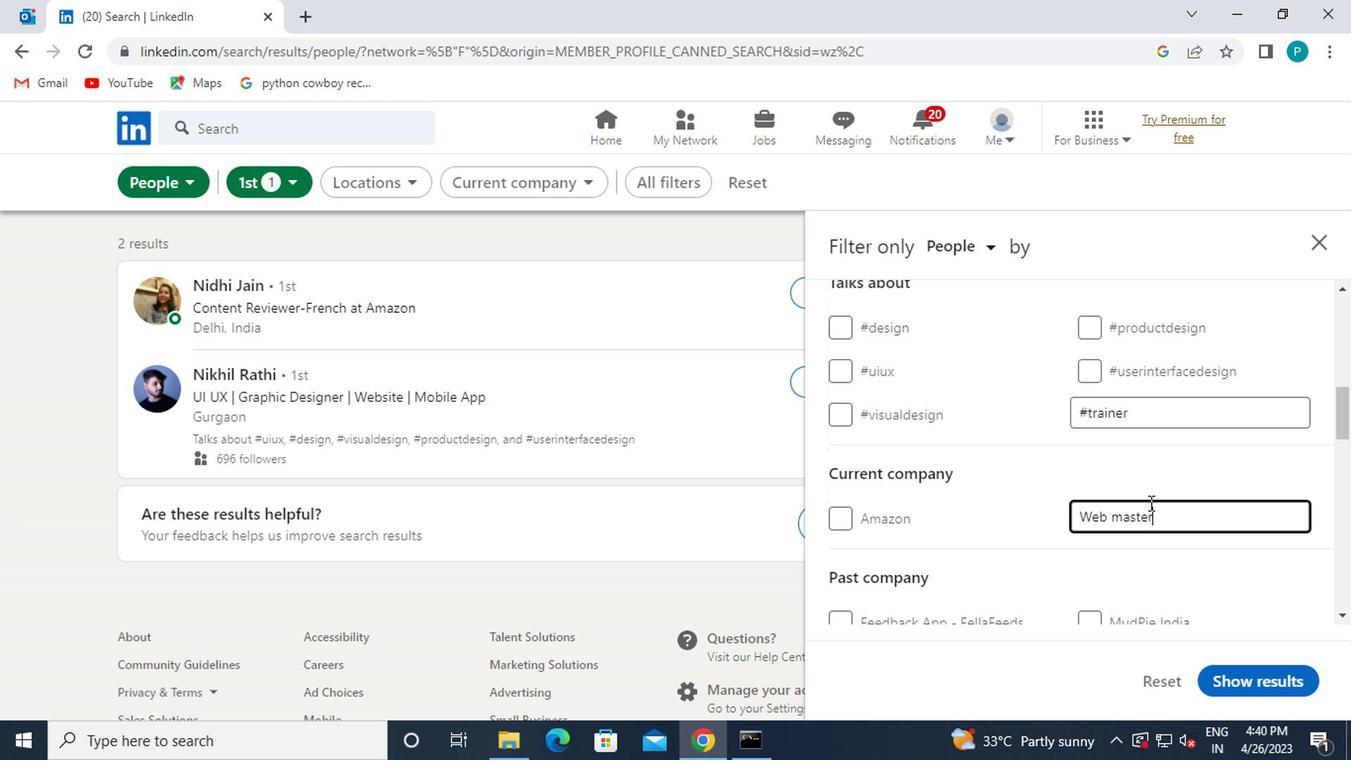 
Action: Mouse moved to (1144, 521)
Screenshot: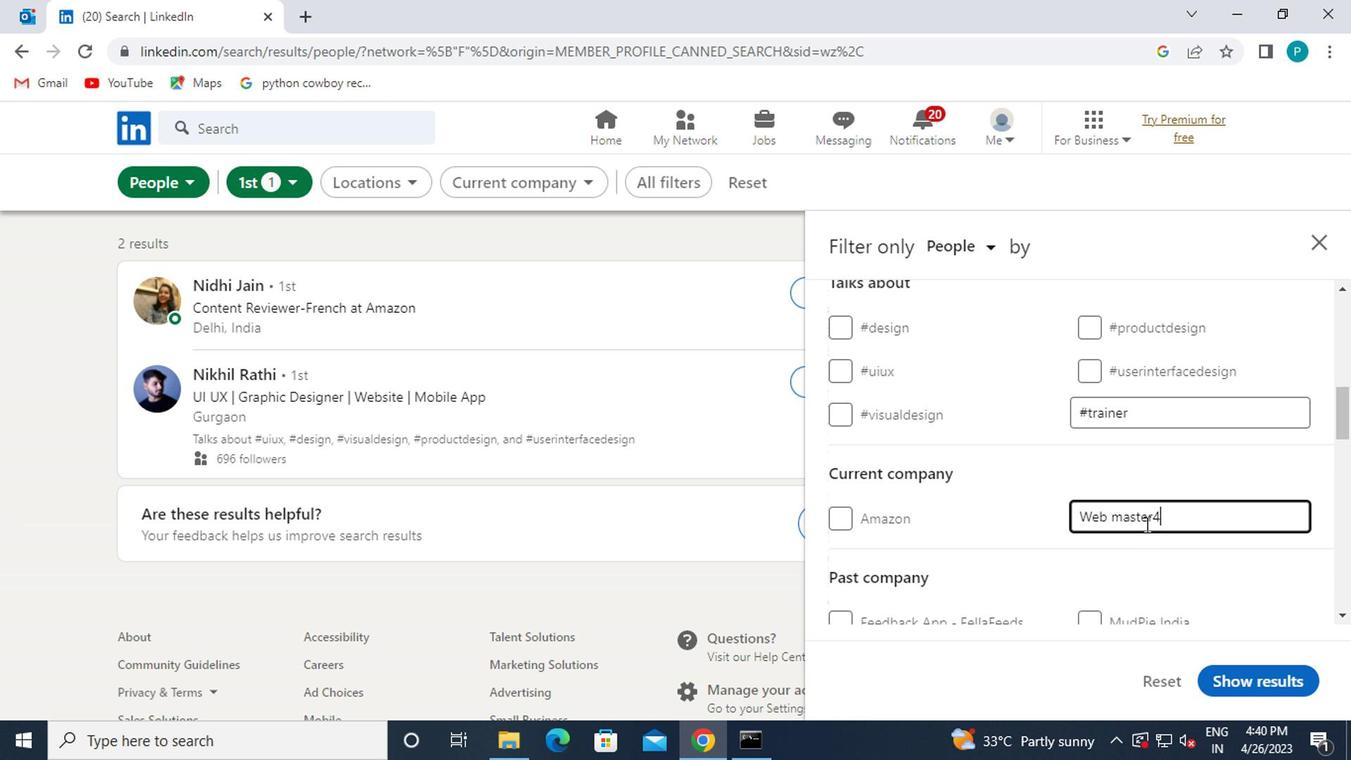 
Action: Key pressed <Key.caps_lock><Key.caps_lock>SEO
Screenshot: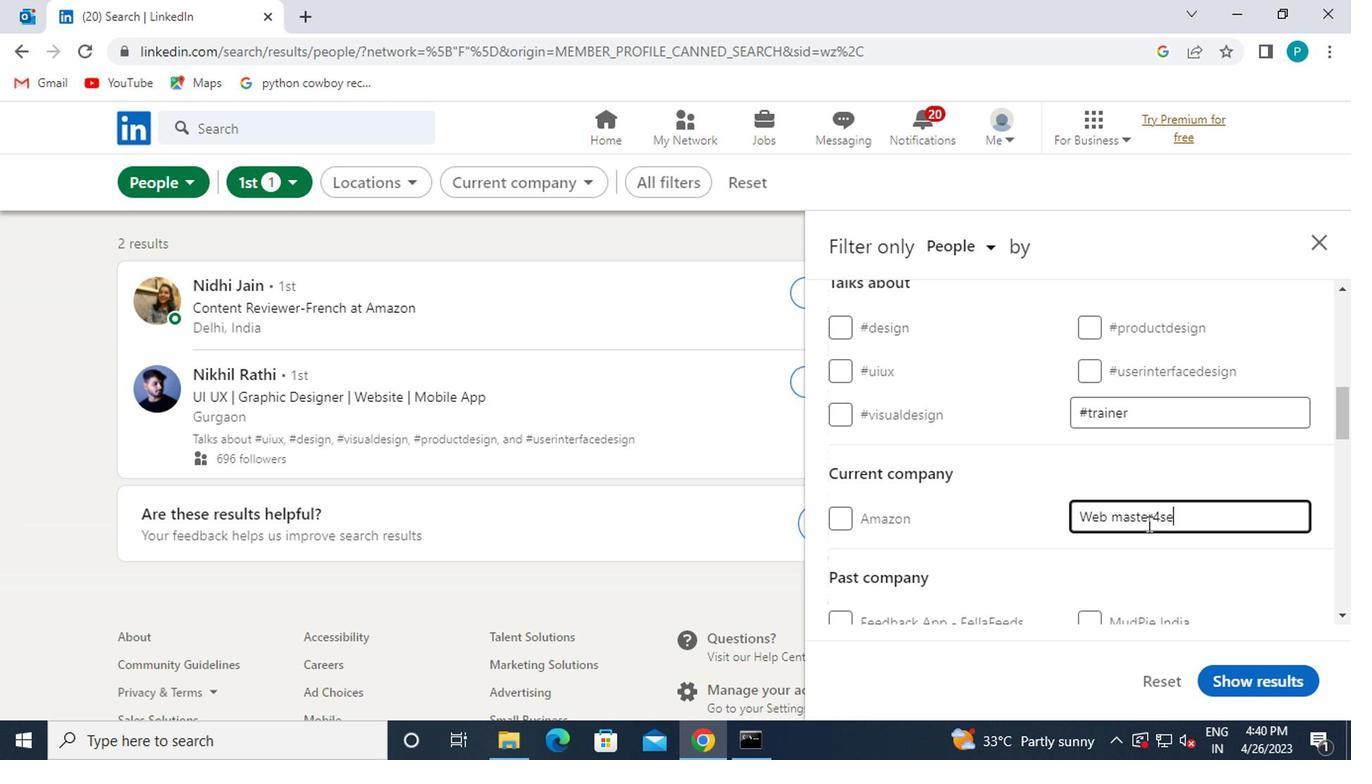 
Action: Mouse moved to (1146, 521)
Screenshot: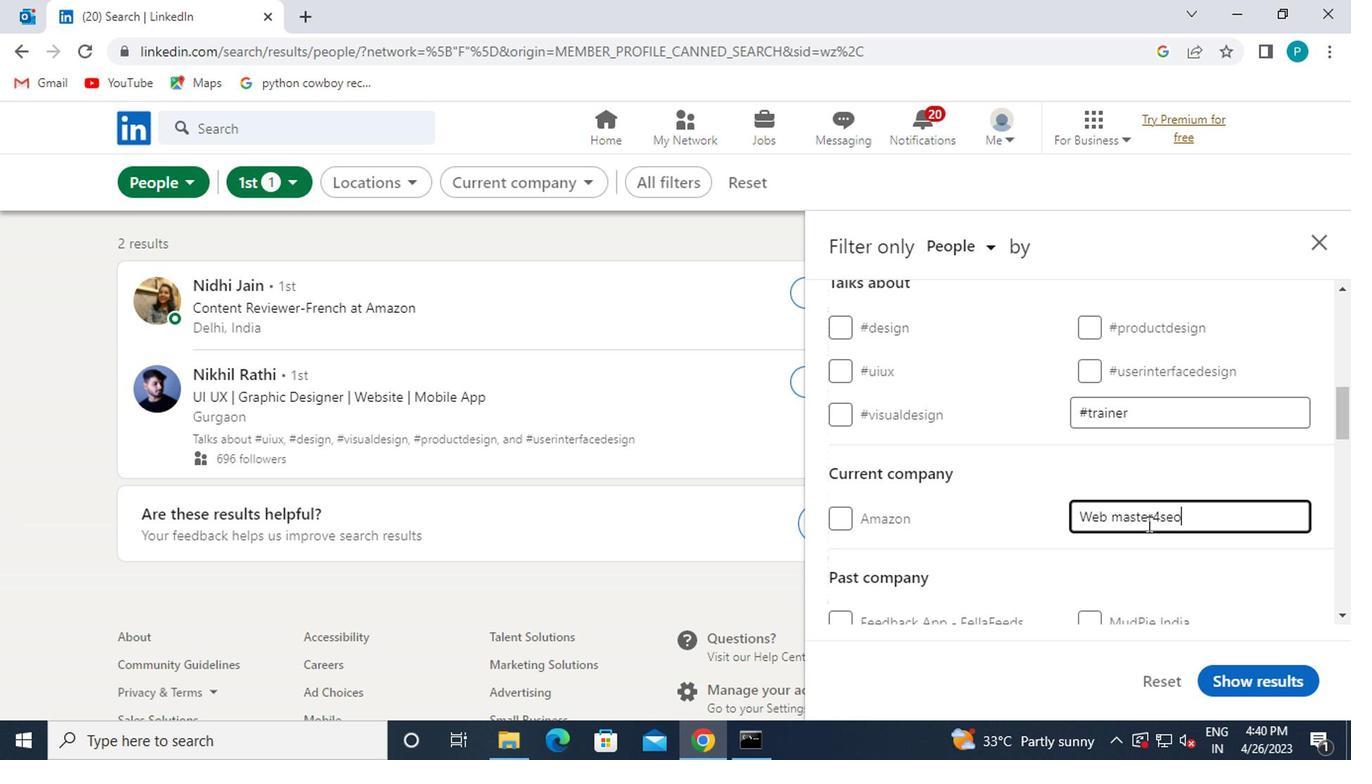 
Action: Key pressed <Key.backspace><Key.backspace><Key.backspace><Key.caps_lock>SEO
Screenshot: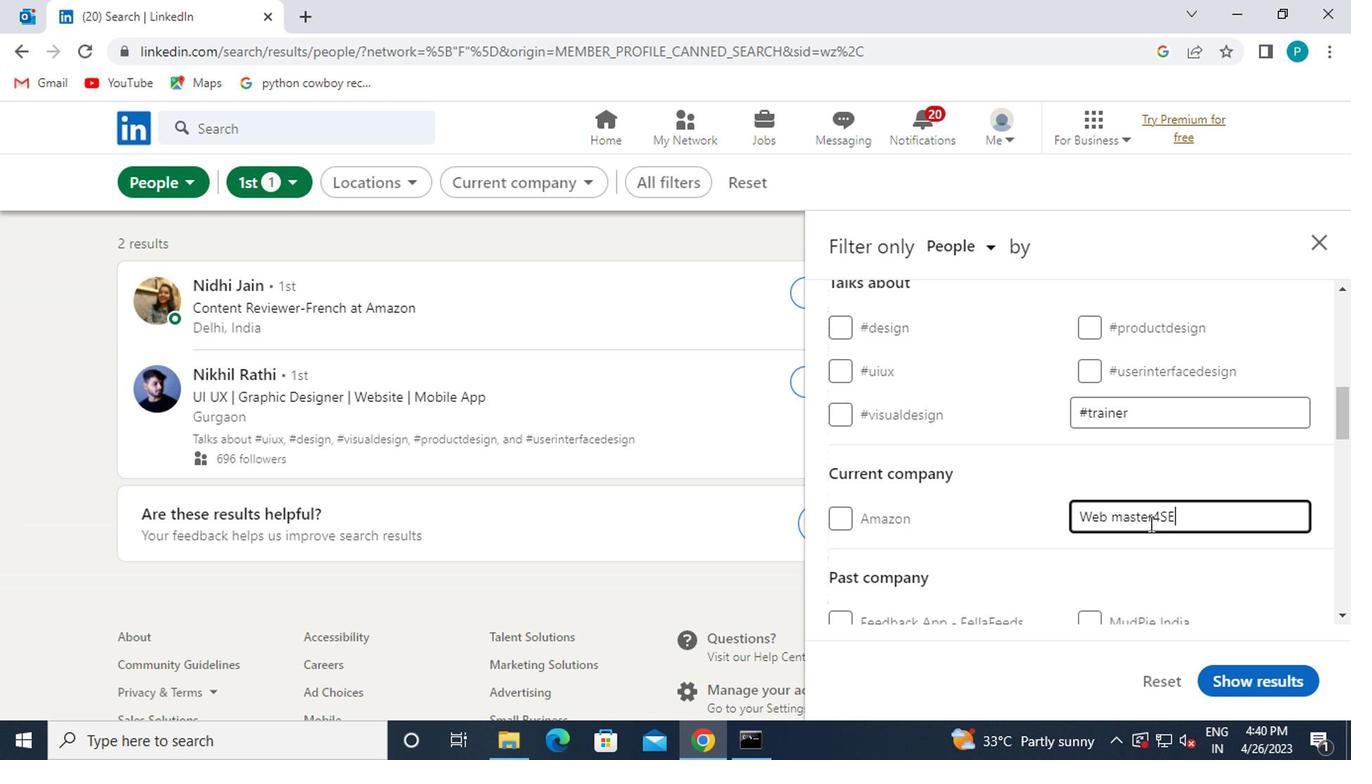 
Action: Mouse moved to (1113, 528)
Screenshot: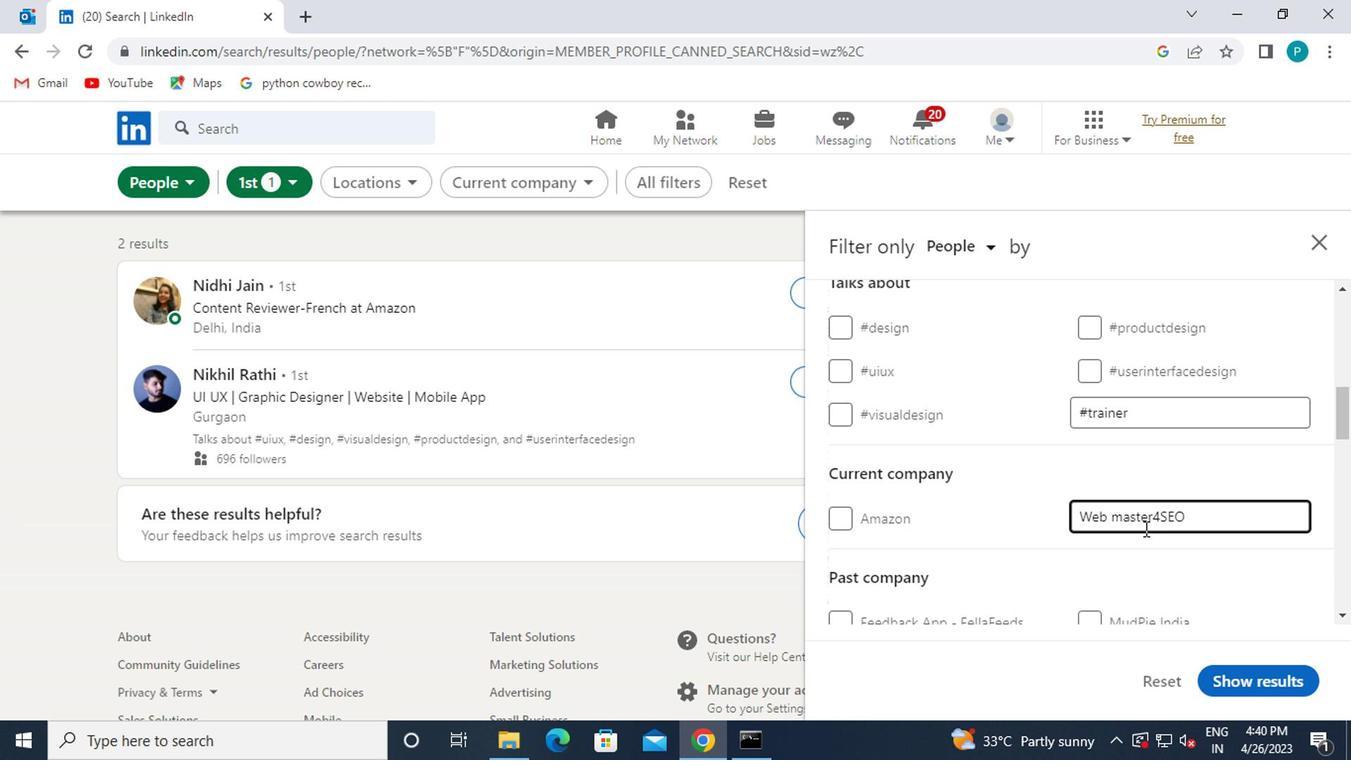 
Action: Mouse scrolled (1113, 528) with delta (0, 0)
Screenshot: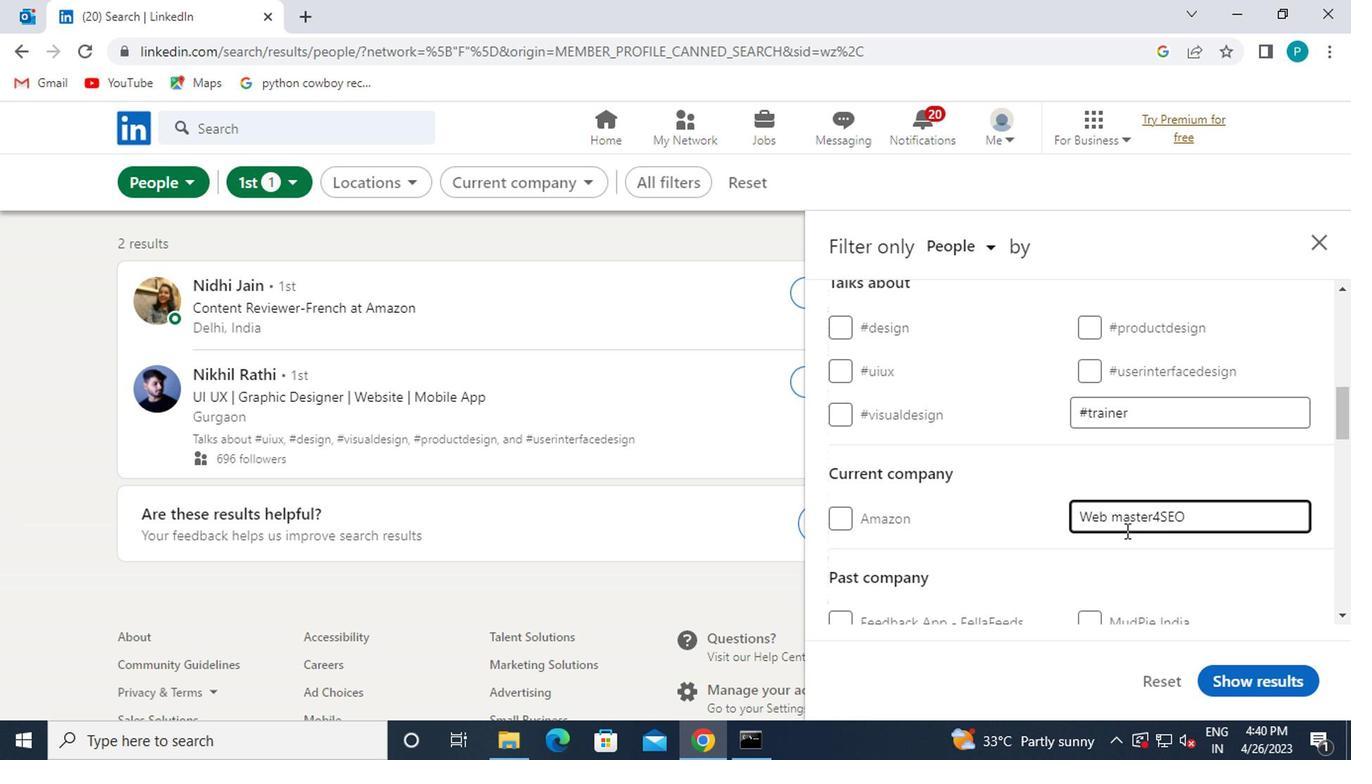 
Action: Mouse scrolled (1113, 528) with delta (0, 0)
Screenshot: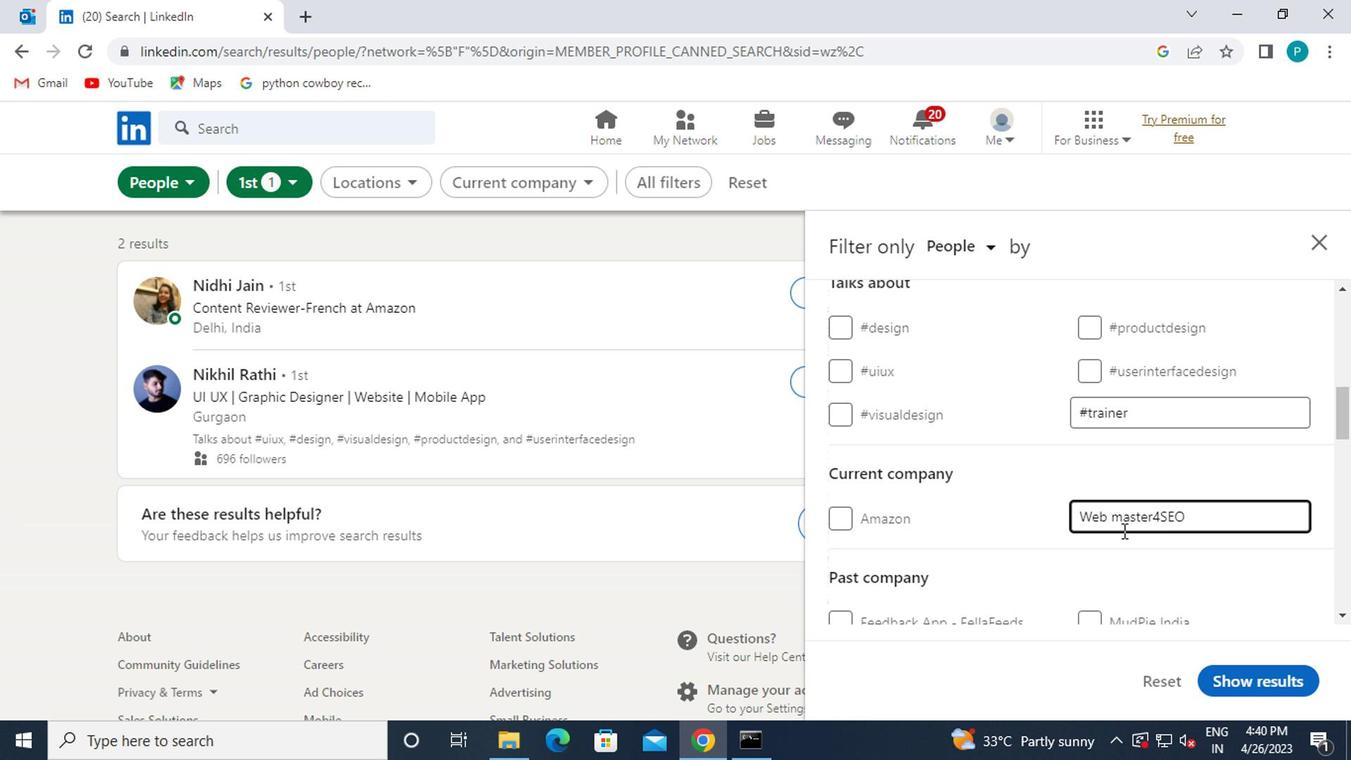 
Action: Mouse moved to (1106, 318)
Screenshot: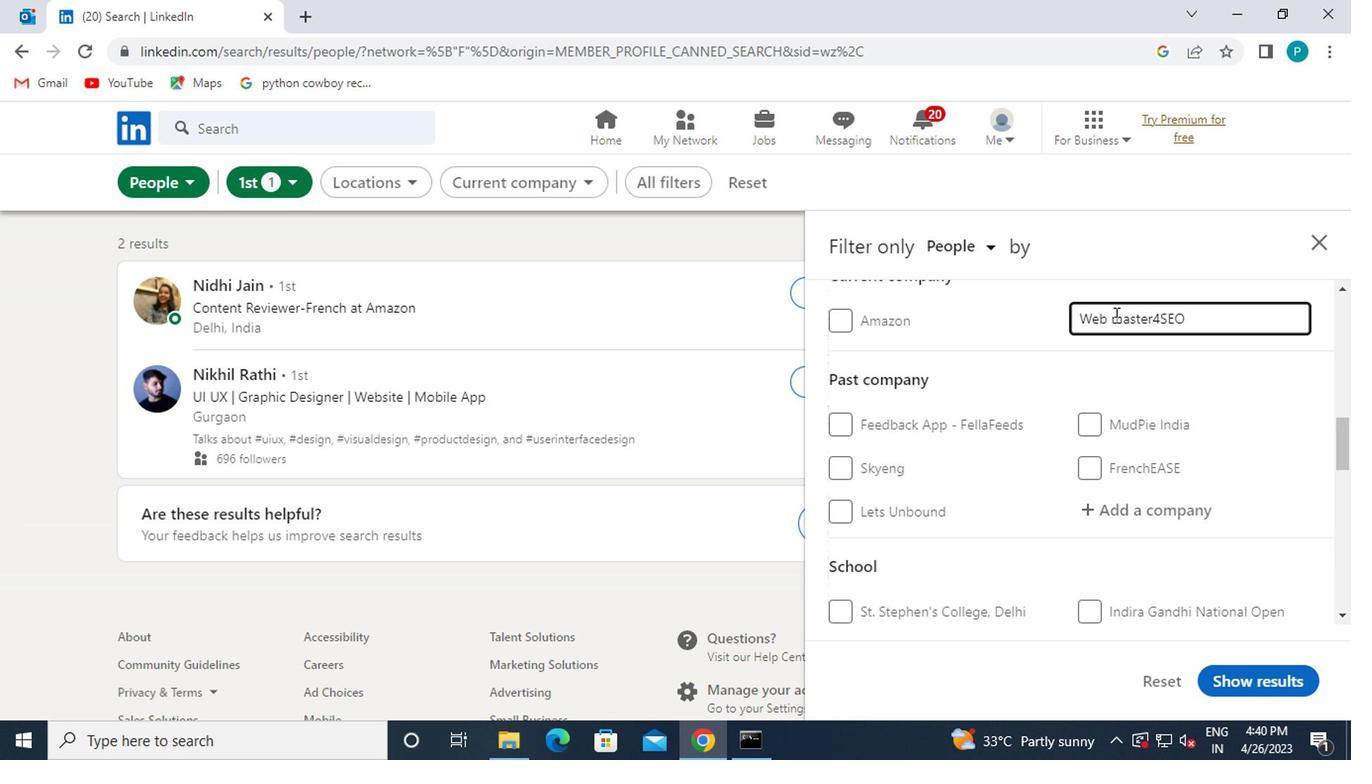 
Action: Mouse pressed left at (1106, 318)
Screenshot: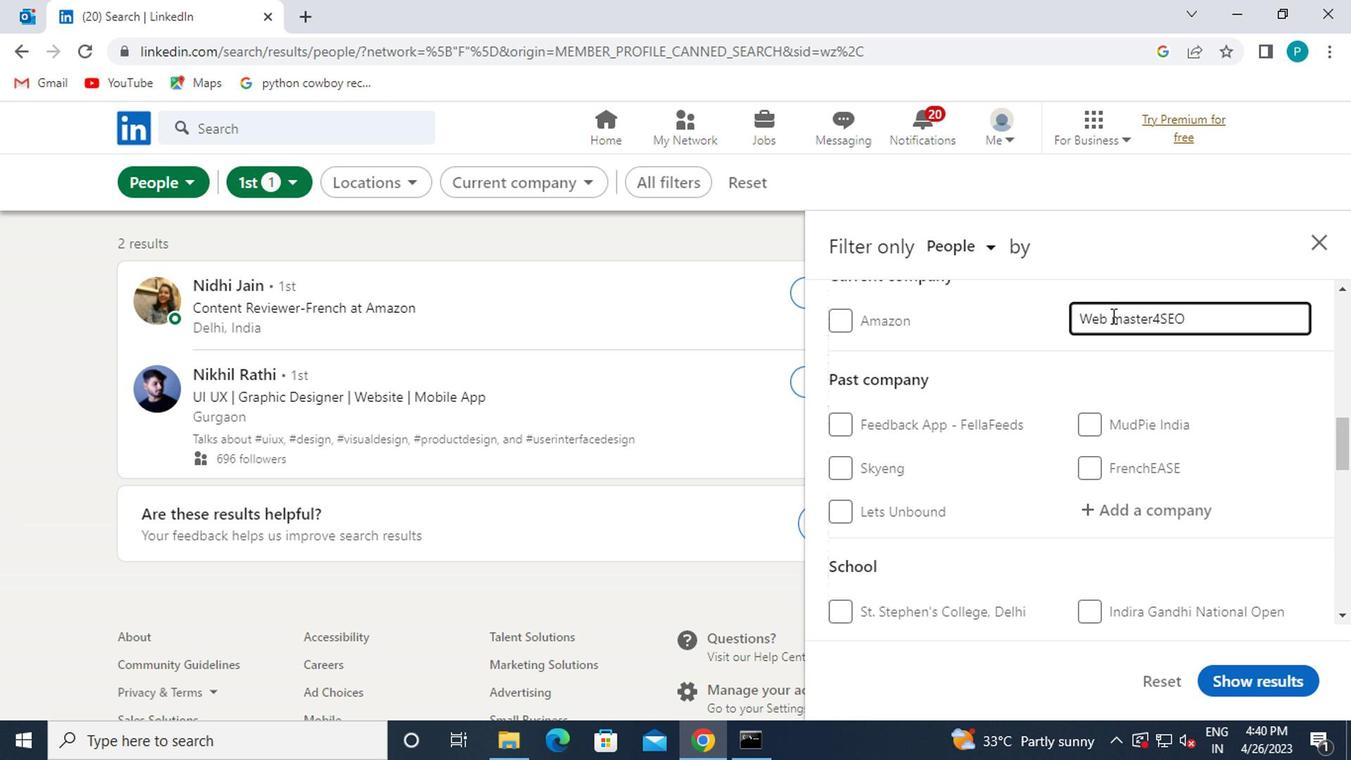 
Action: Key pressed <Key.backspace>
Screenshot: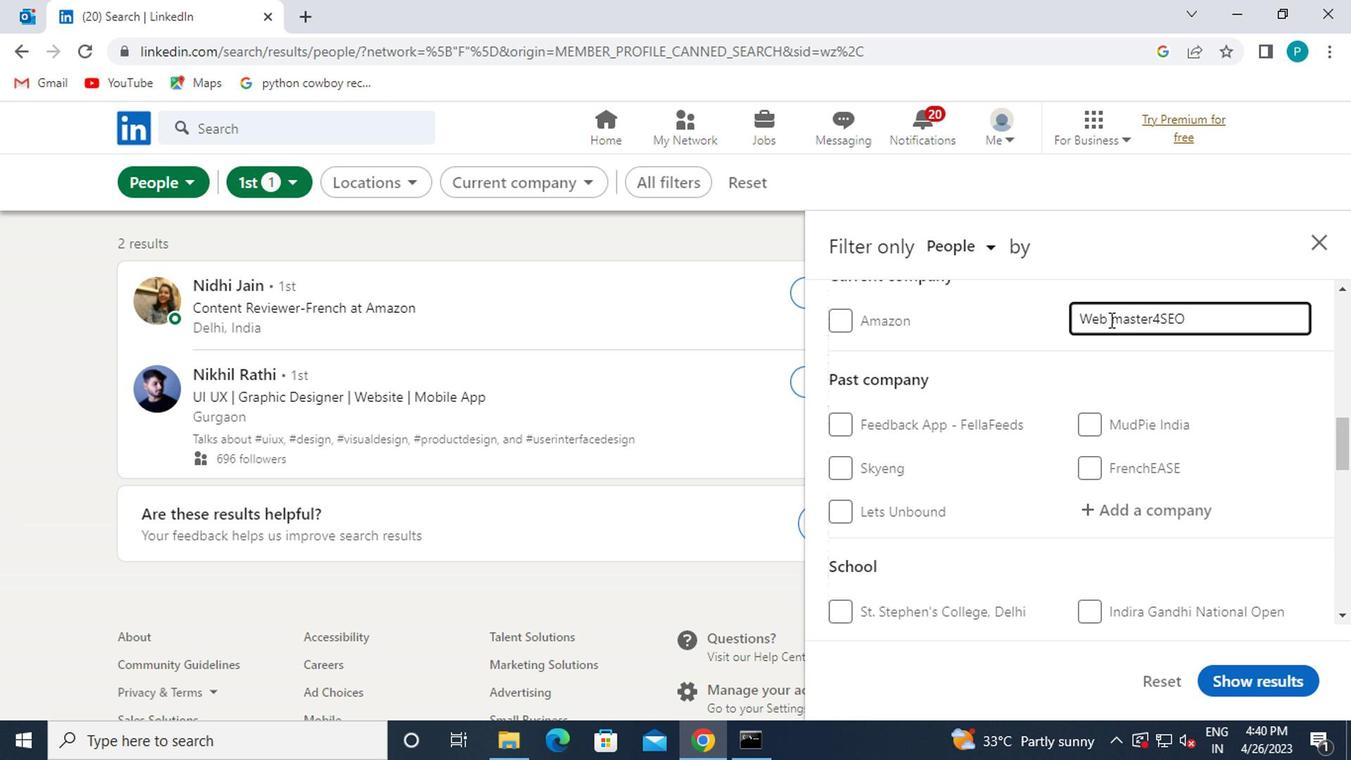 
Action: Mouse moved to (1162, 322)
Screenshot: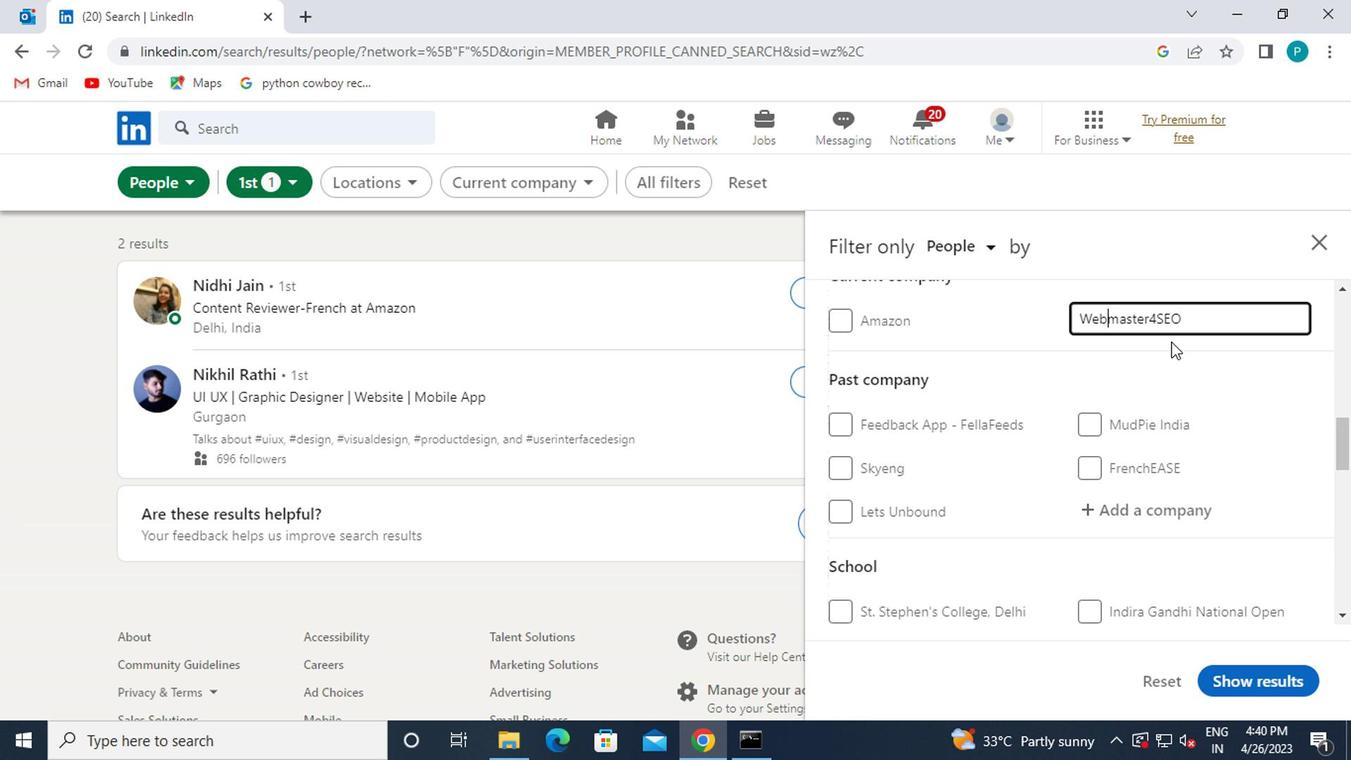 
Action: Key pressed <Key.right><Key.right><Key.right><Key.right><Key.right><Key.right>
Screenshot: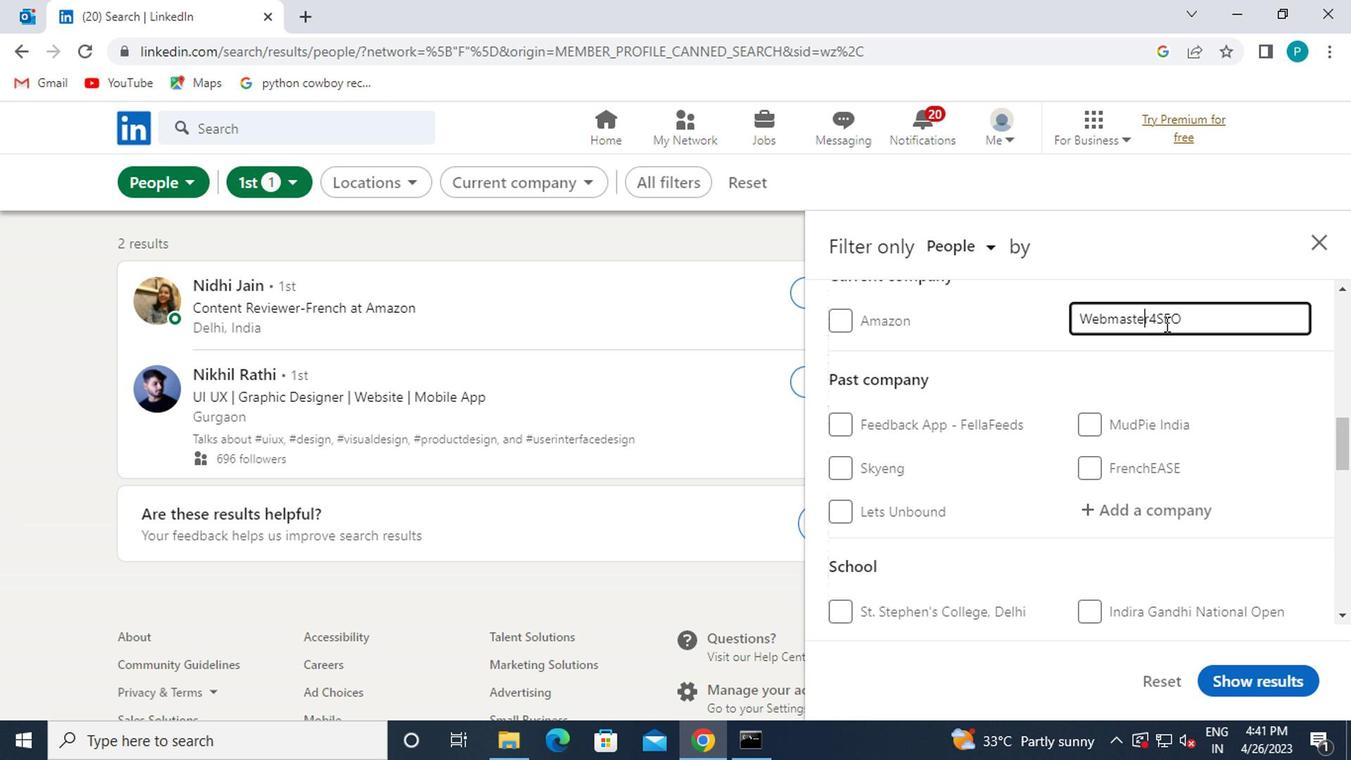 
Action: Mouse moved to (1154, 325)
Screenshot: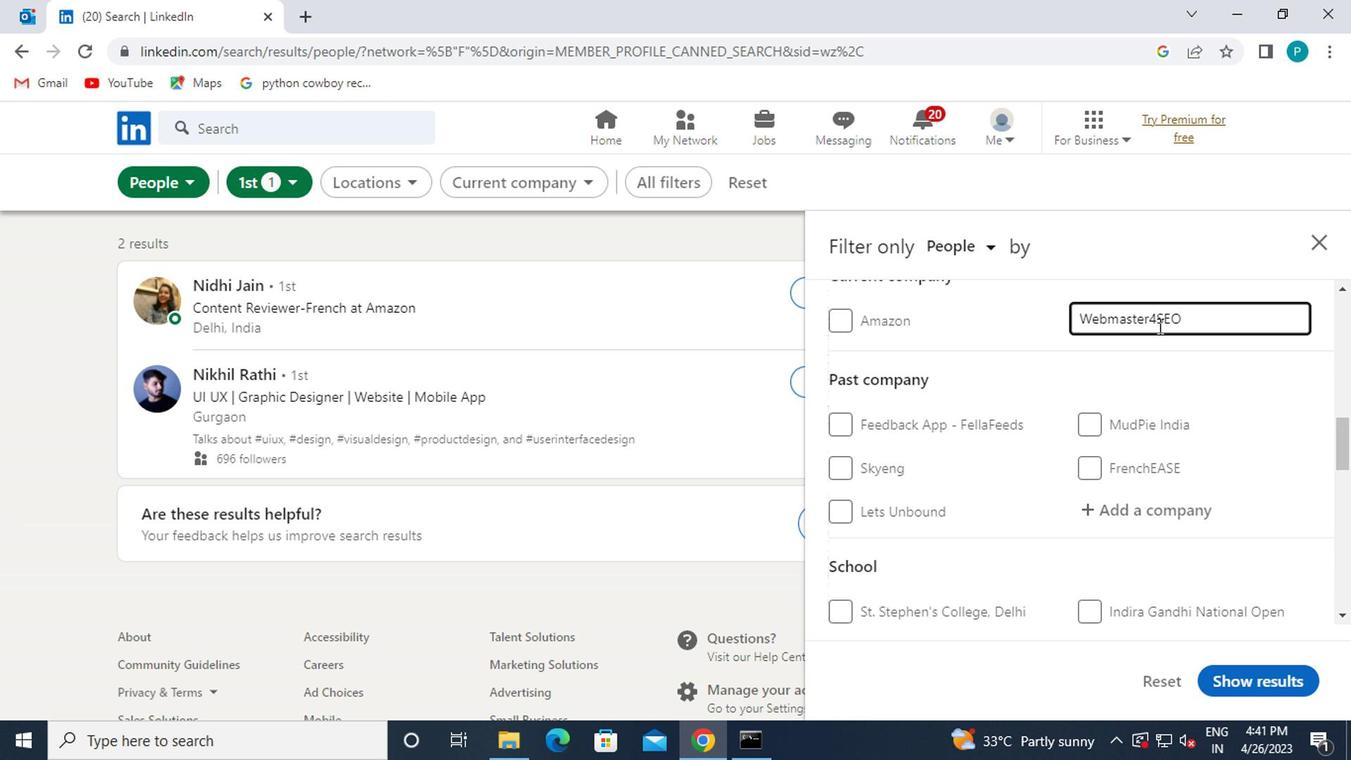 
Action: Key pressed S
Screenshot: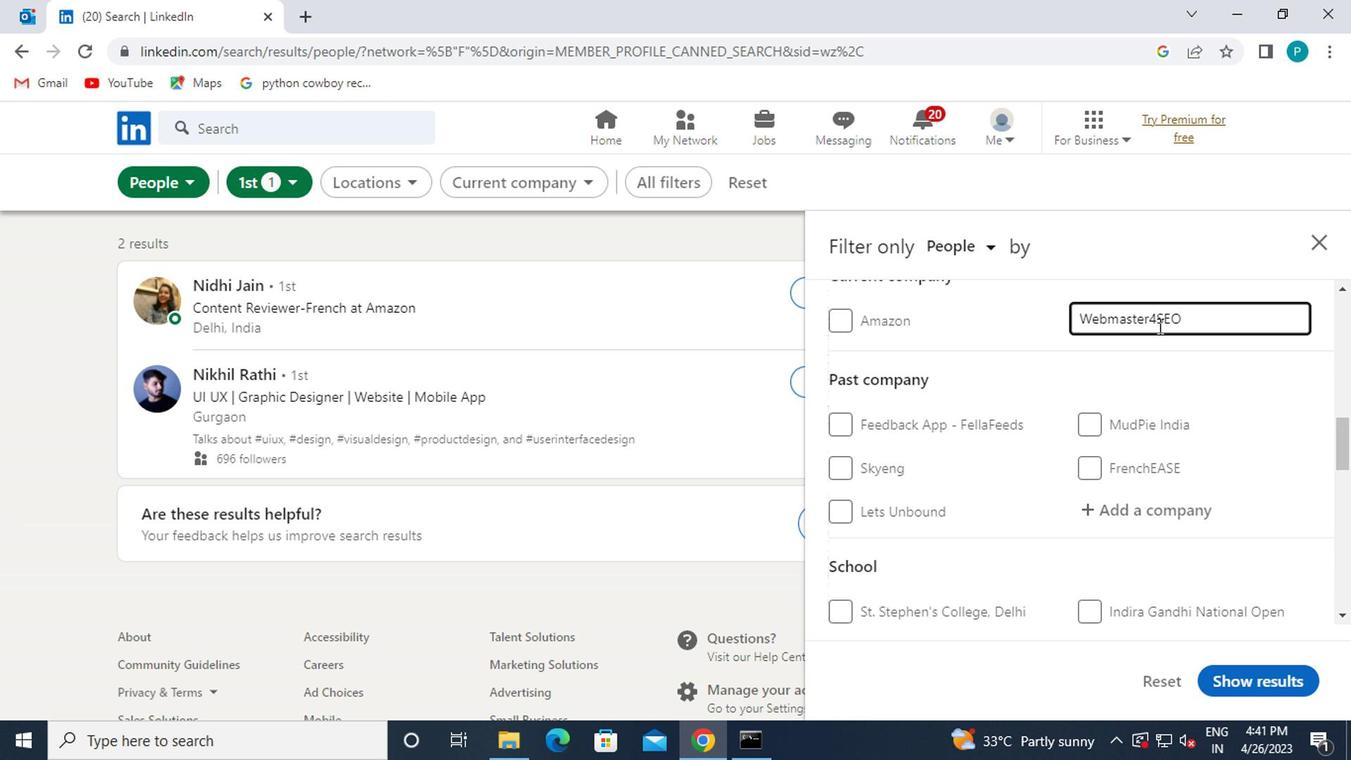 
Action: Mouse moved to (974, 371)
Screenshot: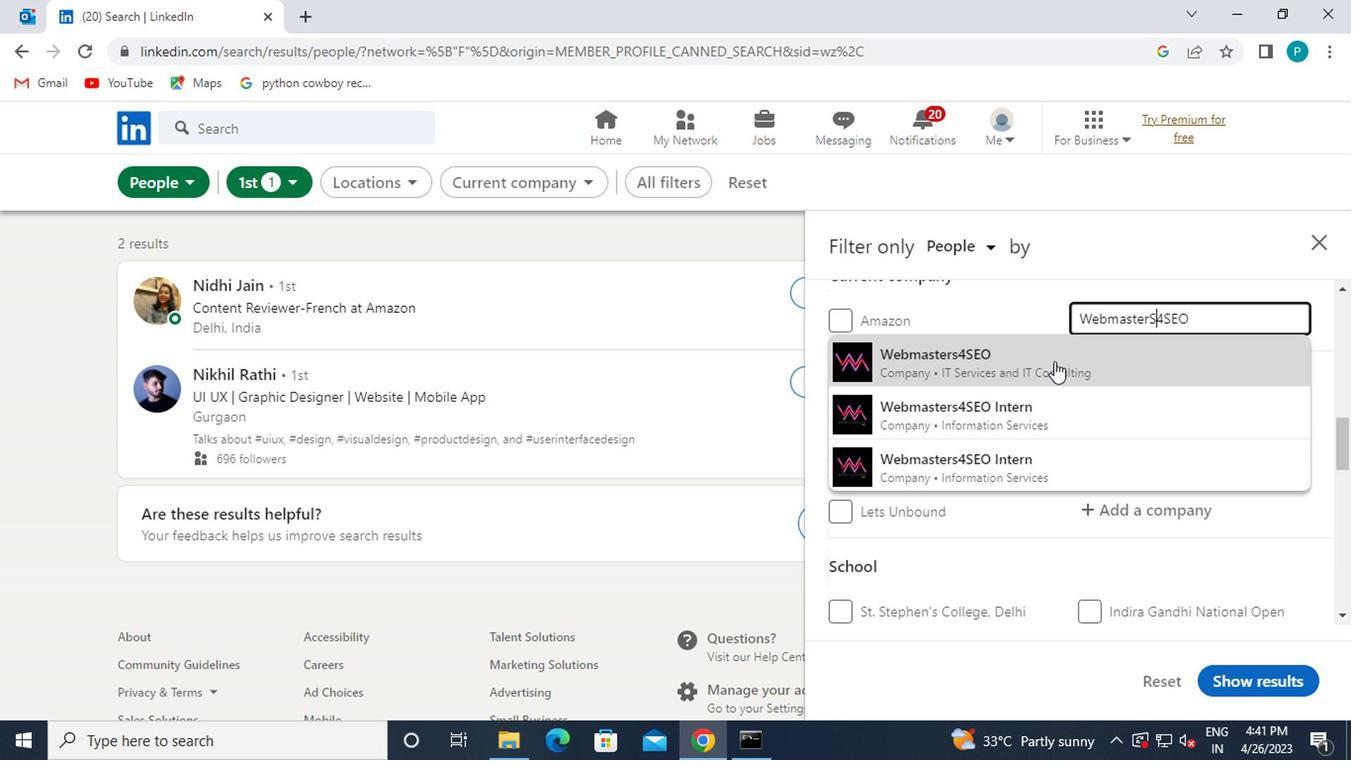 
Action: Mouse pressed left at (974, 371)
Screenshot: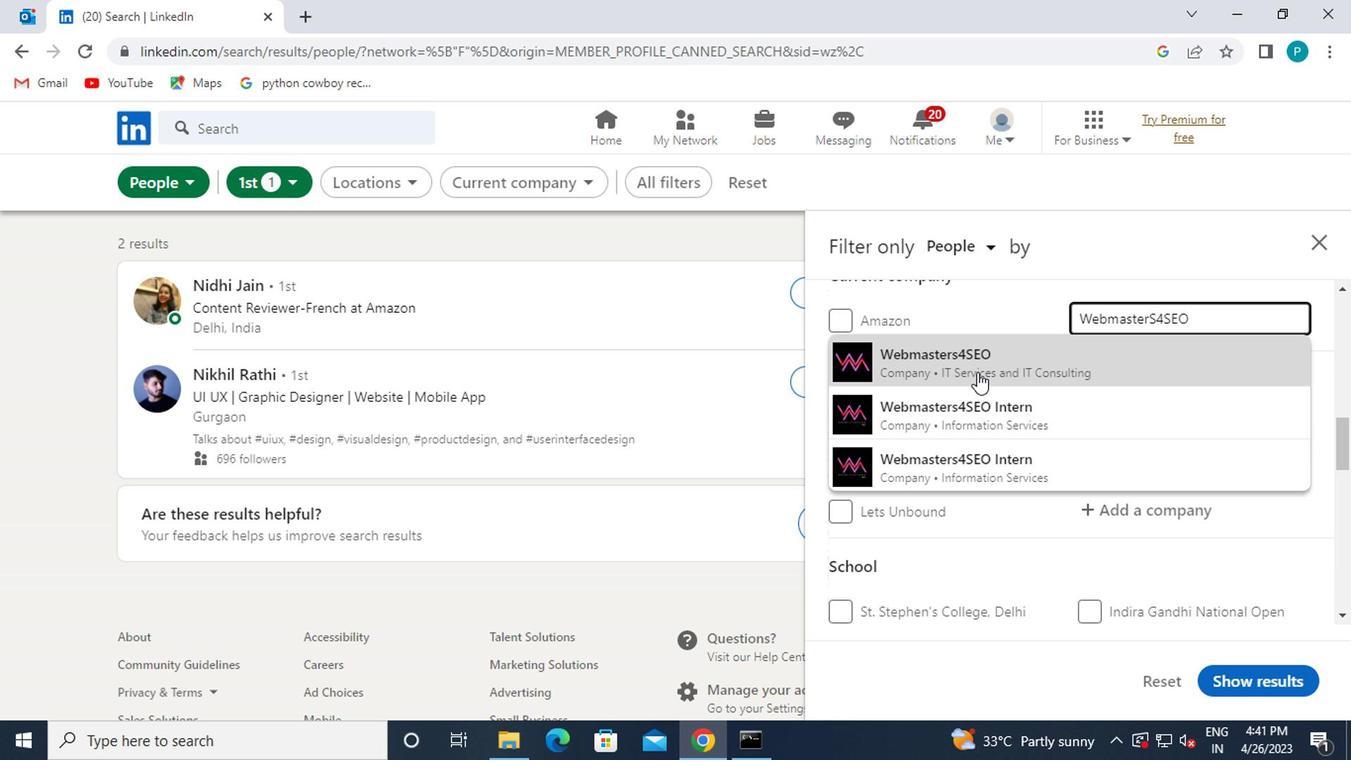 
Action: Mouse moved to (985, 393)
Screenshot: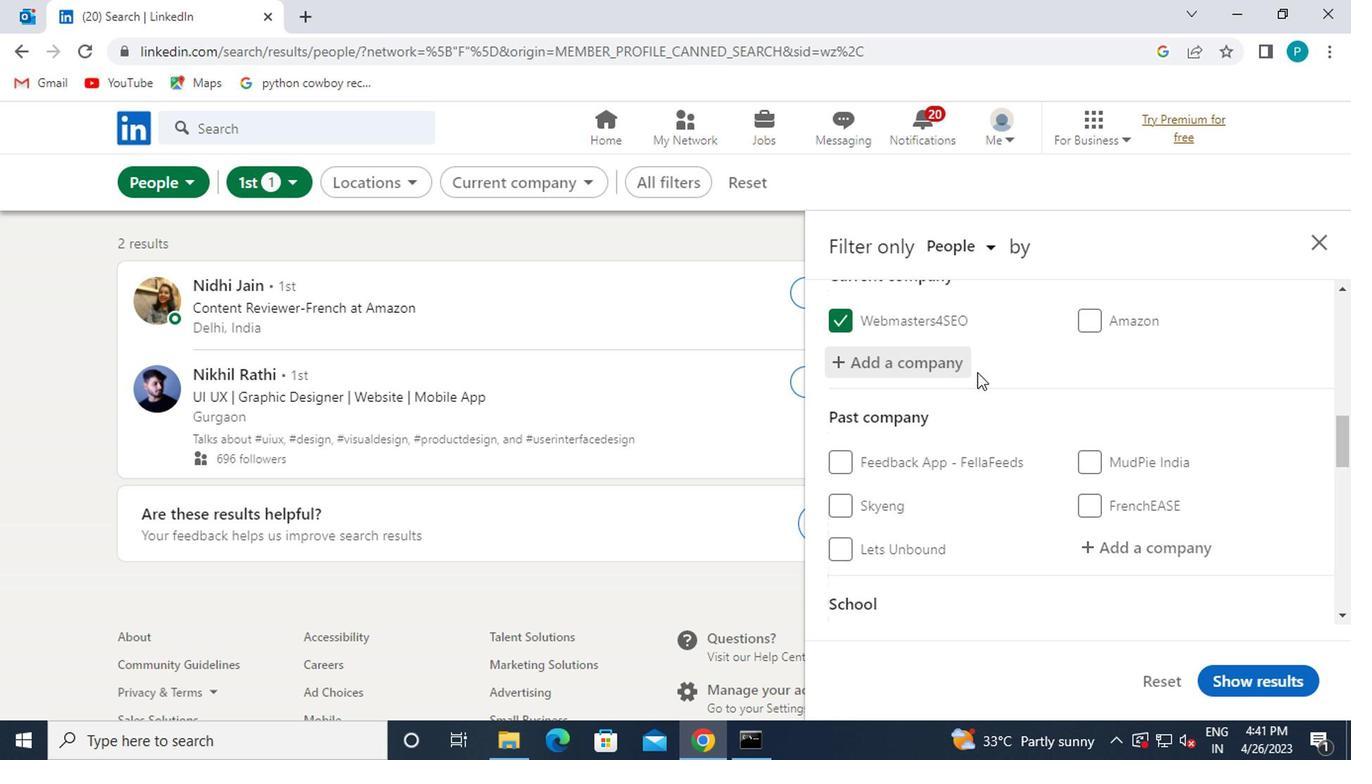 
Action: Mouse scrolled (985, 392) with delta (0, 0)
Screenshot: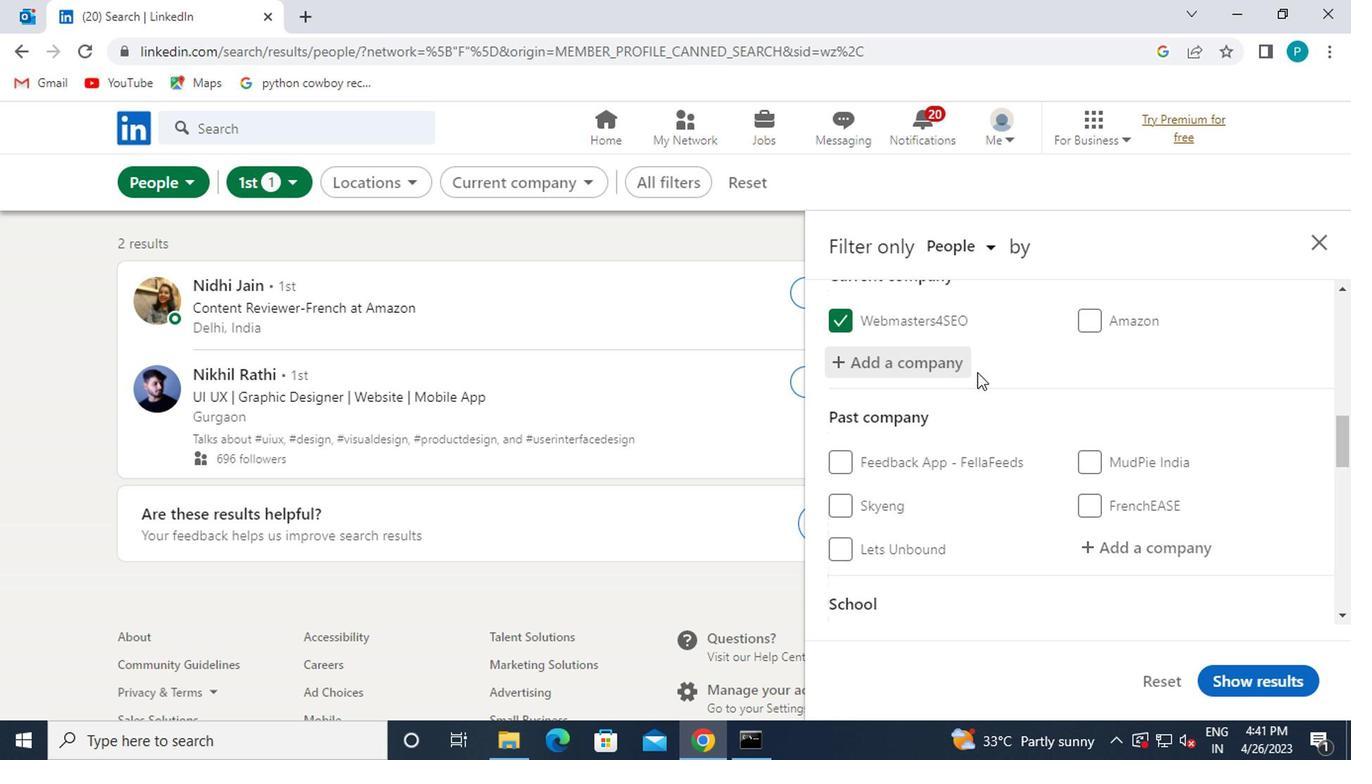
Action: Mouse moved to (1003, 407)
Screenshot: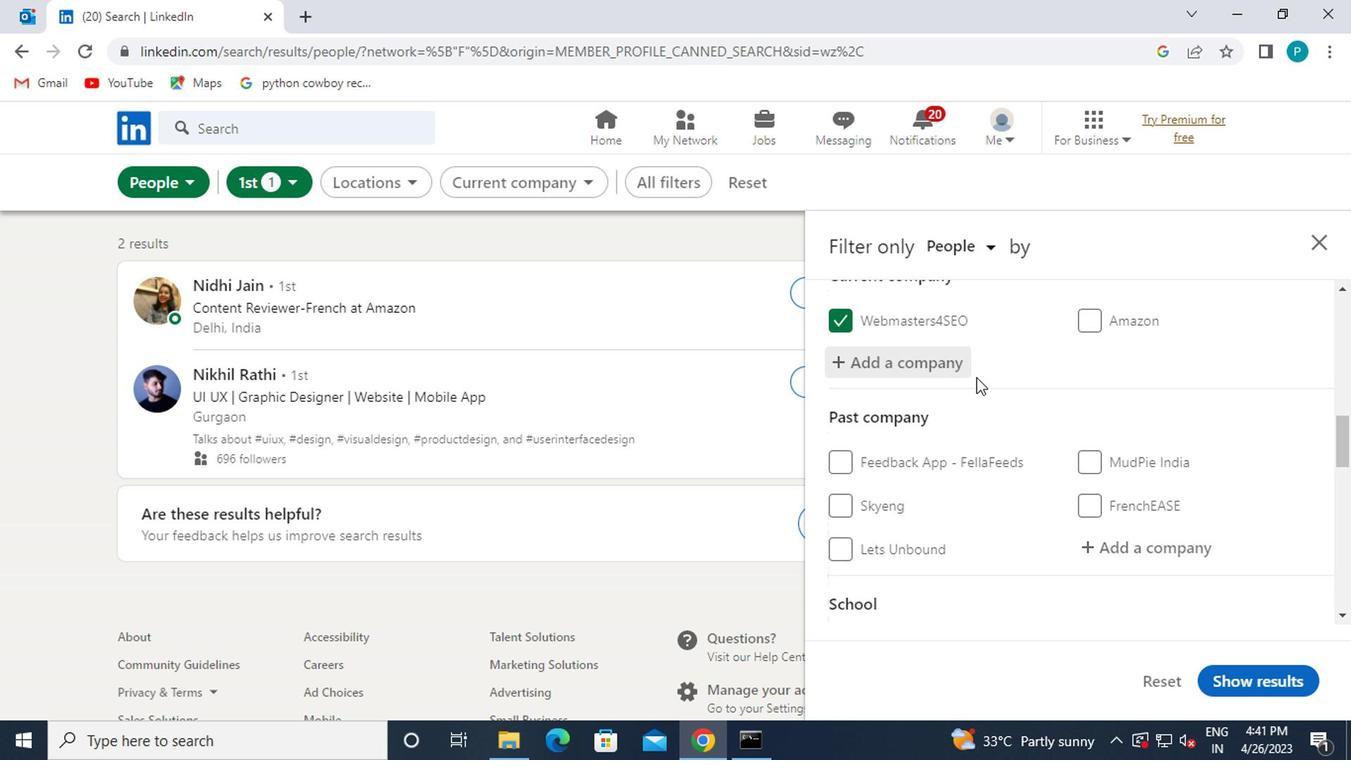 
Action: Mouse scrolled (1003, 406) with delta (0, -1)
Screenshot: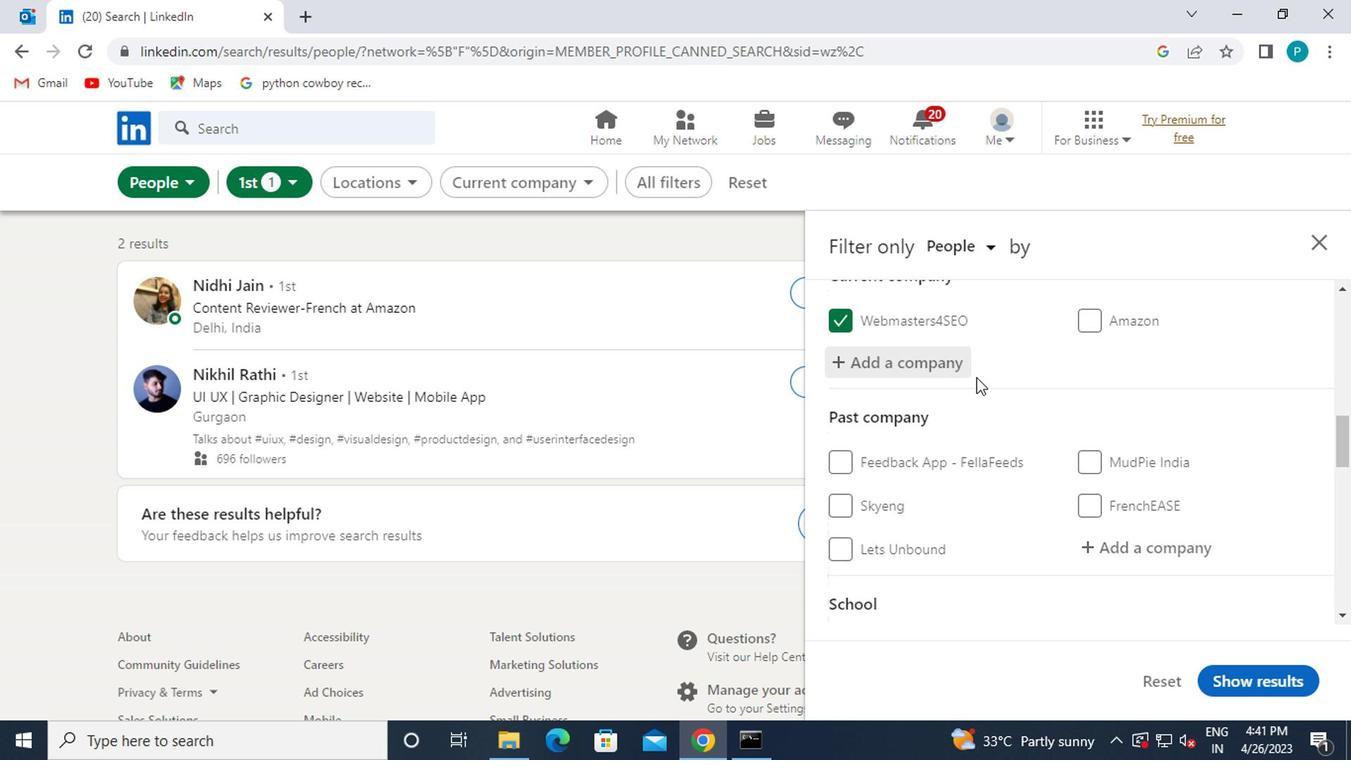 
Action: Mouse moved to (1034, 359)
Screenshot: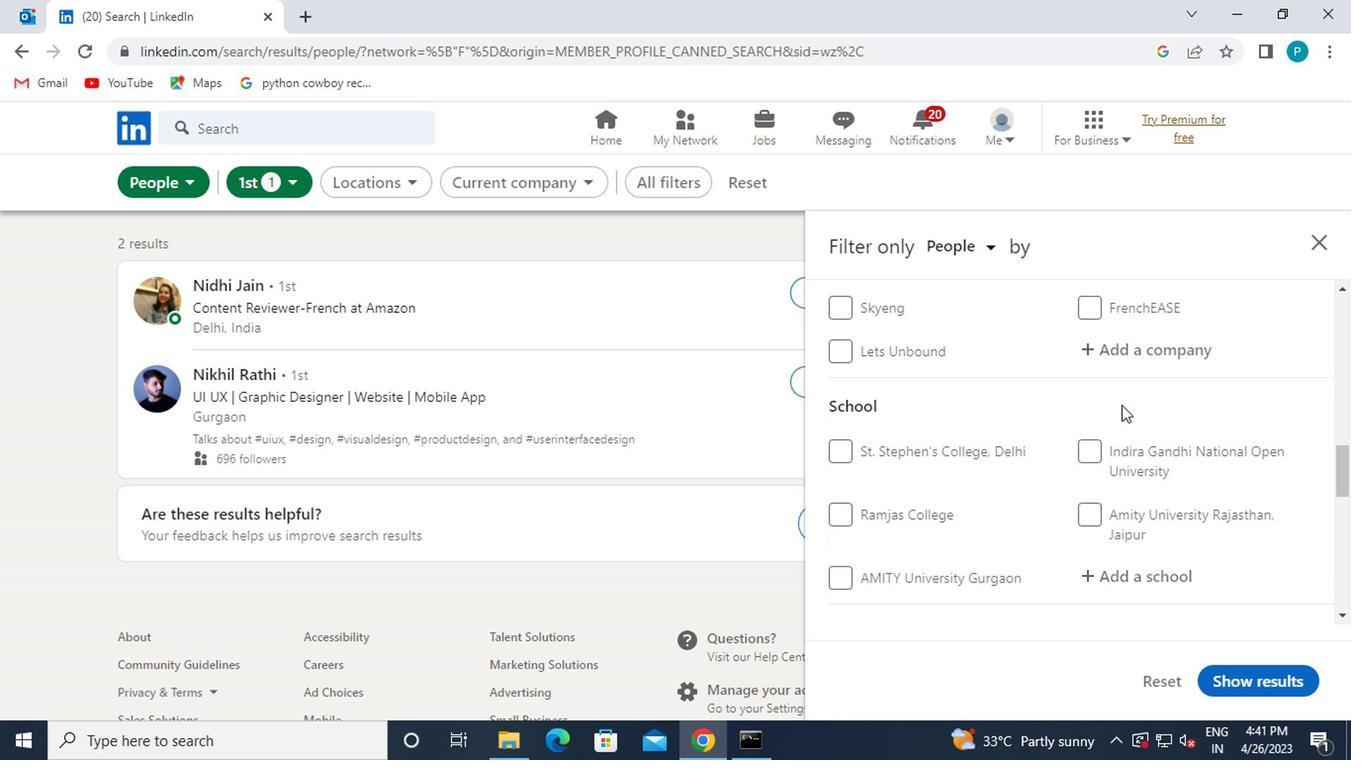 
Action: Mouse scrolled (1034, 359) with delta (0, 0)
Screenshot: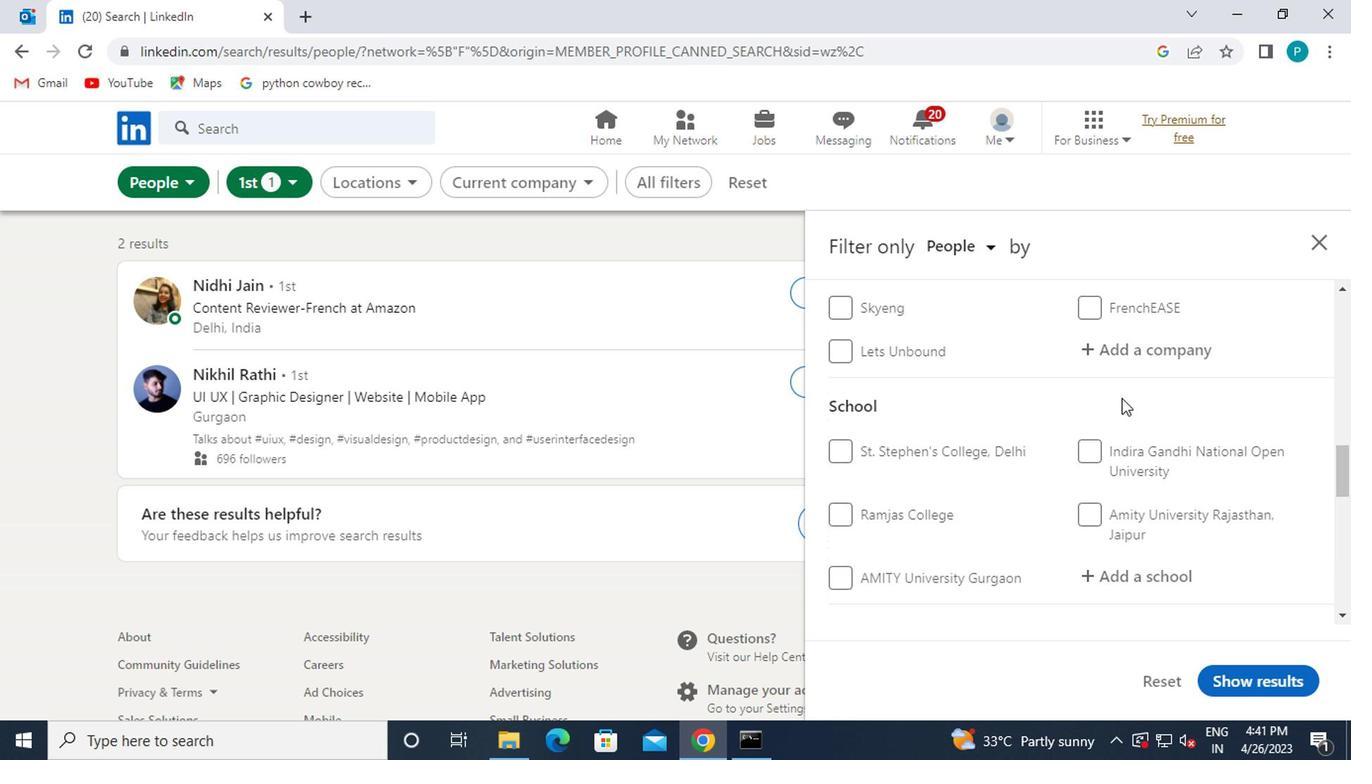 
Action: Mouse moved to (995, 384)
Screenshot: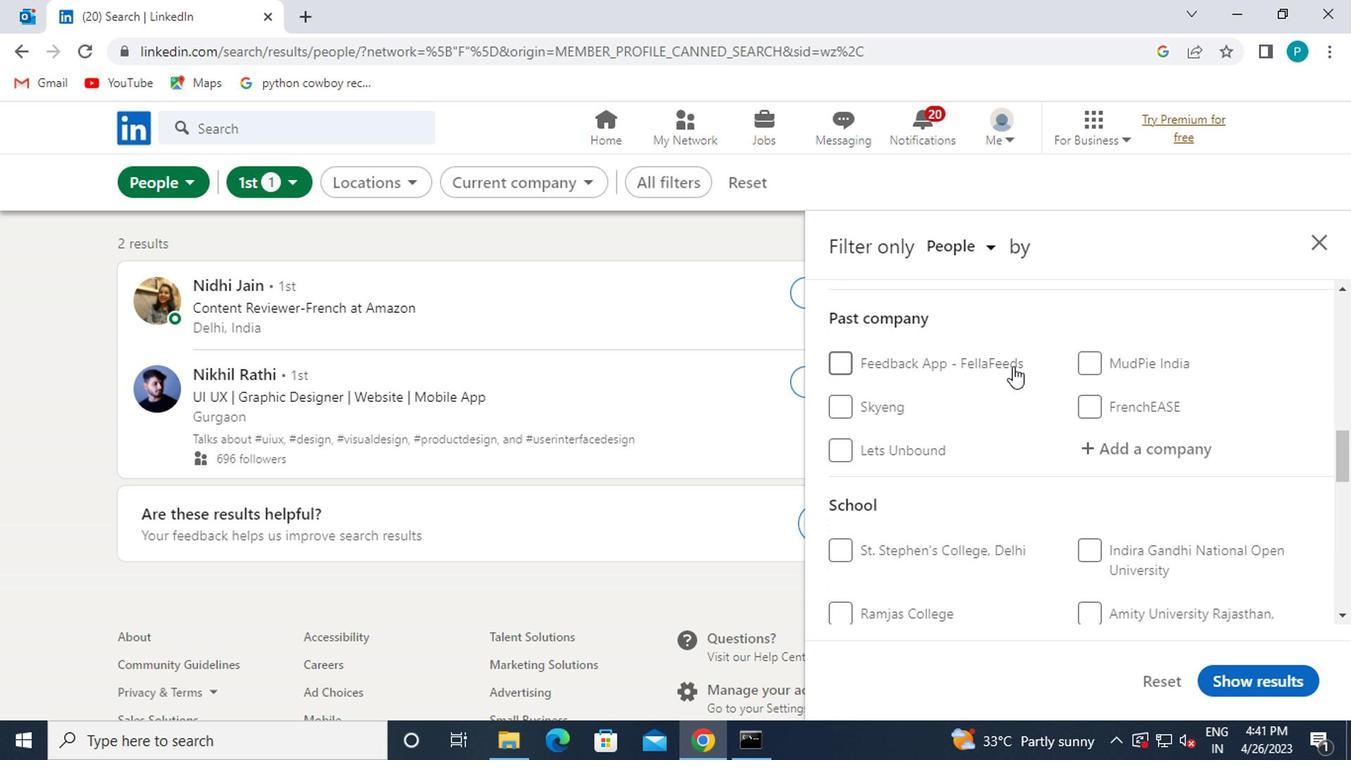 
Action: Mouse scrolled (995, 383) with delta (0, 0)
Screenshot: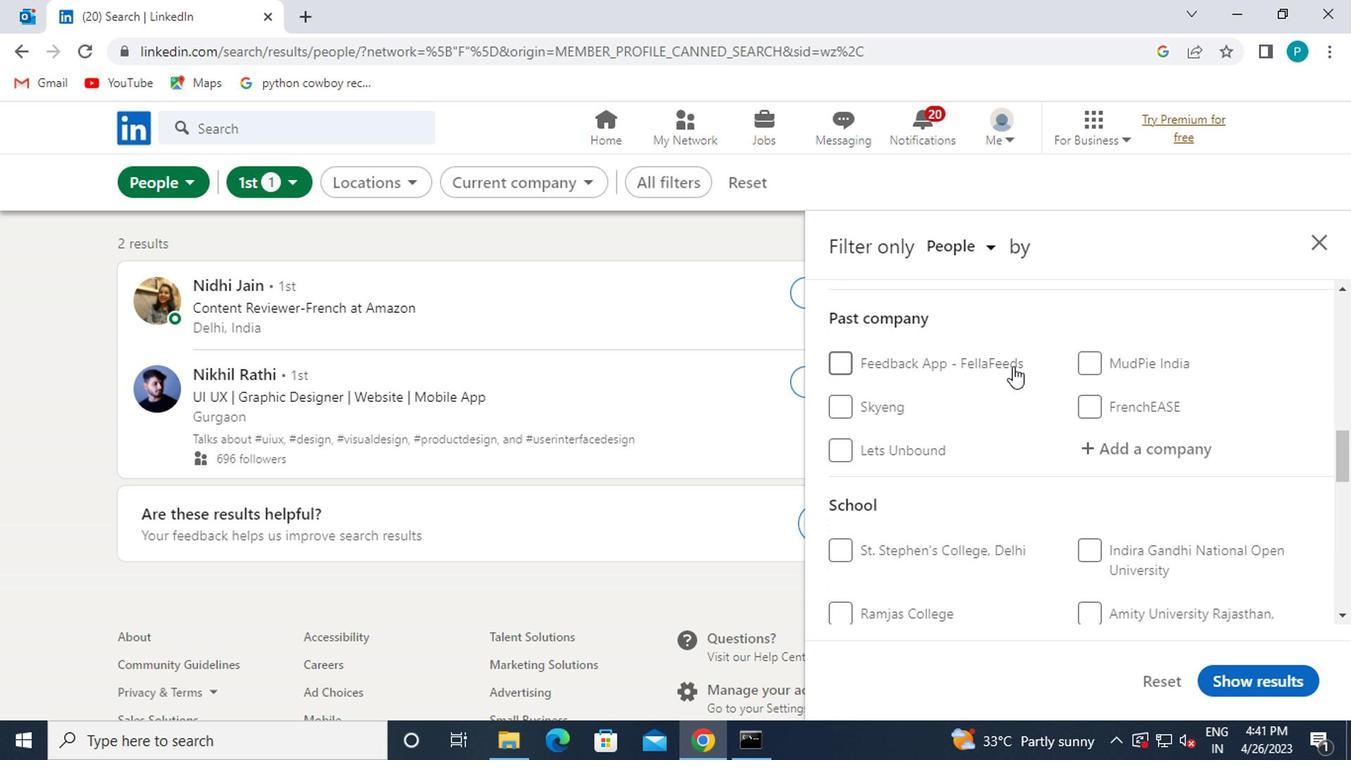 
Action: Mouse moved to (989, 397)
Screenshot: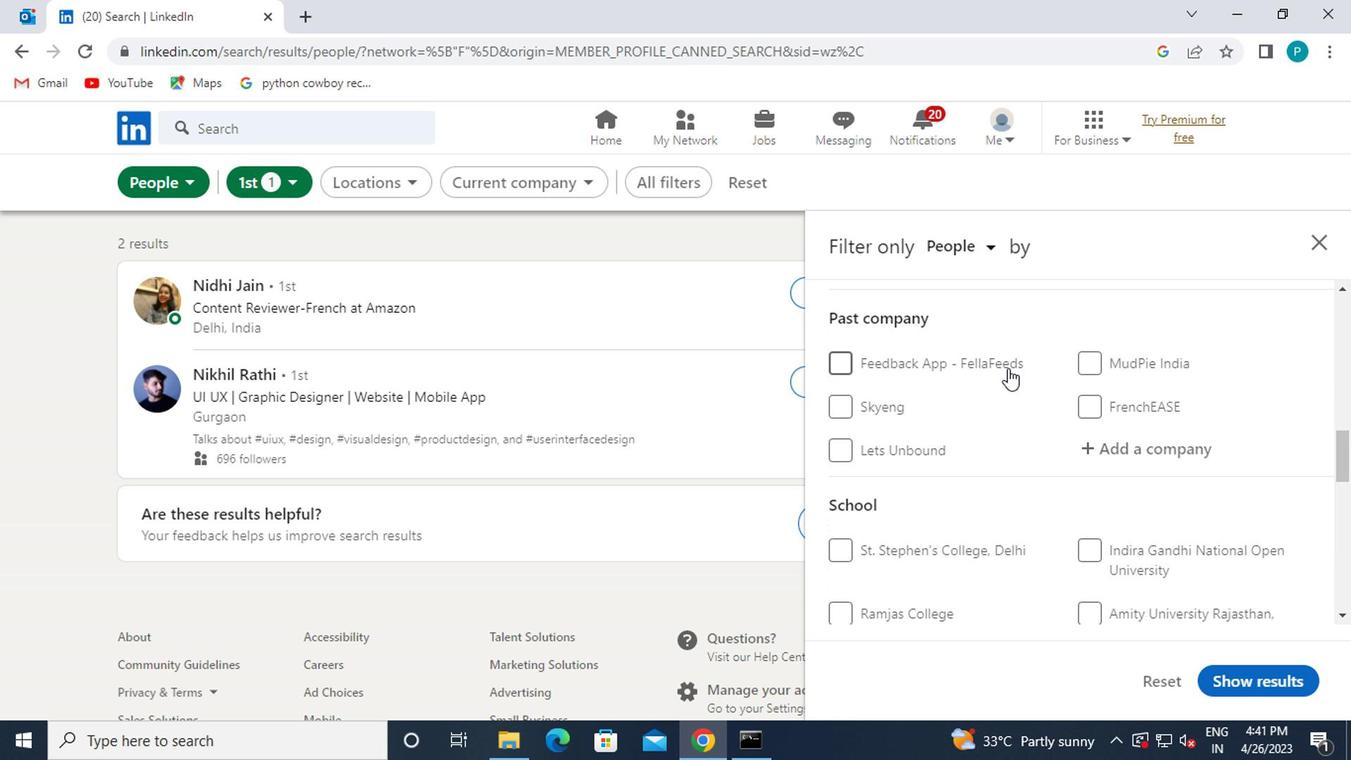 
Action: Mouse scrolled (989, 396) with delta (0, -1)
Screenshot: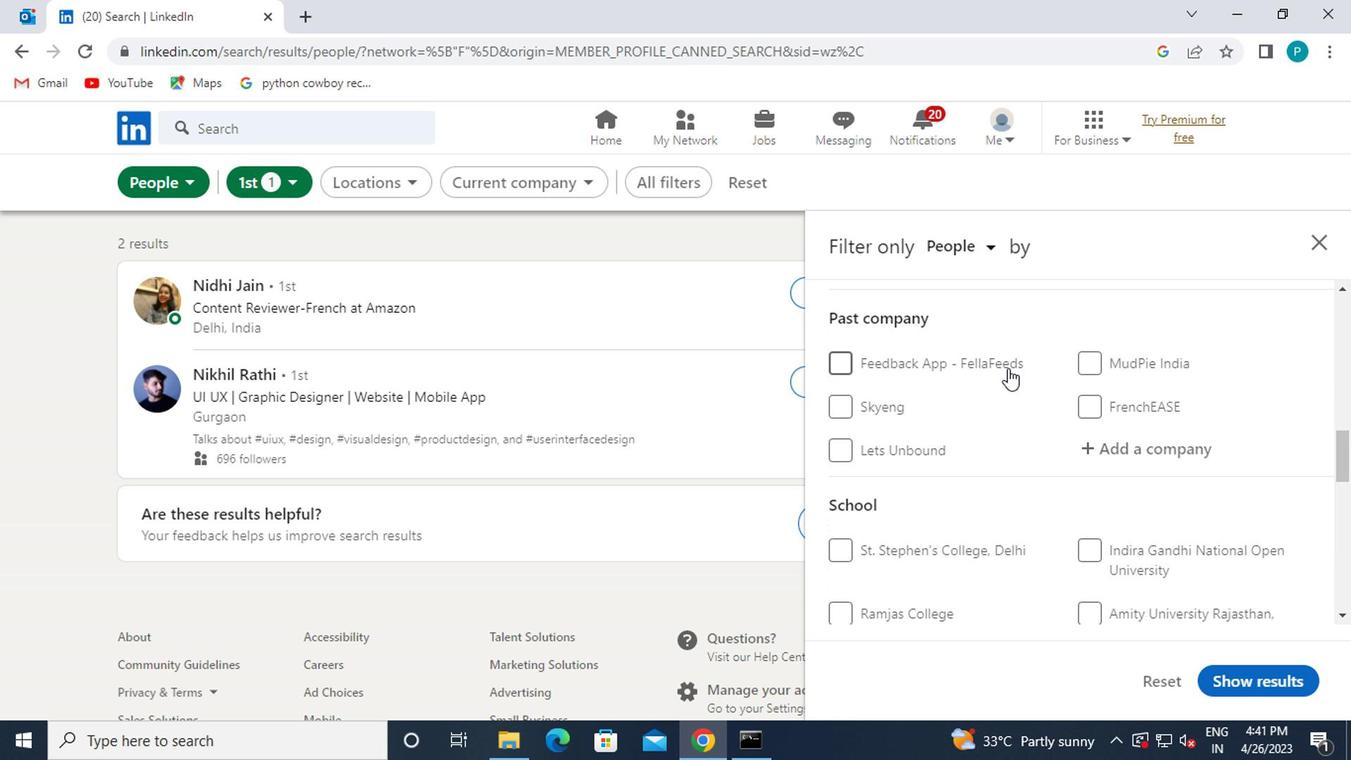
Action: Mouse moved to (1106, 481)
Screenshot: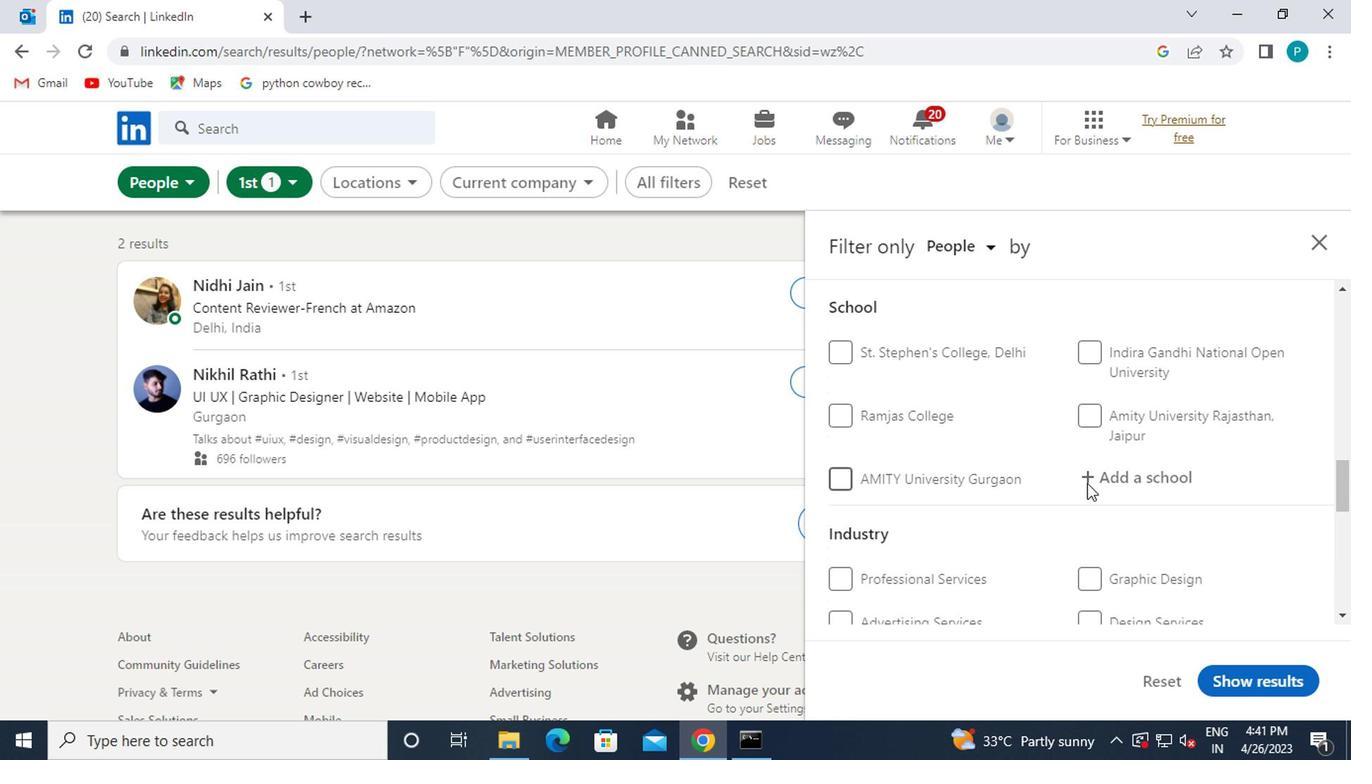 
Action: Mouse pressed left at (1106, 481)
Screenshot: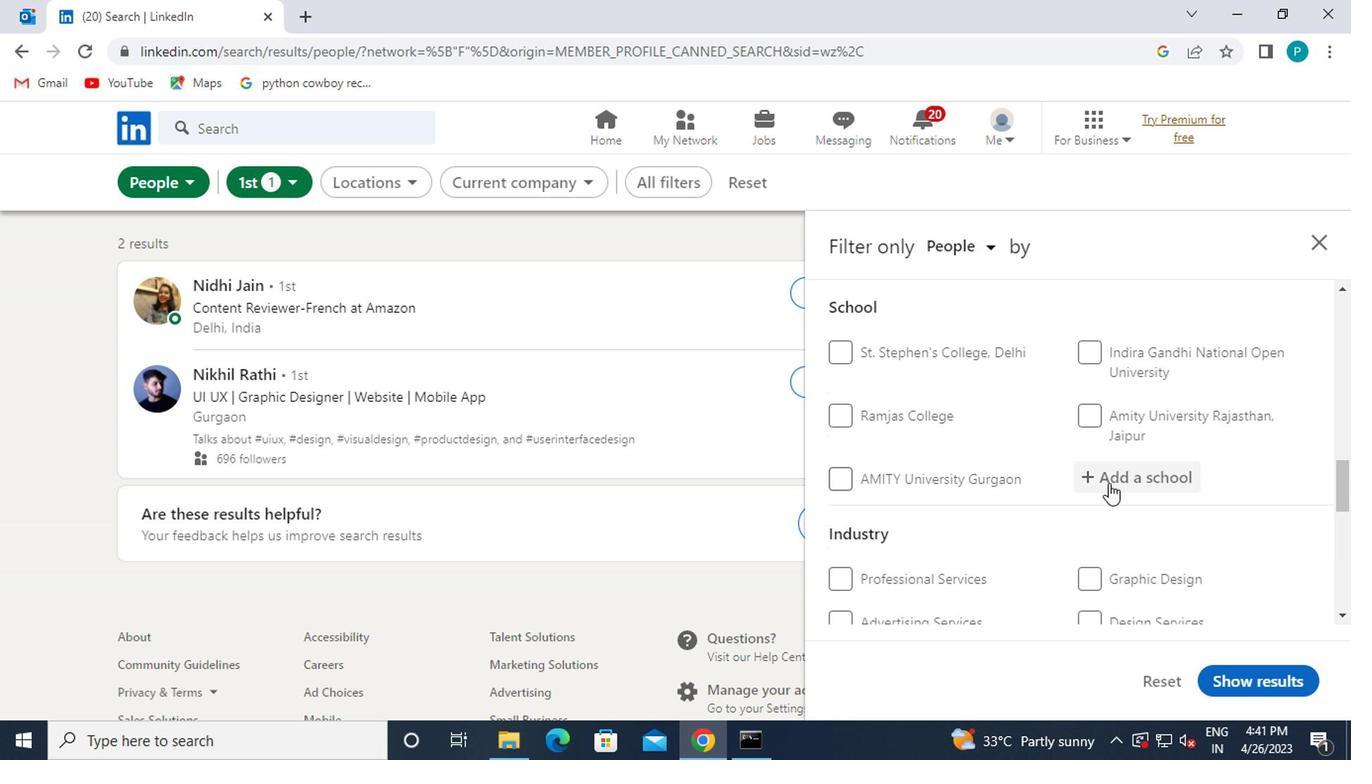 
Action: Mouse moved to (1108, 481)
Screenshot: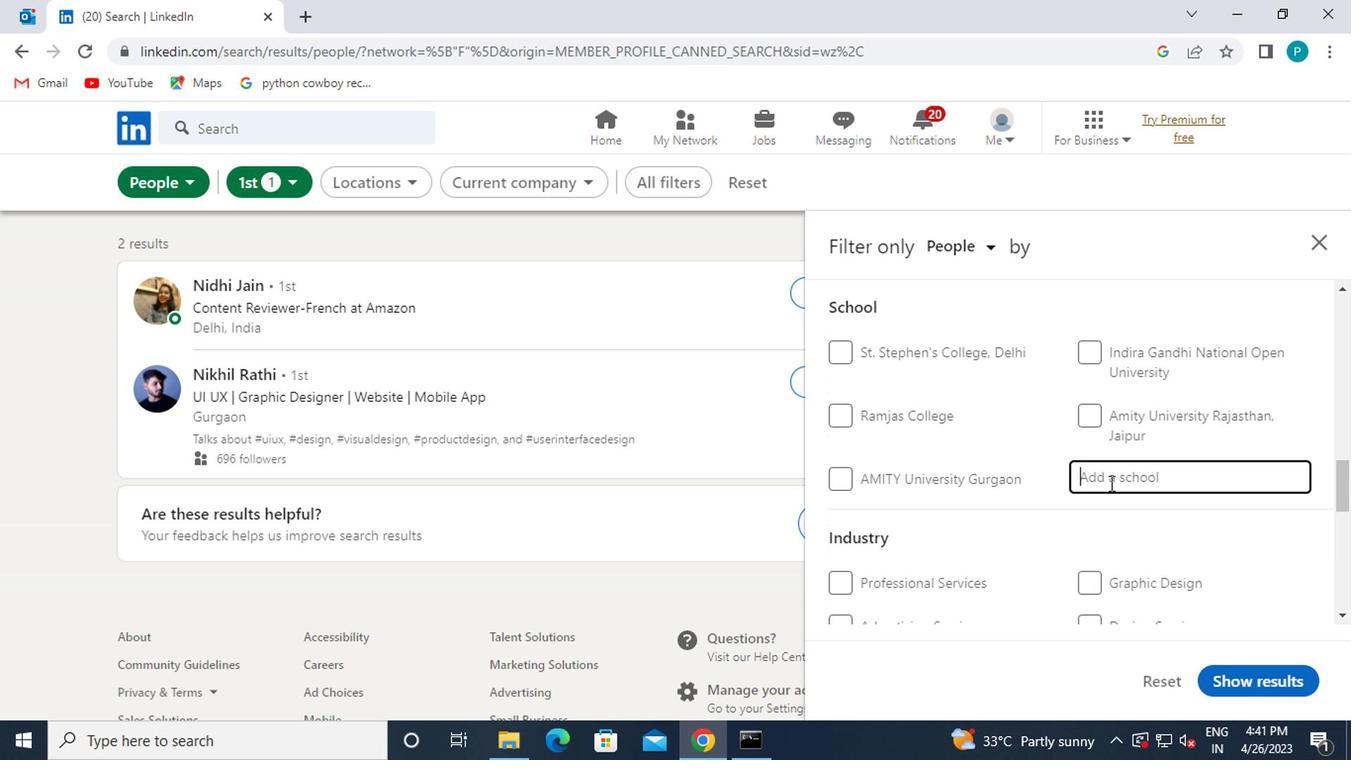 
Action: Key pressed GANDHI
Screenshot: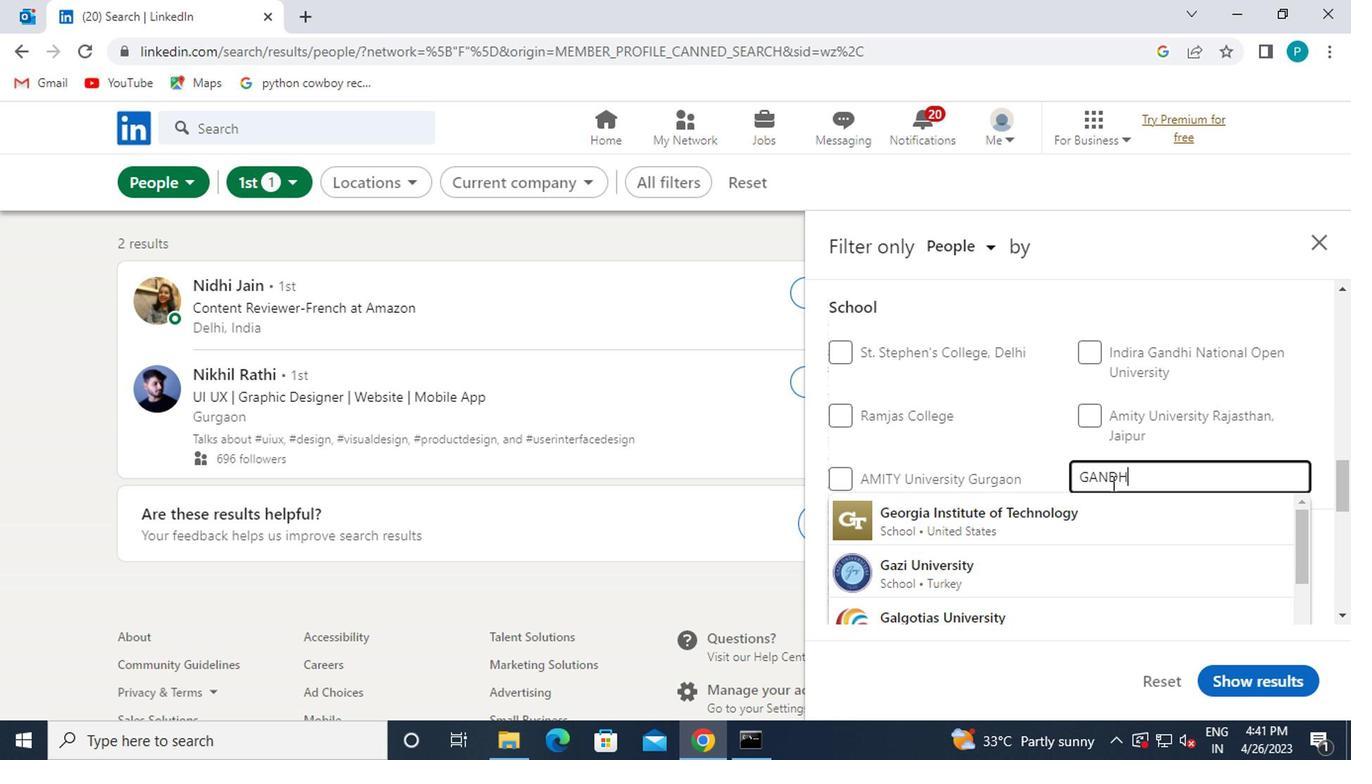 
Action: Mouse moved to (1064, 528)
Screenshot: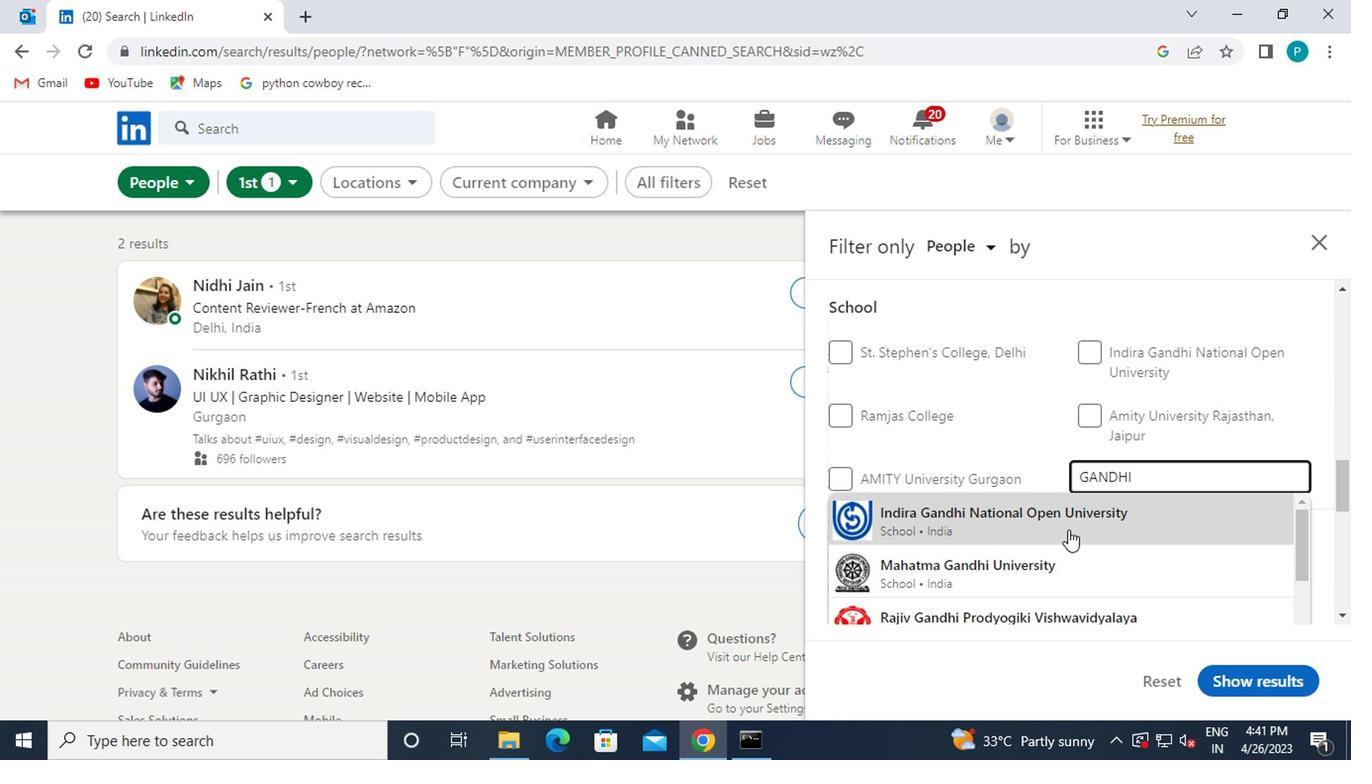 
Action: Mouse scrolled (1064, 528) with delta (0, 0)
Screenshot: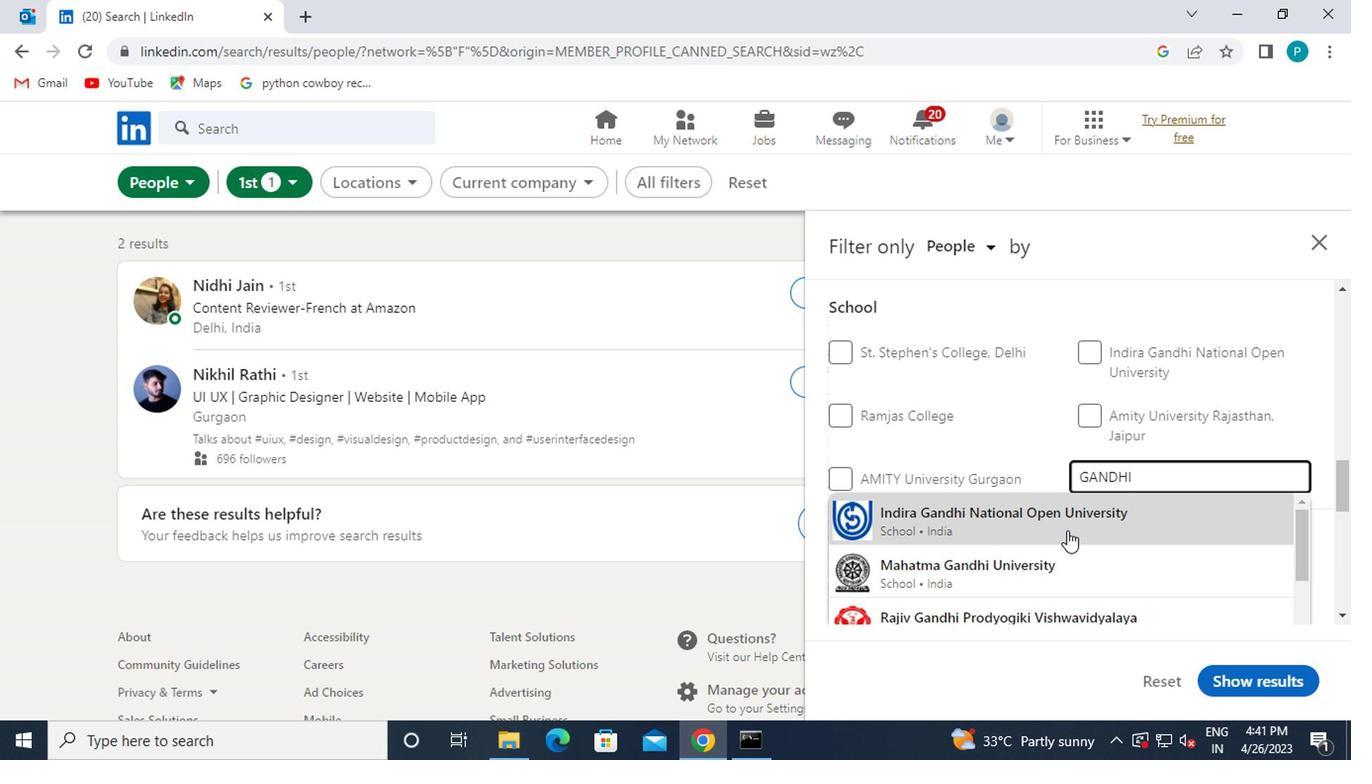 
Action: Mouse moved to (1072, 532)
Screenshot: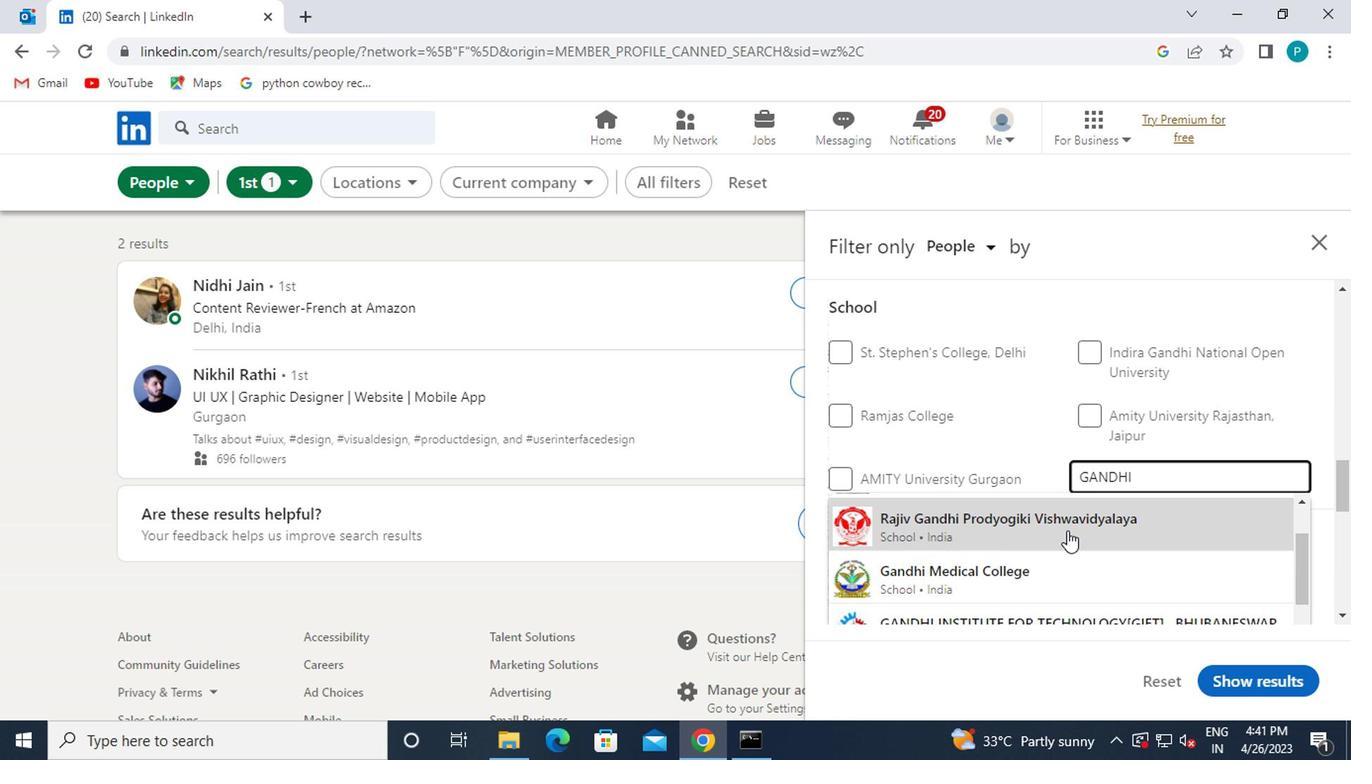 
Action: Mouse scrolled (1072, 531) with delta (0, -1)
Screenshot: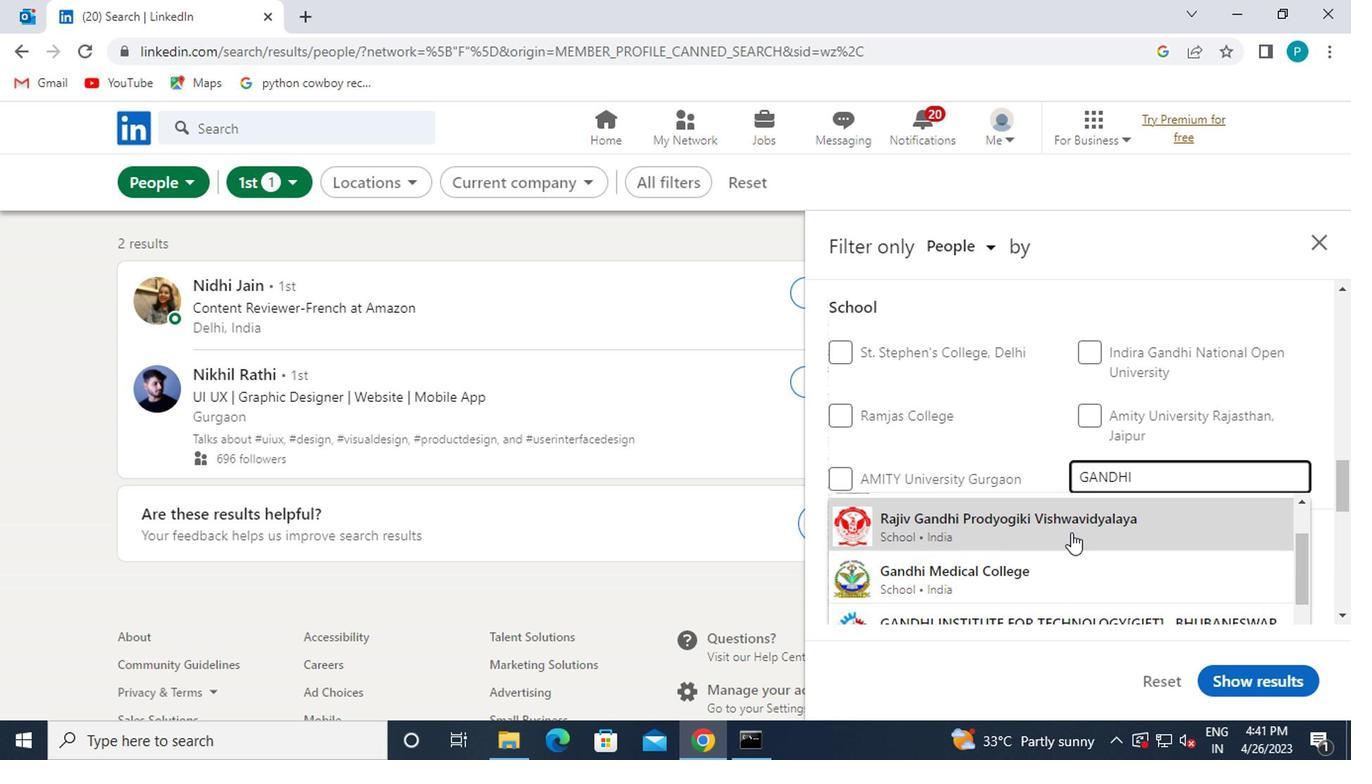 
Action: Mouse moved to (1075, 536)
Screenshot: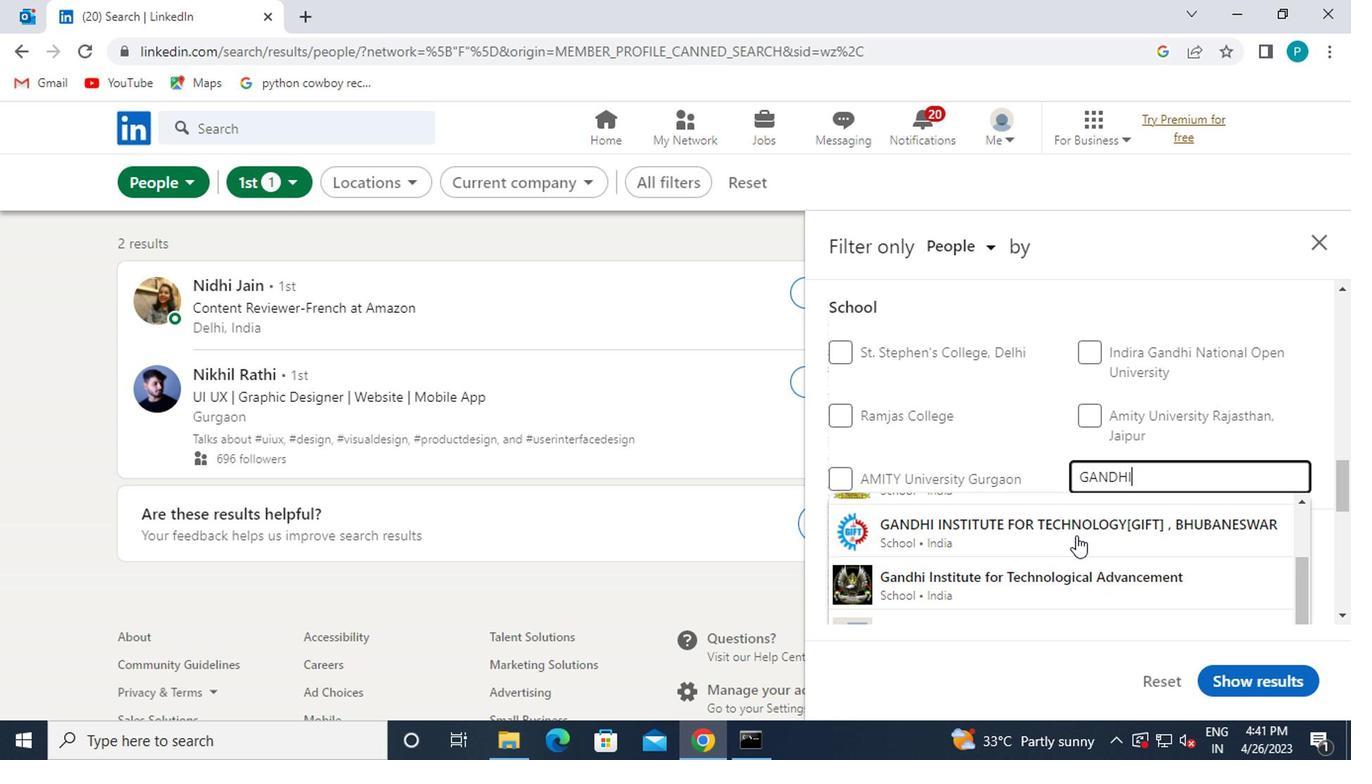 
Action: Mouse pressed left at (1075, 536)
Screenshot: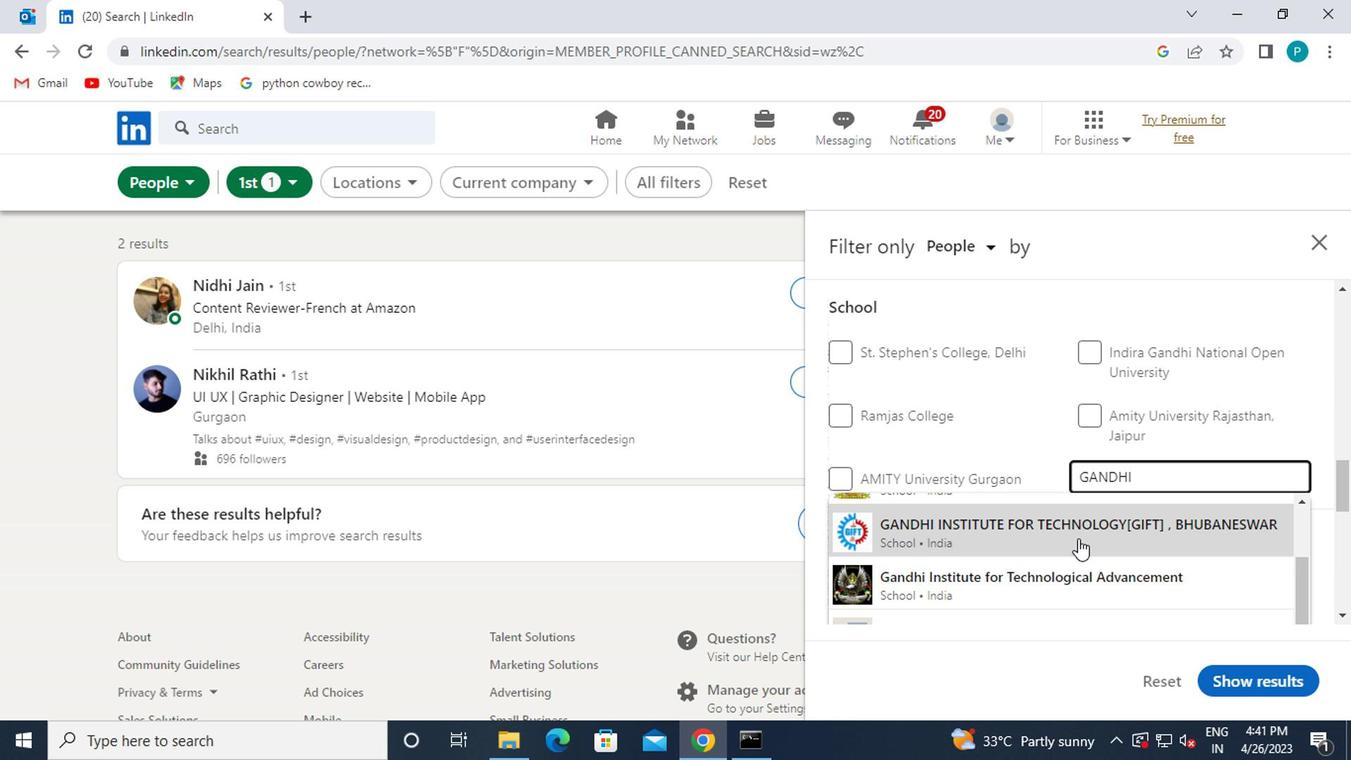 
Action: Mouse scrolled (1075, 535) with delta (0, 0)
Screenshot: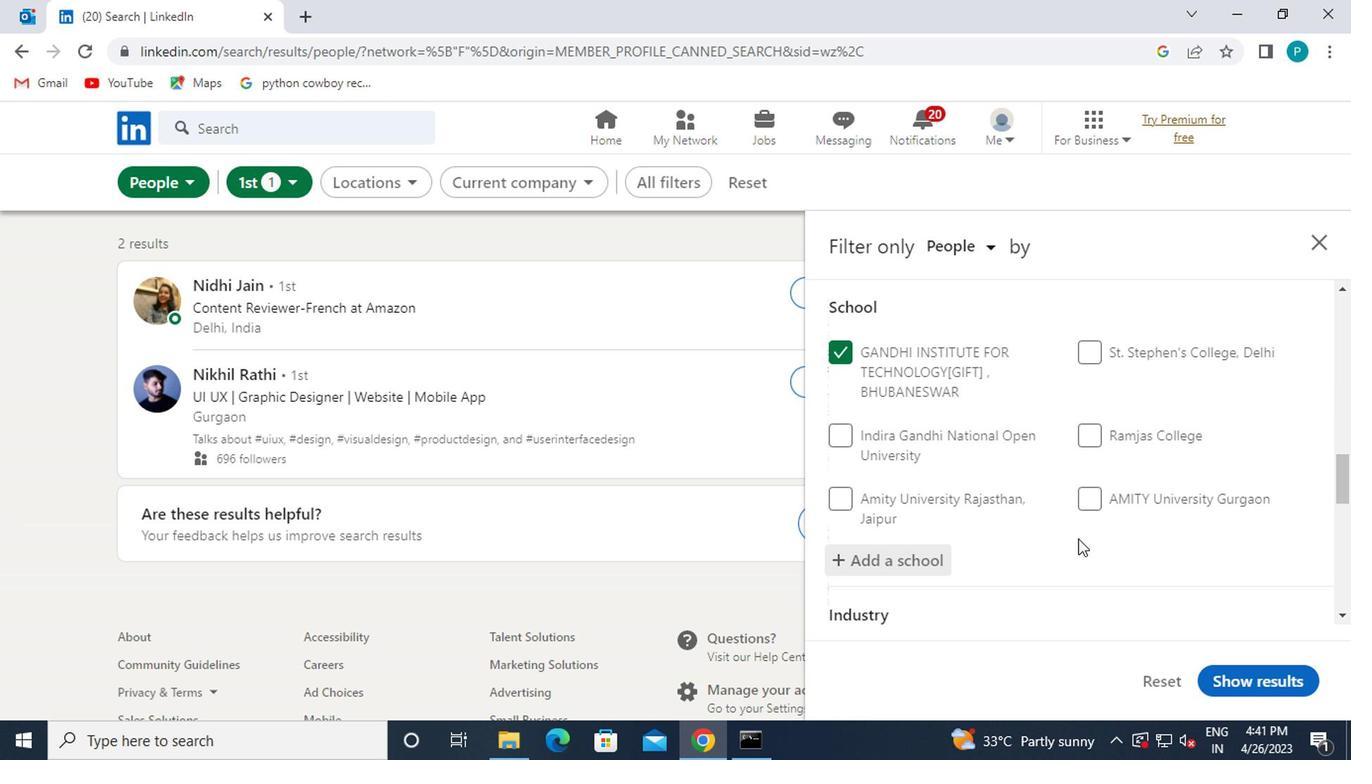 
Action: Mouse scrolled (1075, 535) with delta (0, 0)
Screenshot: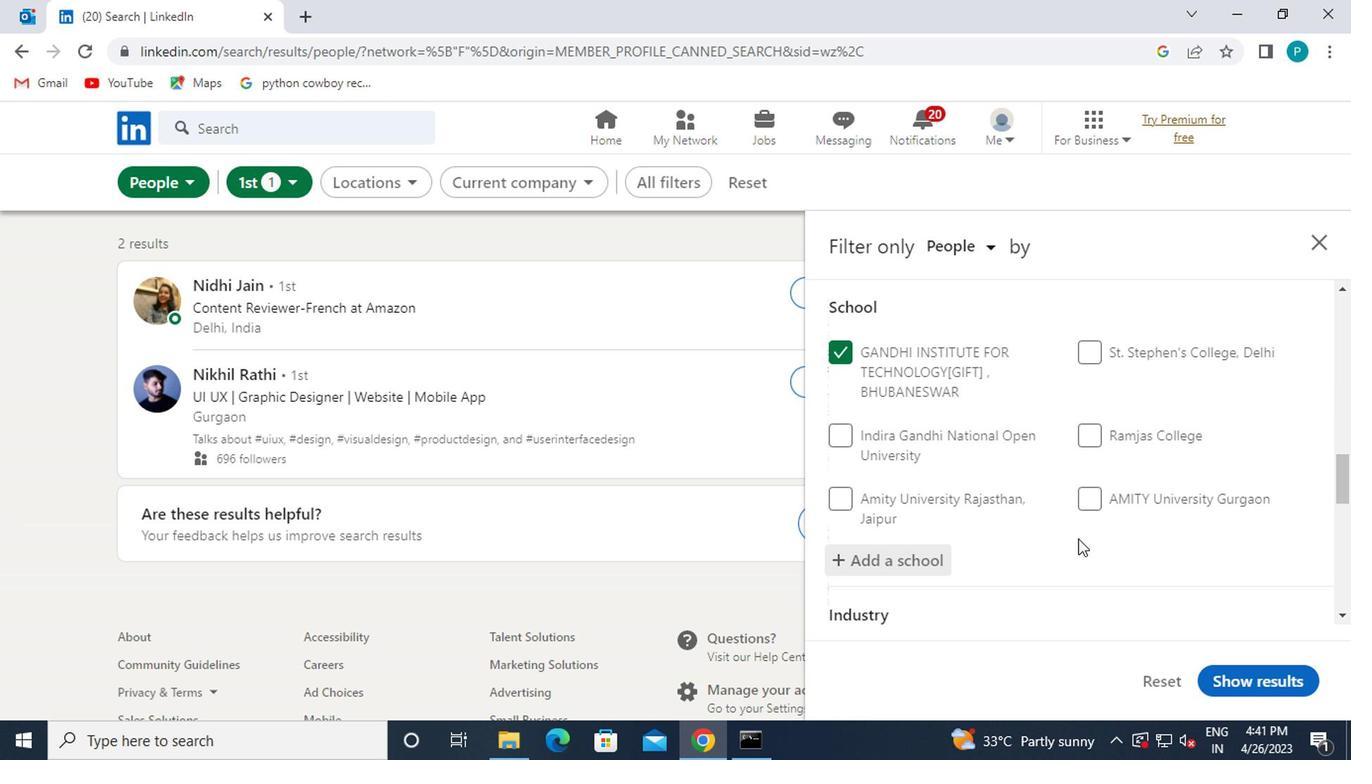
Action: Mouse moved to (984, 526)
Screenshot: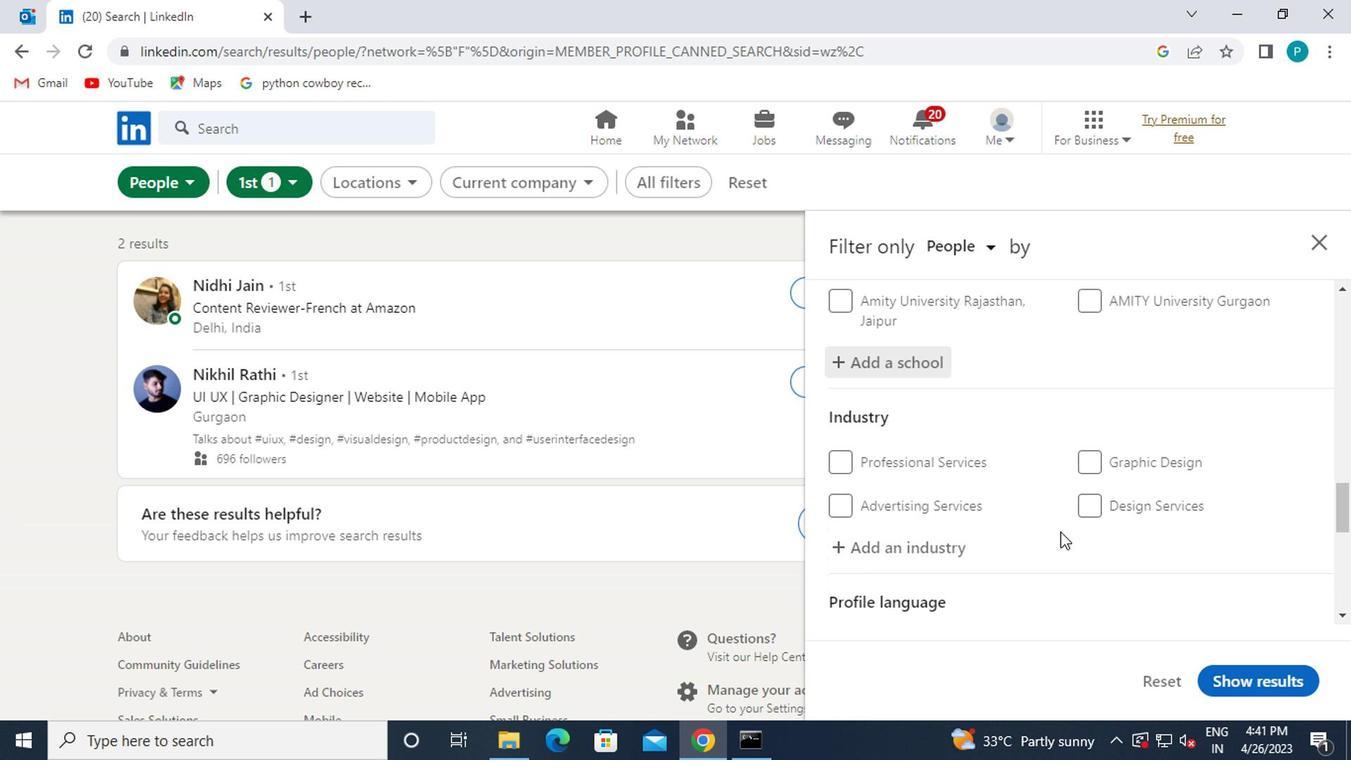 
Action: Mouse scrolled (984, 525) with delta (0, 0)
Screenshot: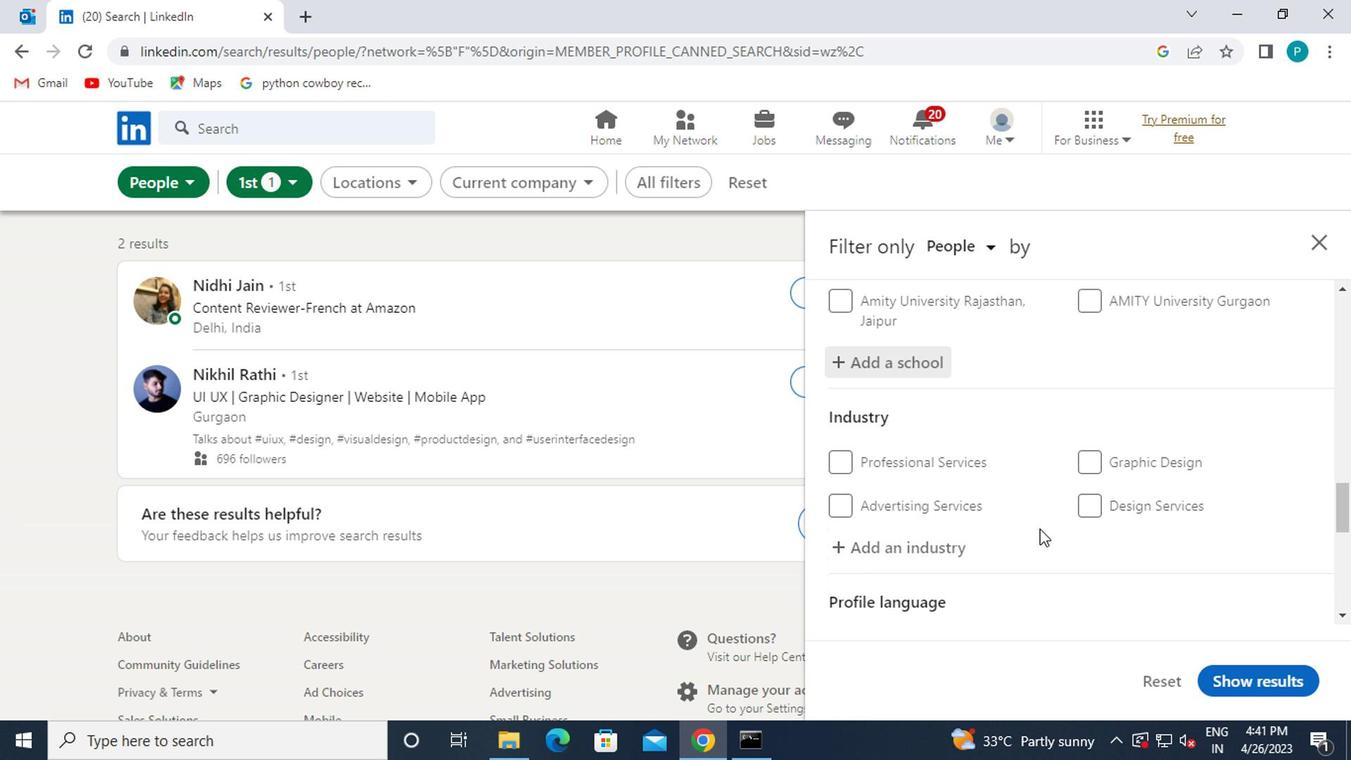 
Action: Mouse moved to (832, 442)
Screenshot: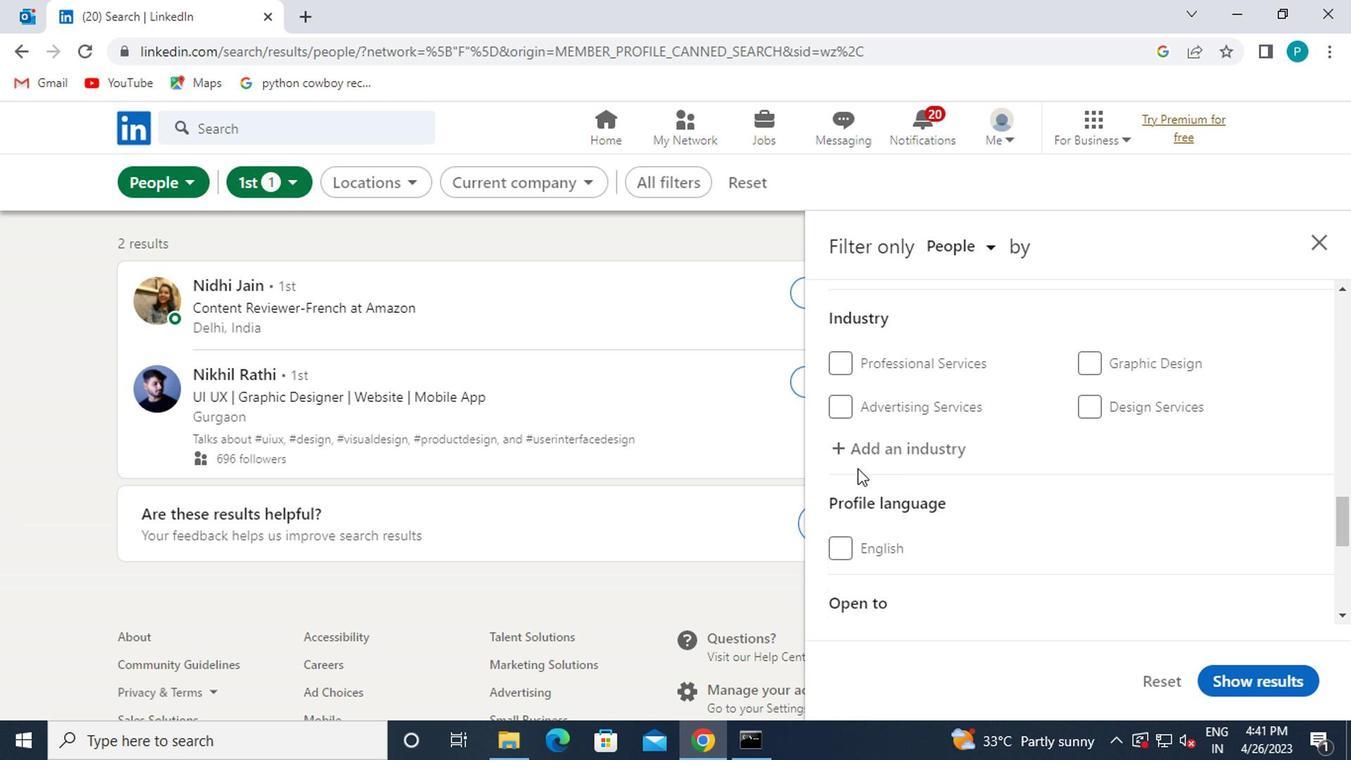 
Action: Mouse pressed left at (832, 442)
Screenshot: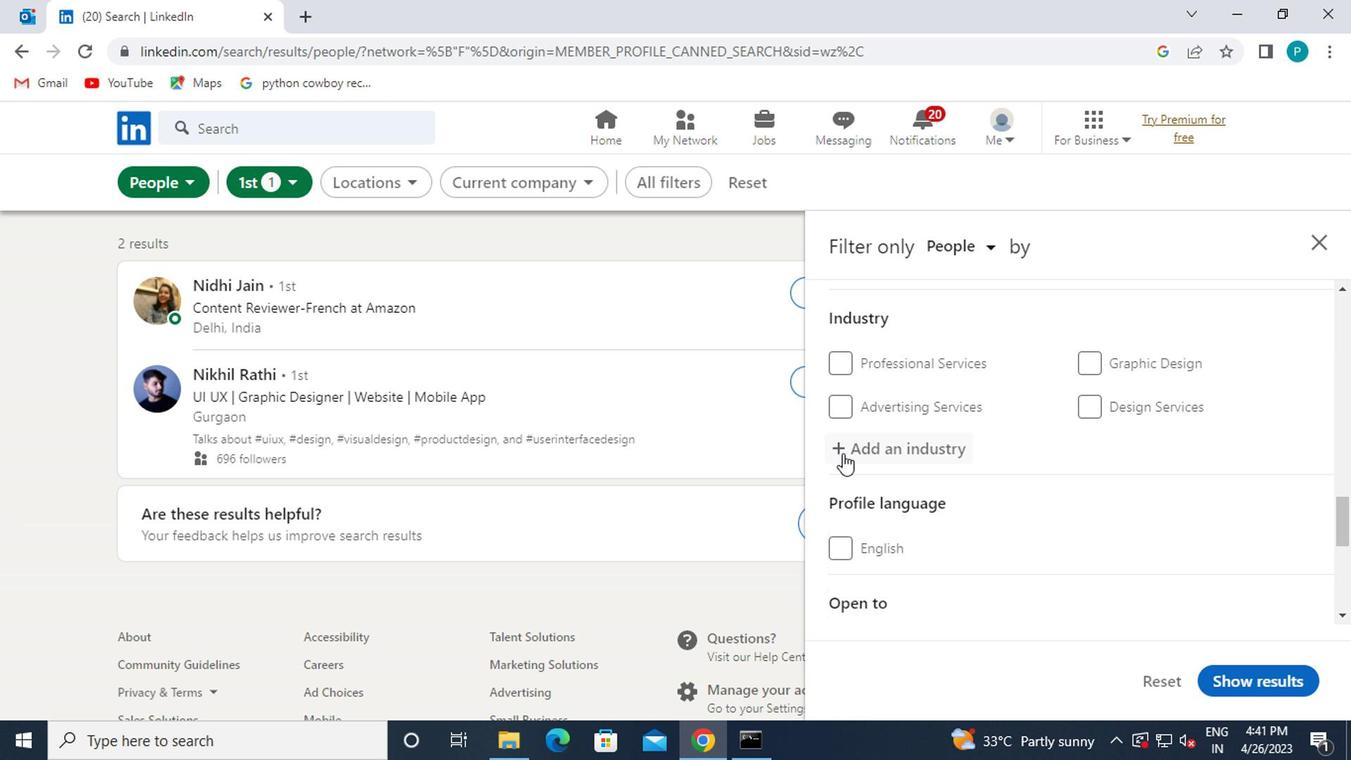 
Action: Key pressed AD
Screenshot: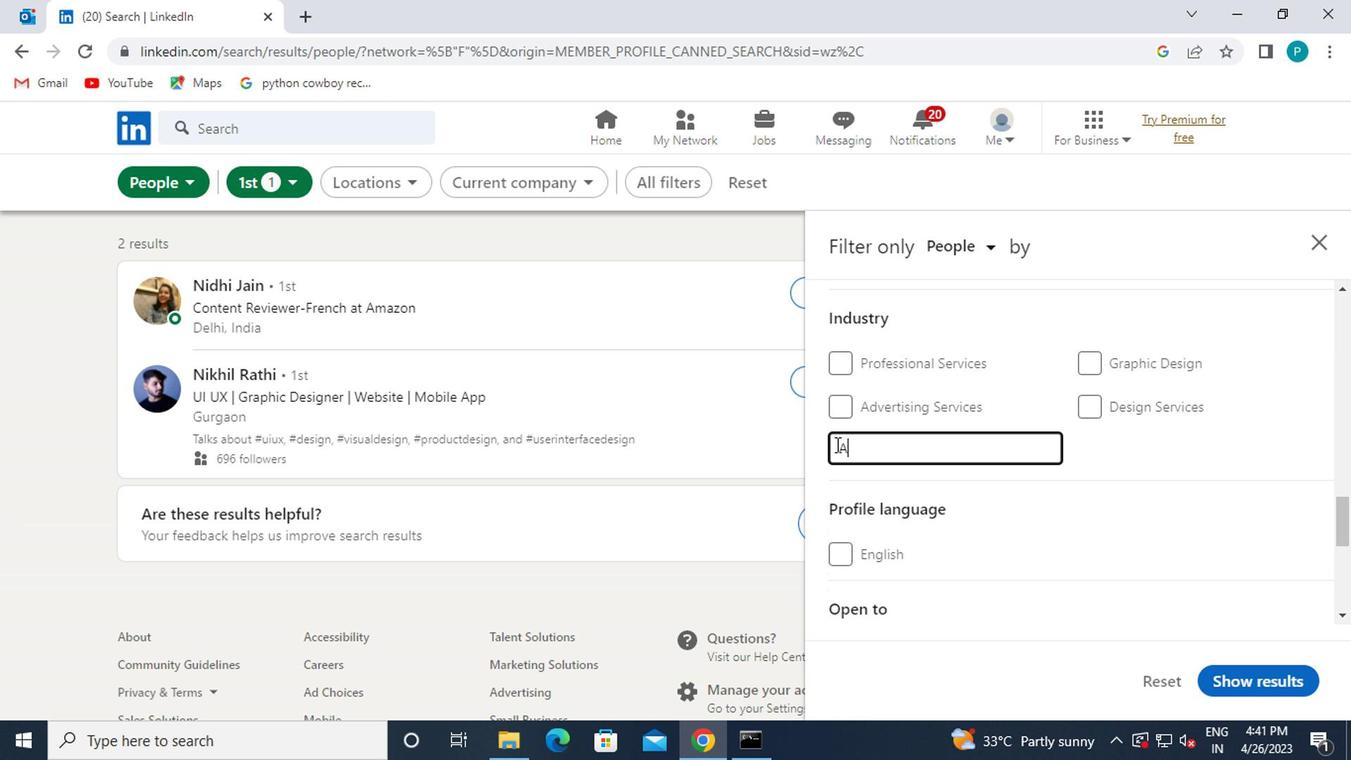 
Action: Mouse moved to (934, 580)
Screenshot: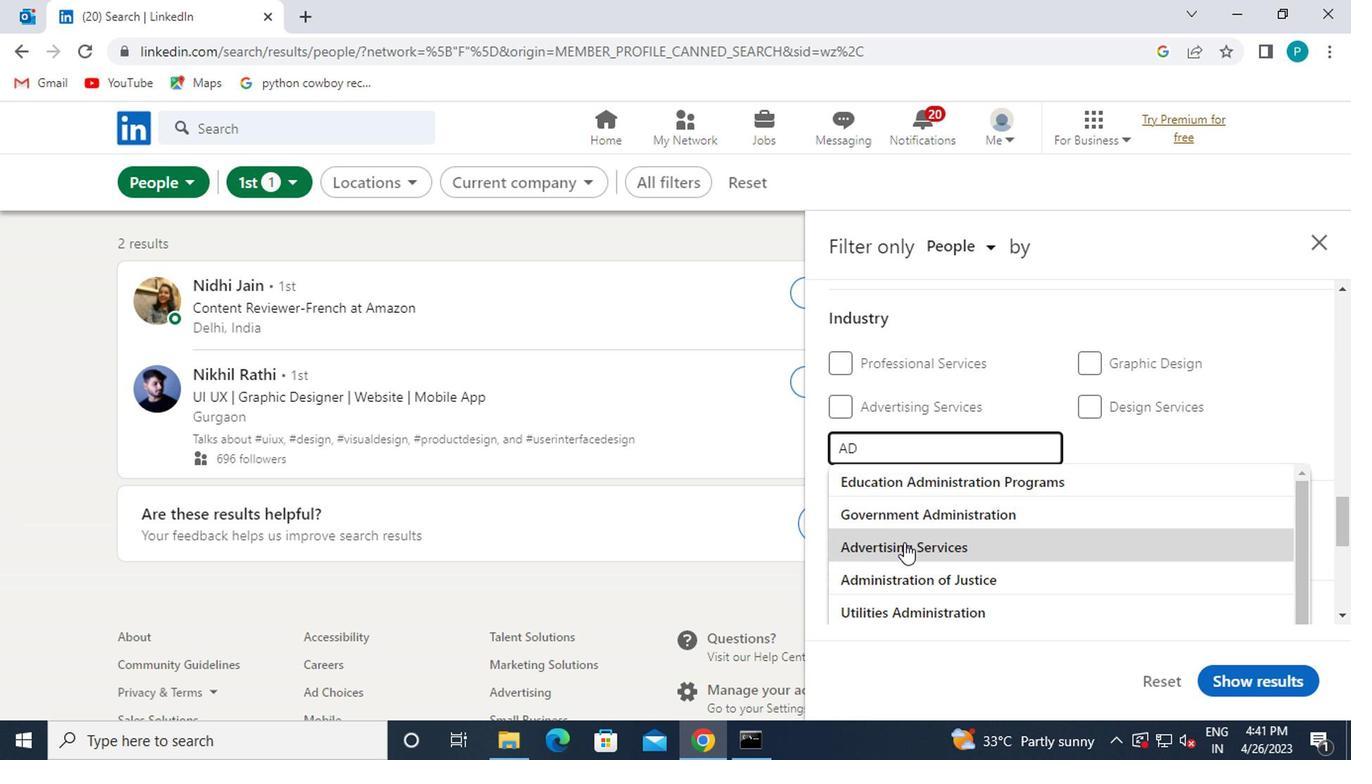 
Action: Mouse pressed left at (934, 580)
Screenshot: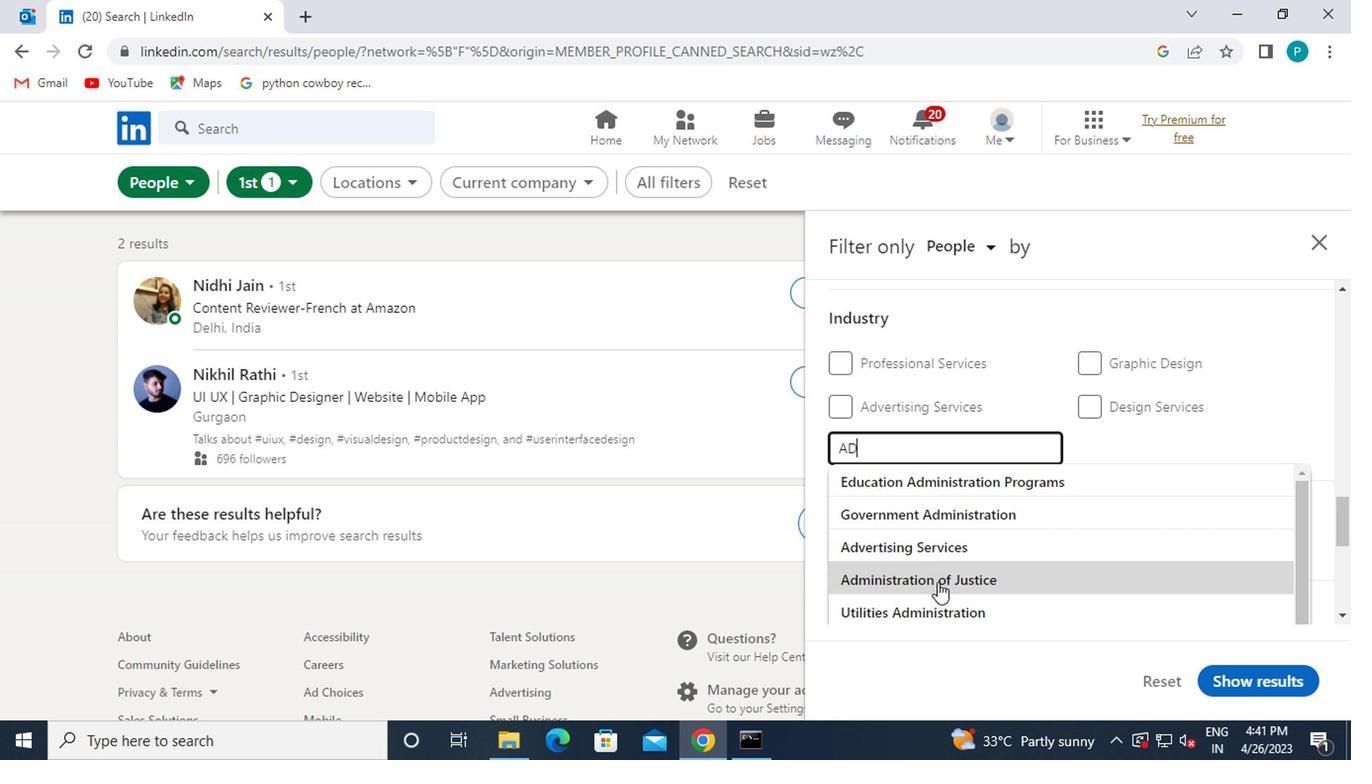 
Action: Mouse moved to (934, 580)
Screenshot: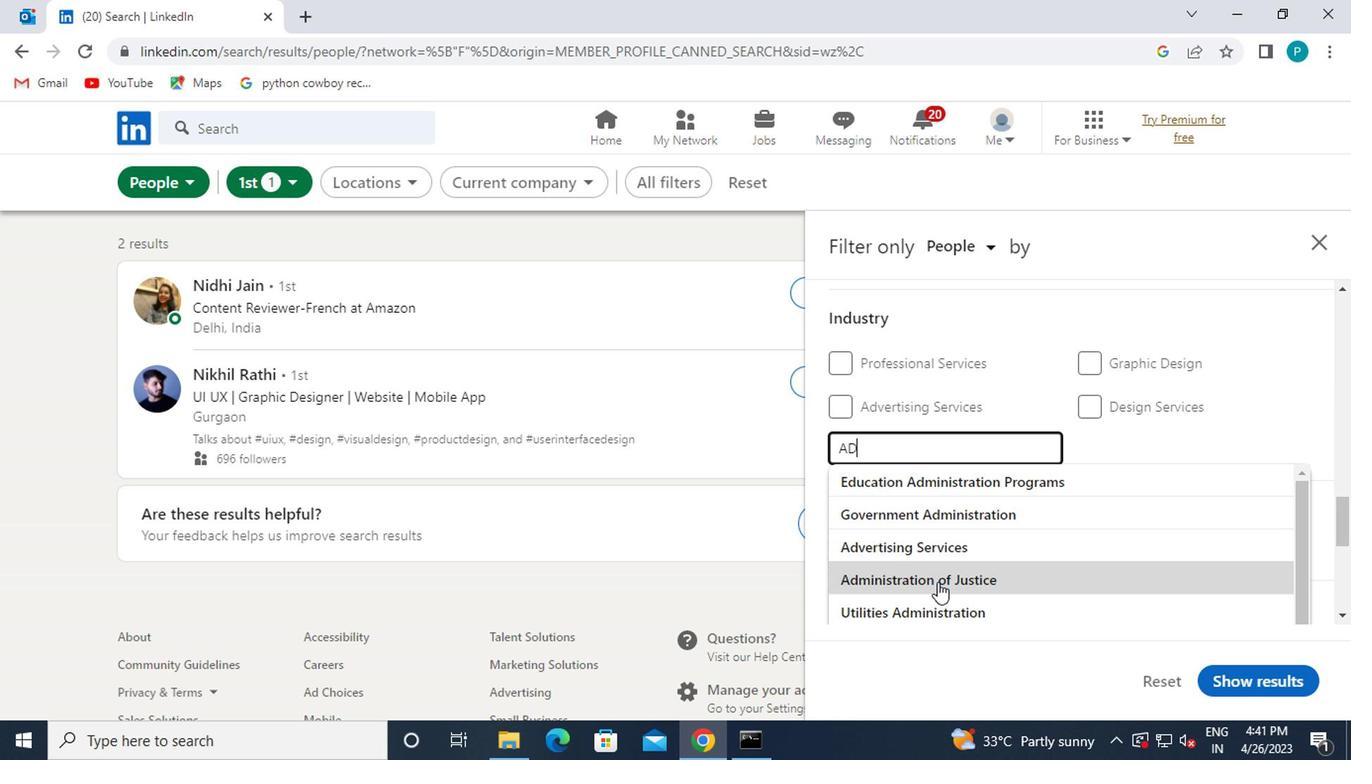
Action: Mouse scrolled (934, 579) with delta (0, 0)
Screenshot: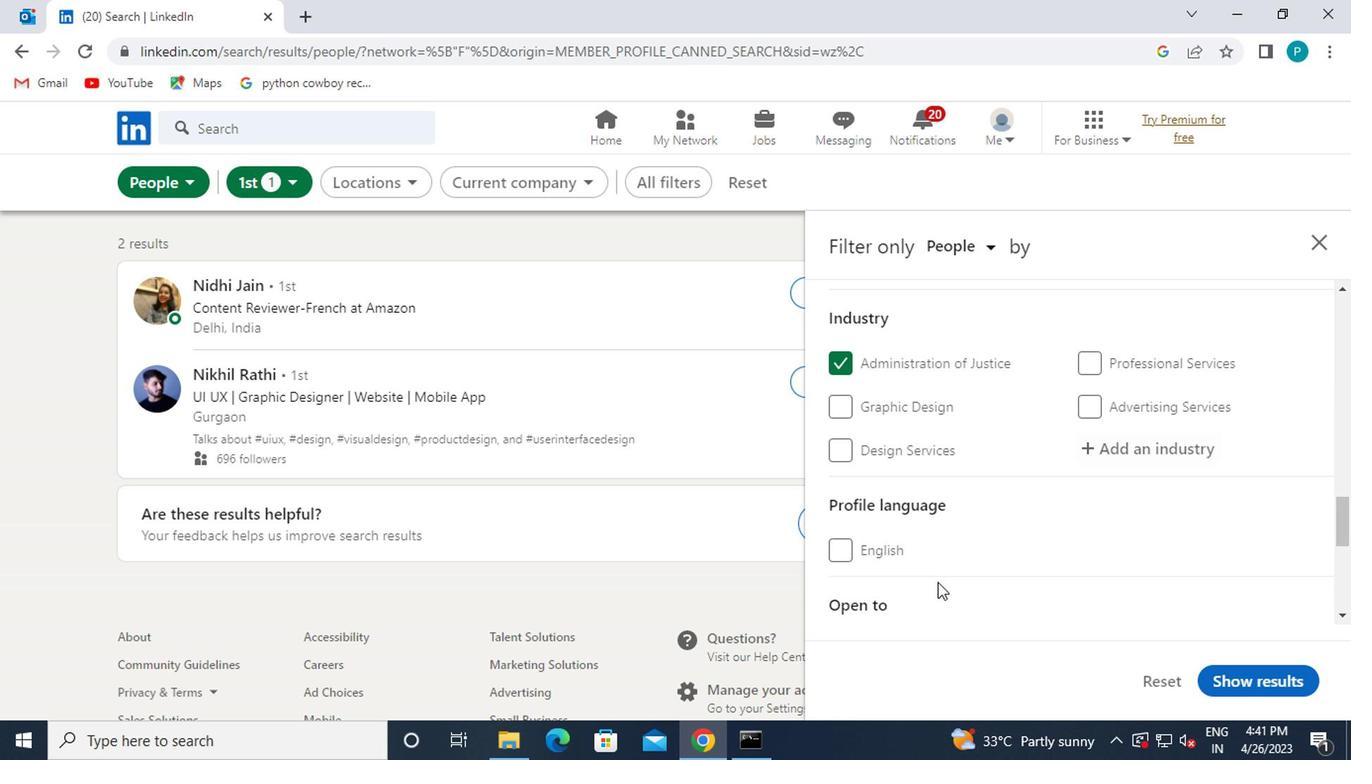 
Action: Mouse moved to (934, 579)
Screenshot: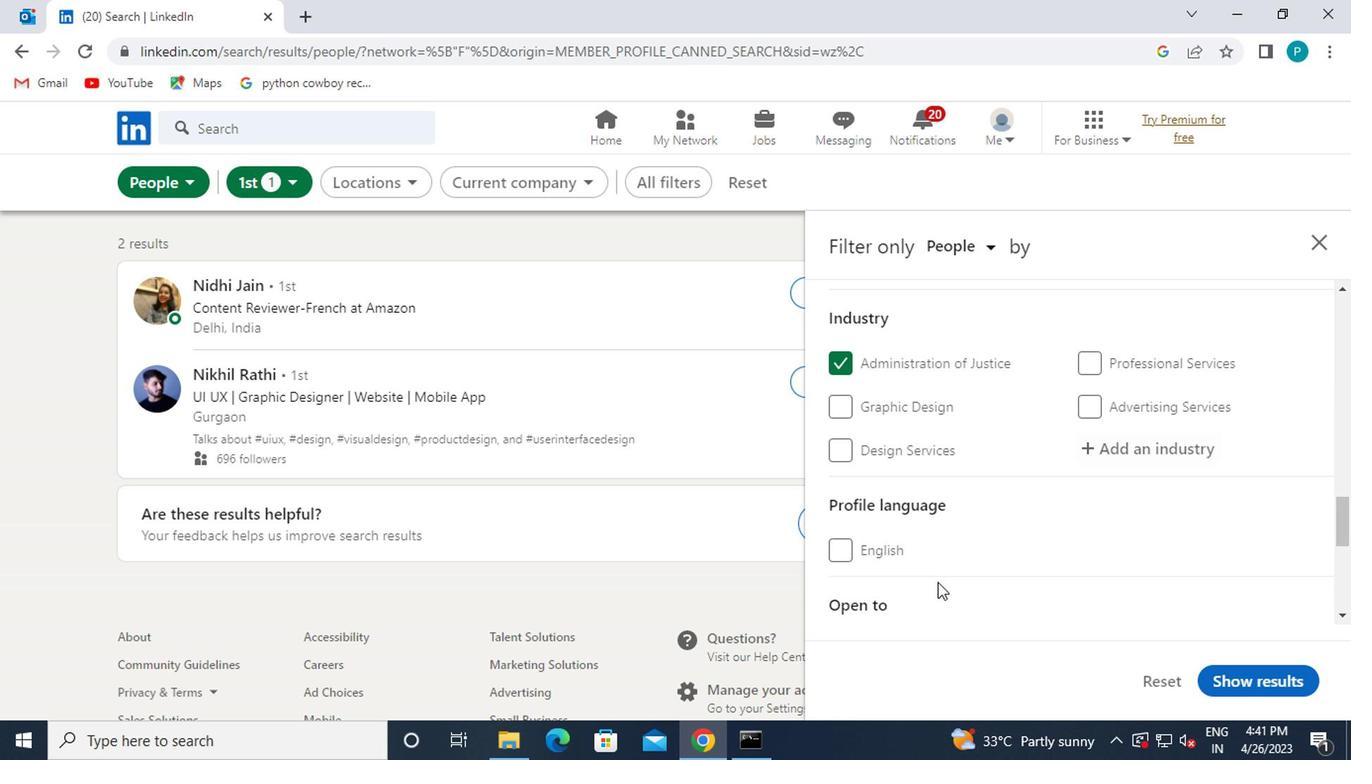 
Action: Mouse scrolled (934, 578) with delta (0, -1)
Screenshot: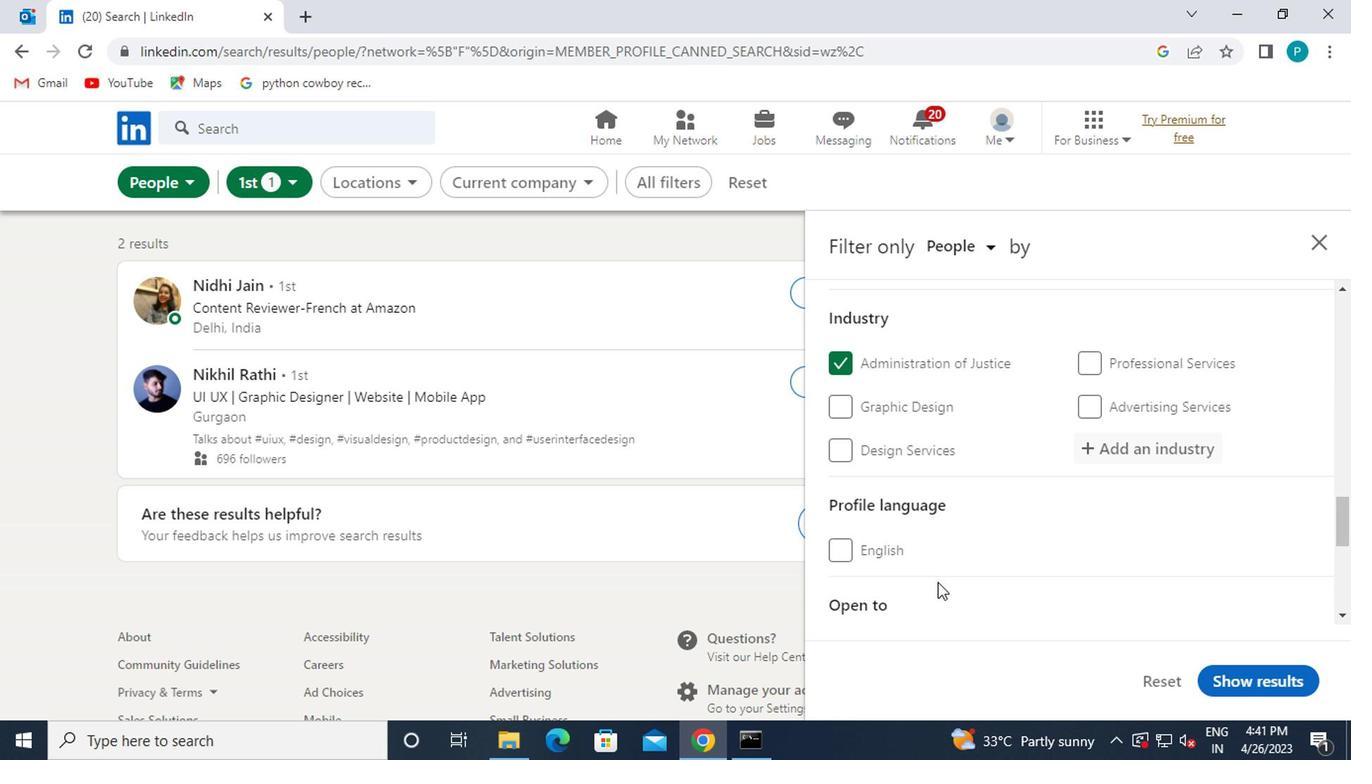 
Action: Mouse scrolled (934, 578) with delta (0, -1)
Screenshot: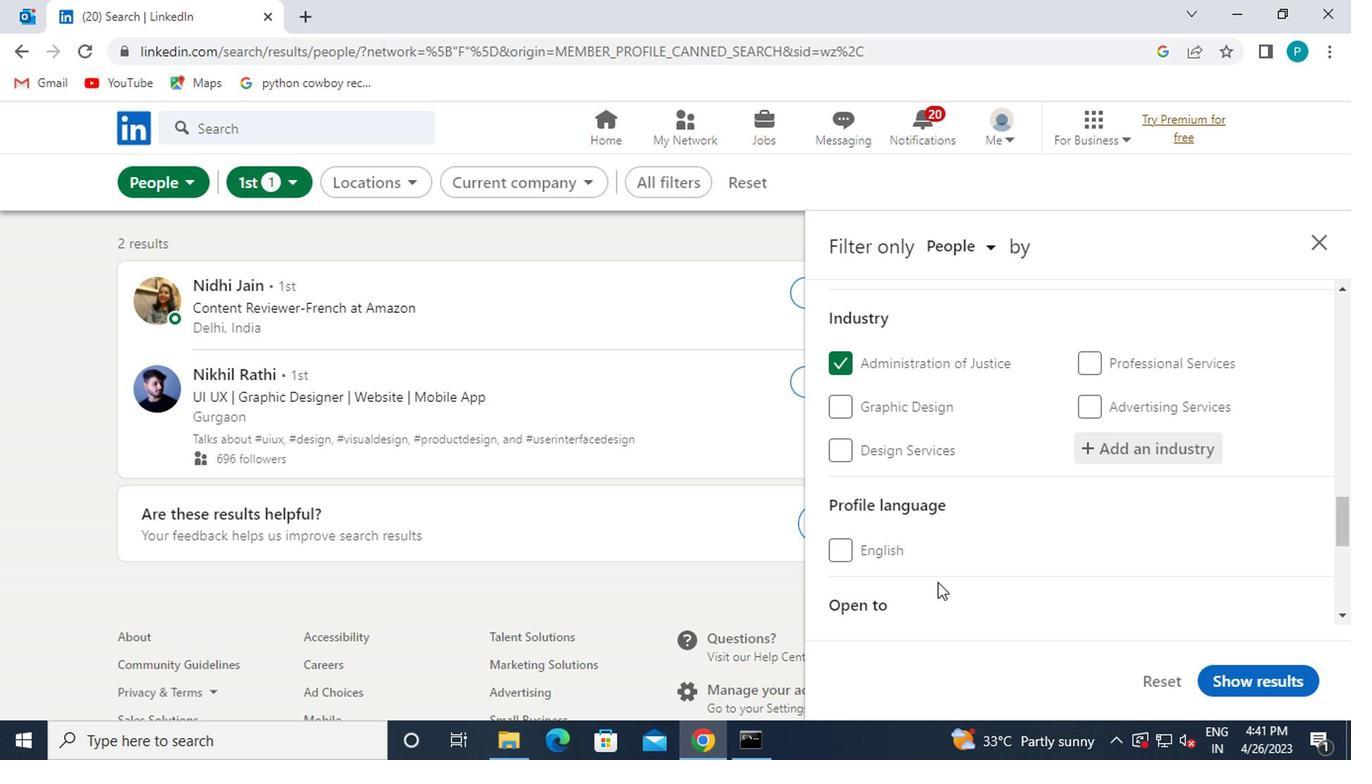 
Action: Mouse moved to (875, 471)
Screenshot: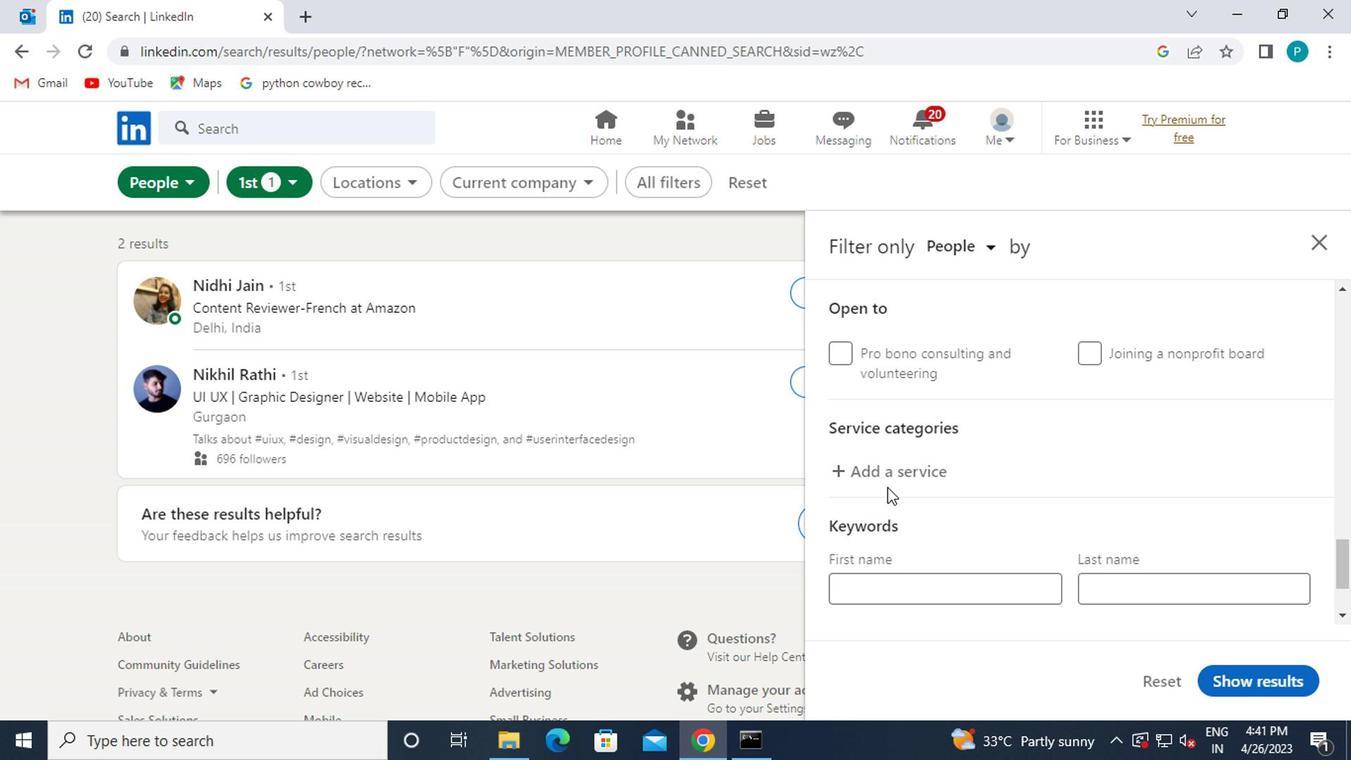 
Action: Mouse scrolled (875, 472) with delta (0, 0)
Screenshot: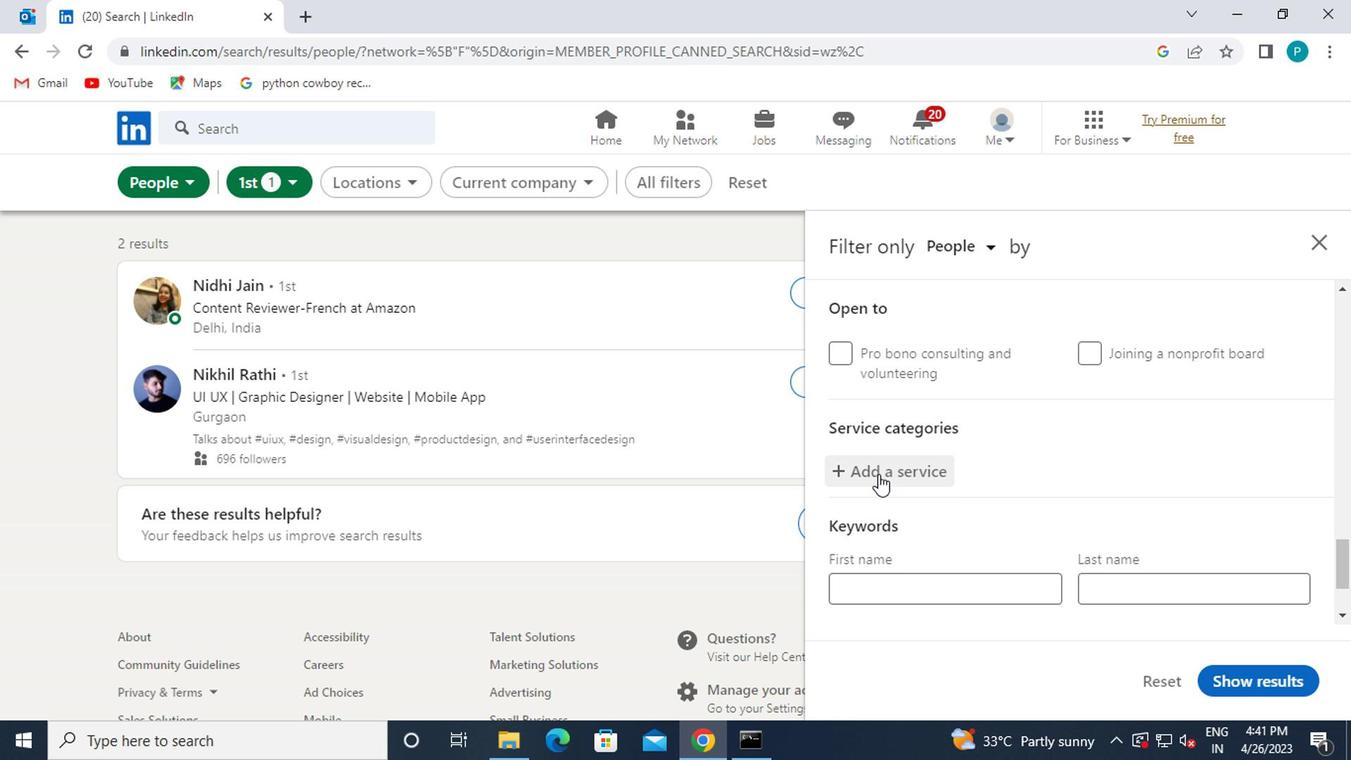 
Action: Mouse scrolled (875, 472) with delta (0, 0)
Screenshot: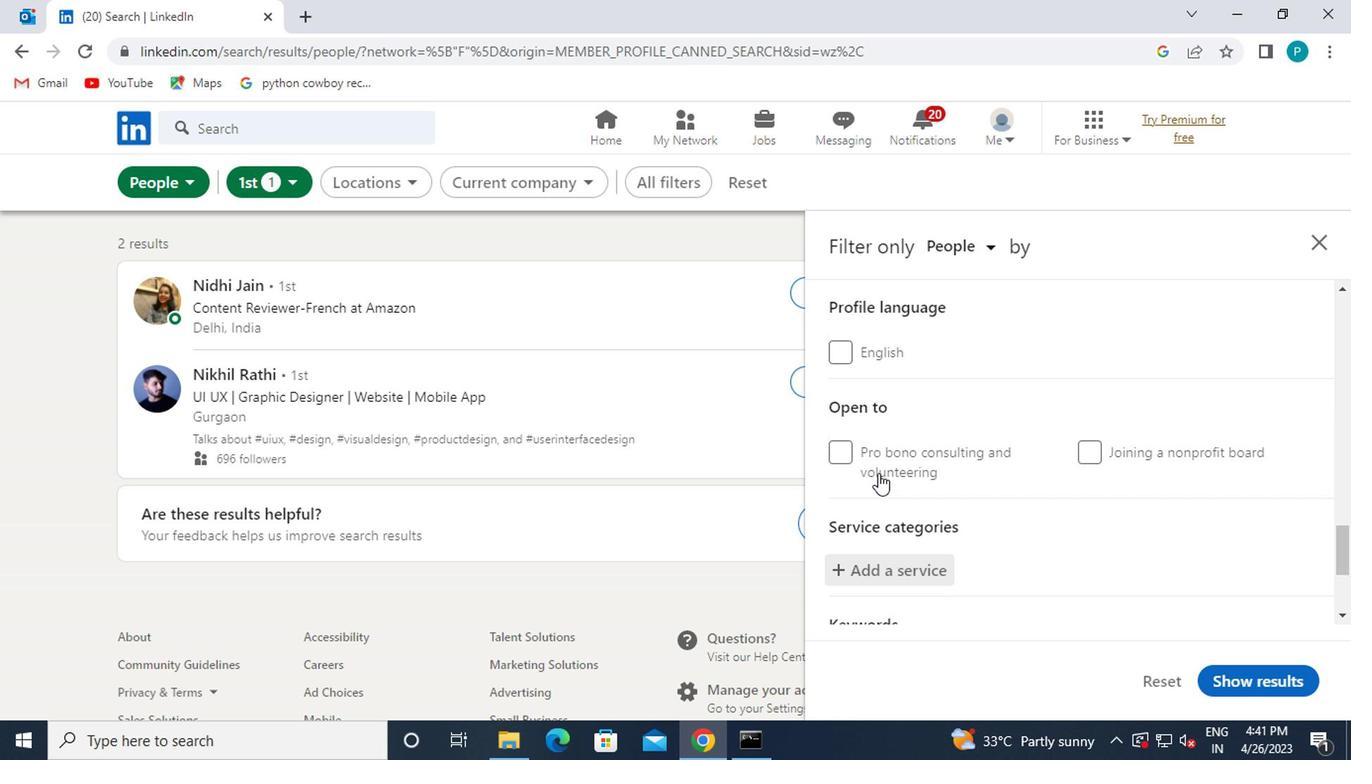 
Action: Mouse scrolled (875, 470) with delta (0, -1)
Screenshot: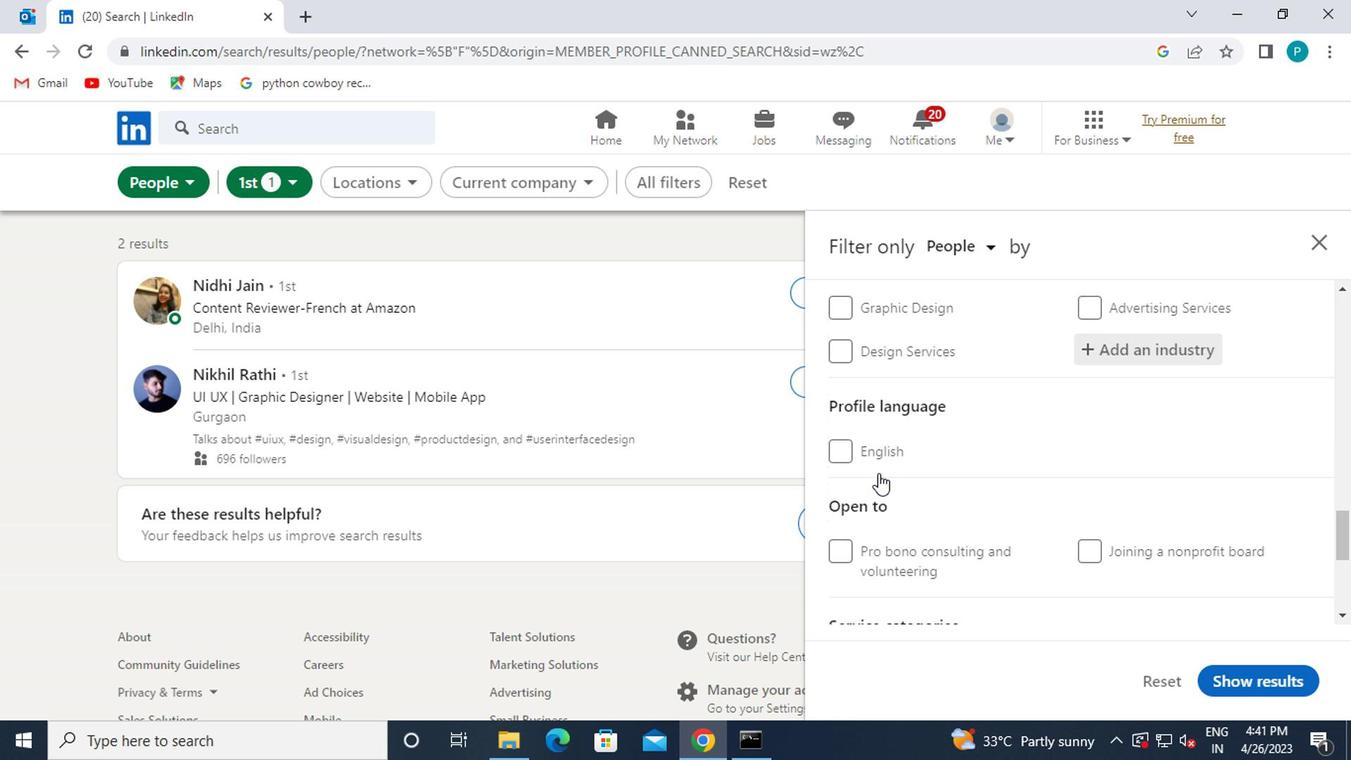 
Action: Mouse moved to (882, 557)
Screenshot: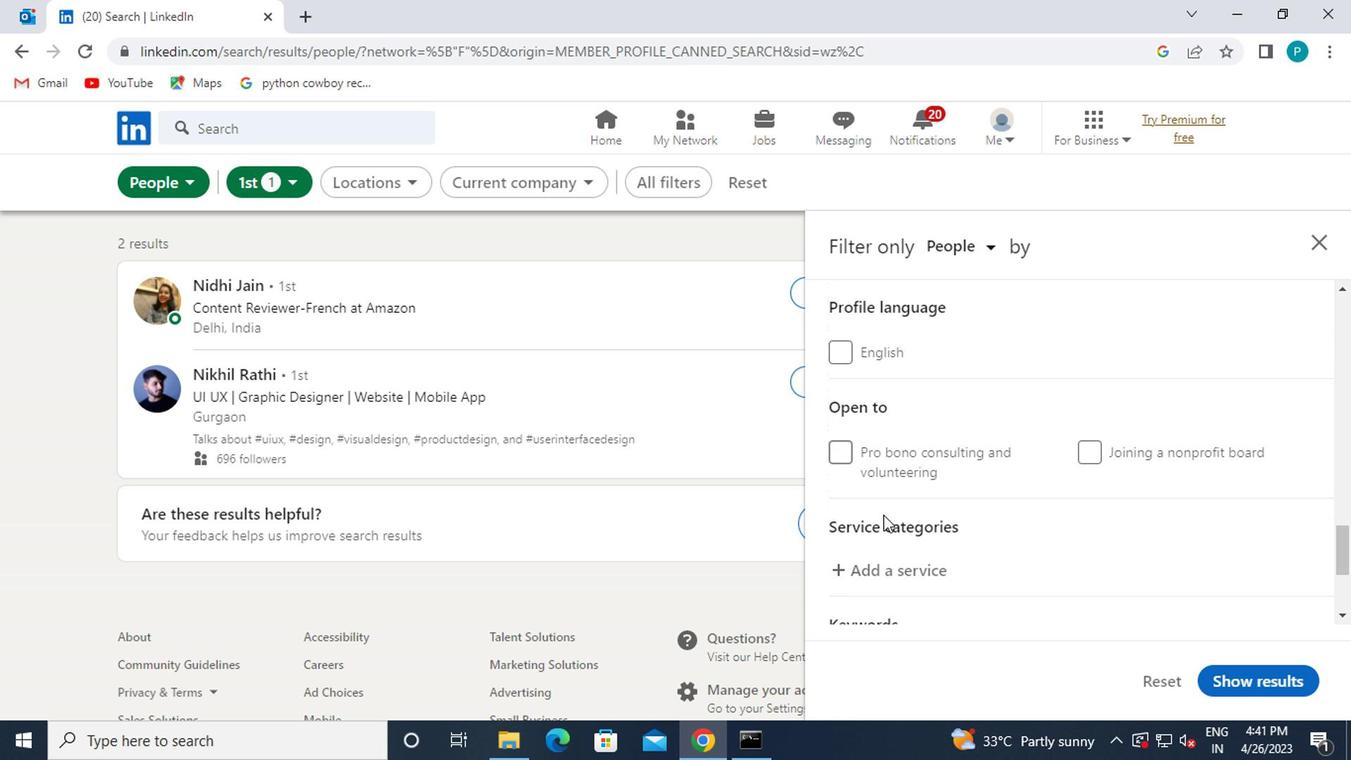 
Action: Mouse pressed left at (882, 557)
Screenshot: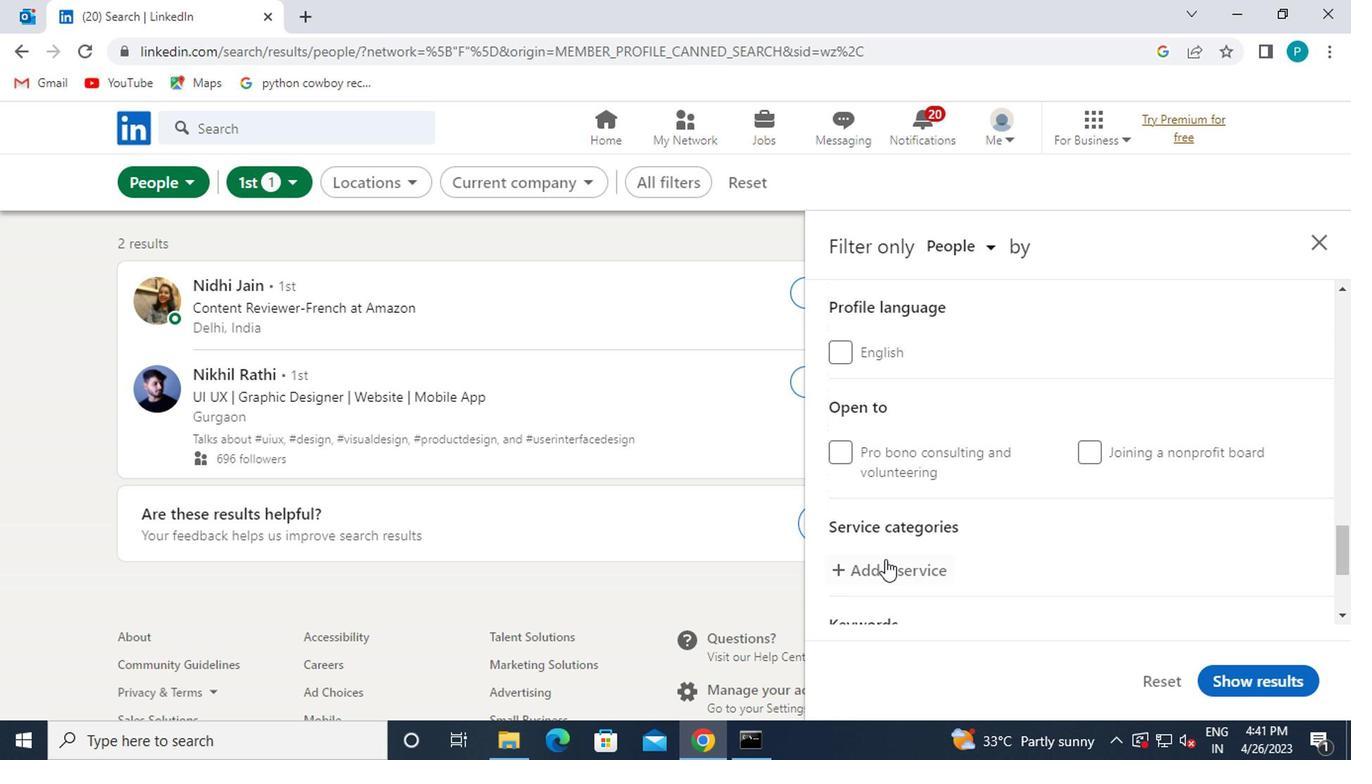 
Action: Mouse moved to (899, 516)
Screenshot: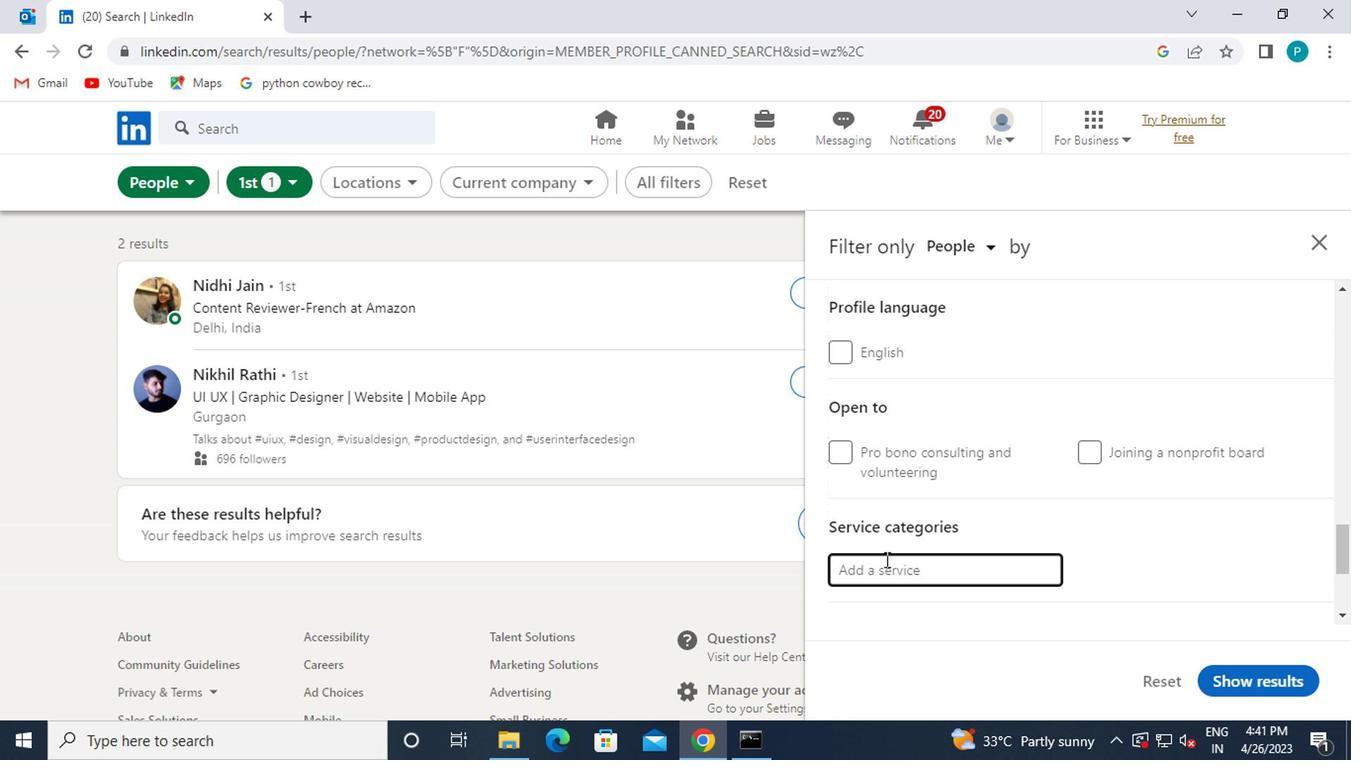 
Action: Key pressed GRANT
Screenshot: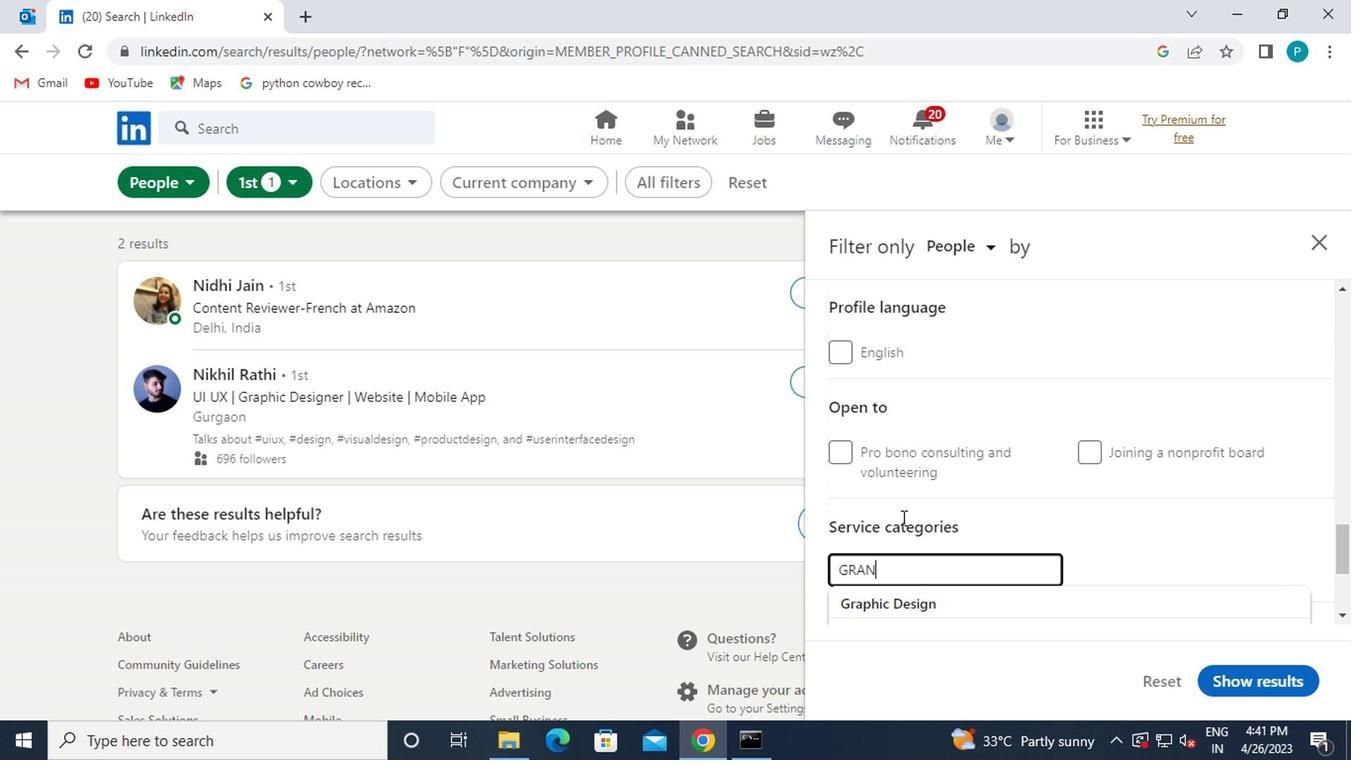 
Action: Mouse moved to (937, 605)
Screenshot: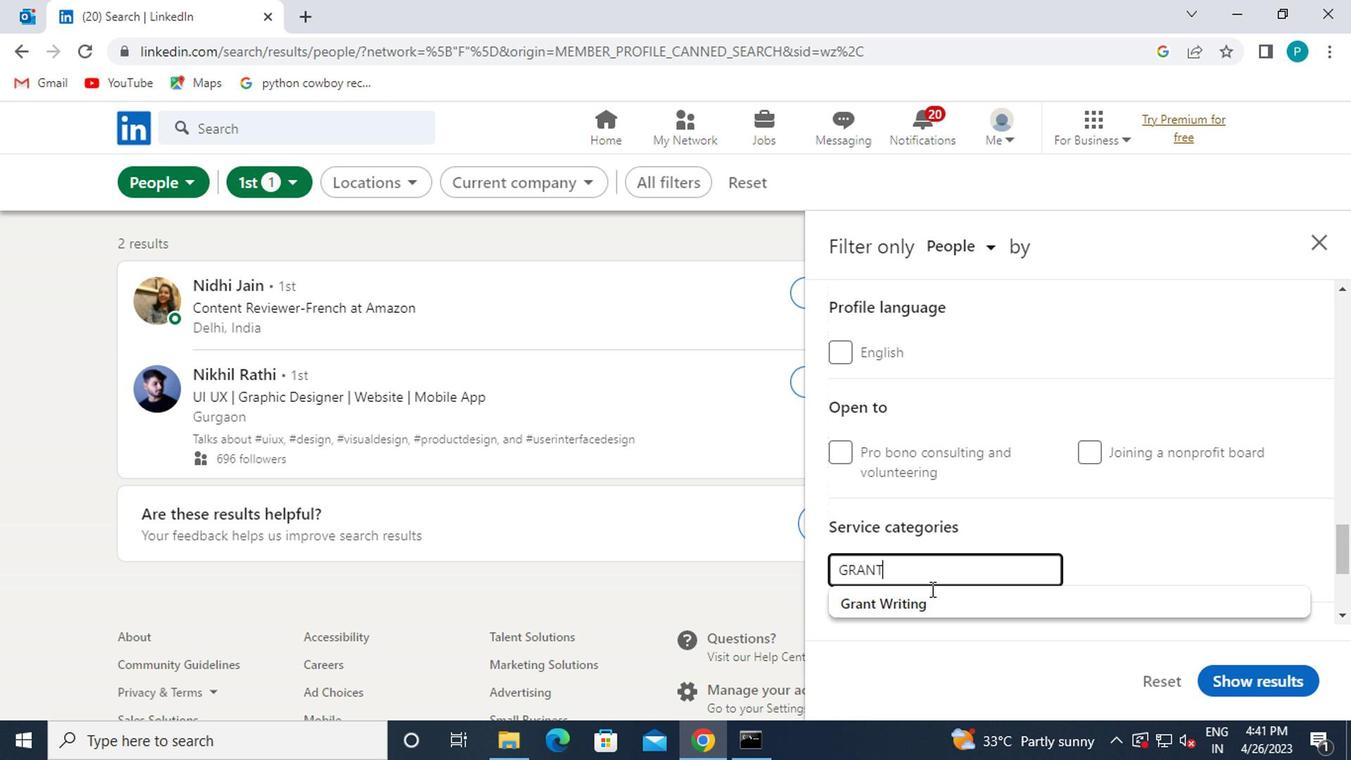 
Action: Mouse pressed left at (937, 605)
Screenshot: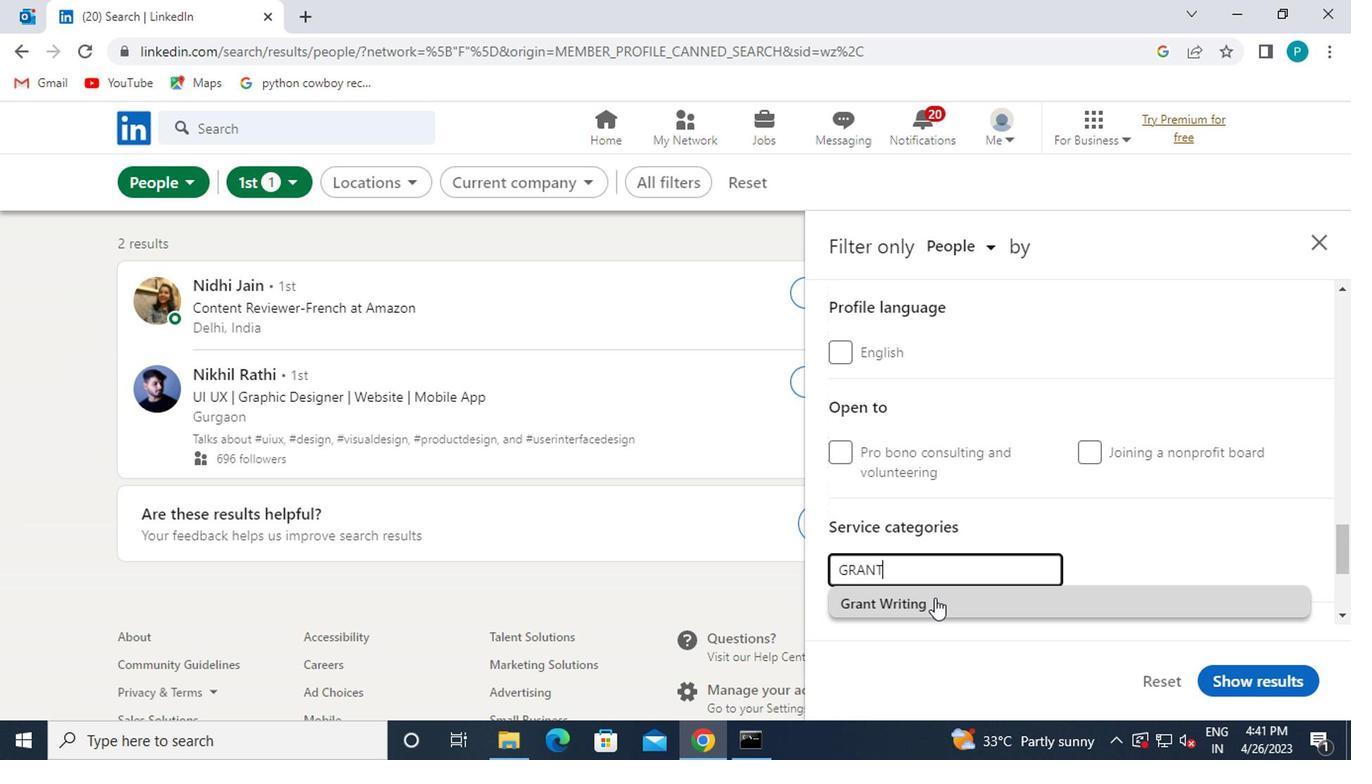 
Action: Mouse moved to (896, 572)
Screenshot: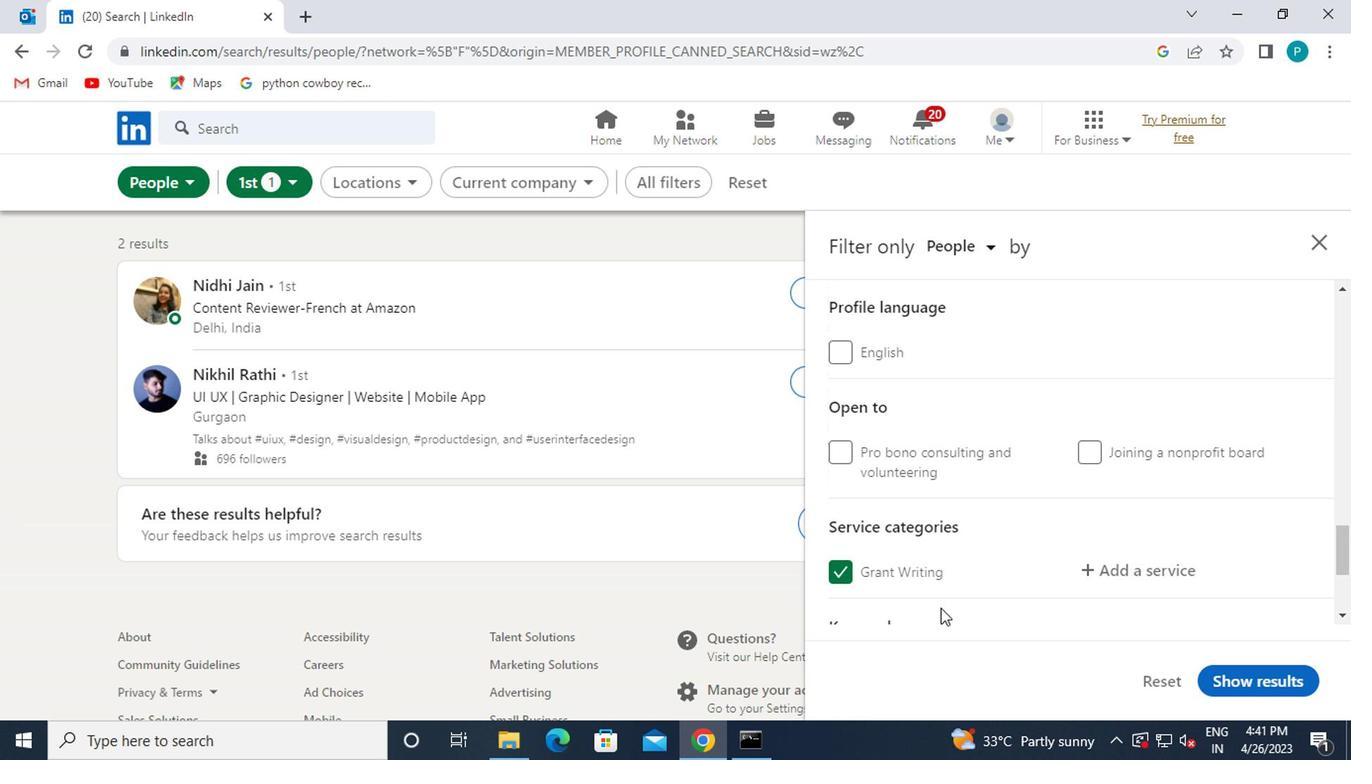 
Action: Mouse scrolled (896, 570) with delta (0, -1)
Screenshot: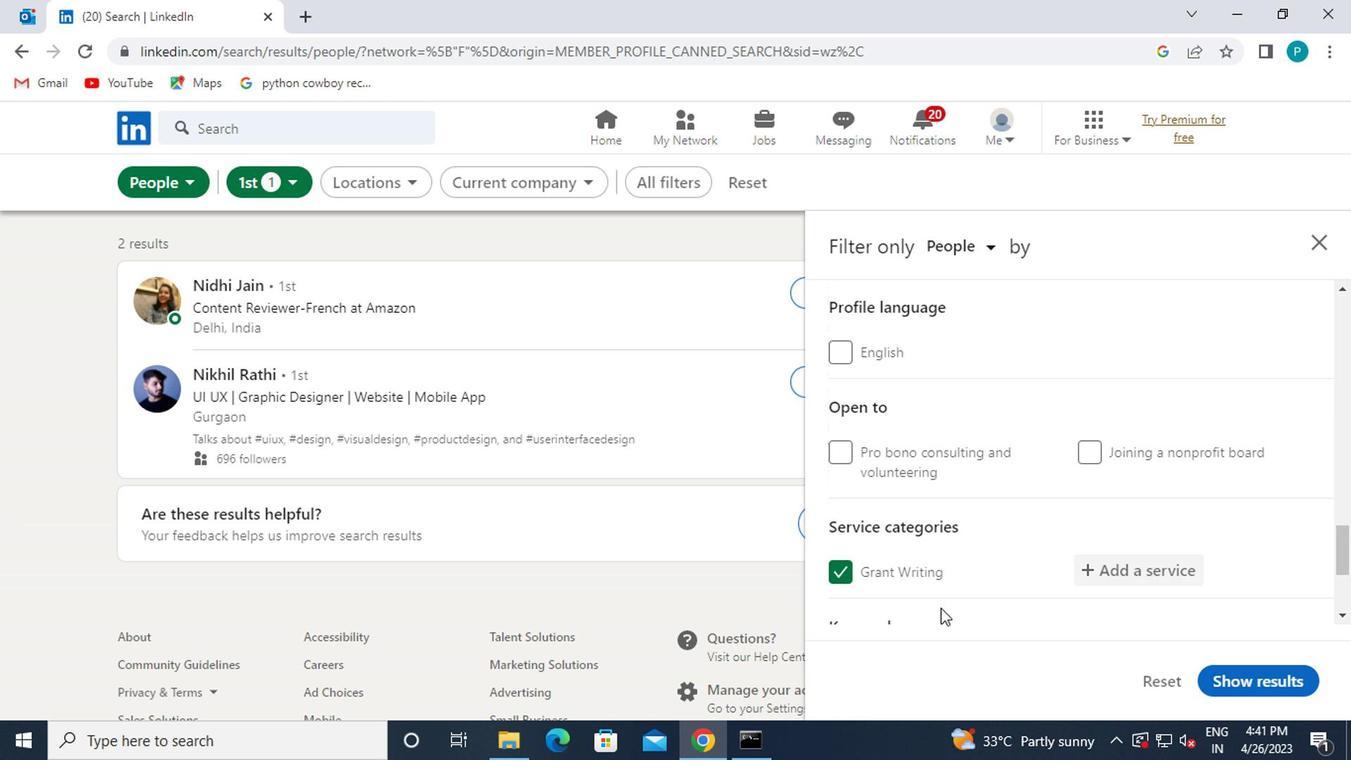 
Action: Mouse scrolled (896, 570) with delta (0, -1)
Screenshot: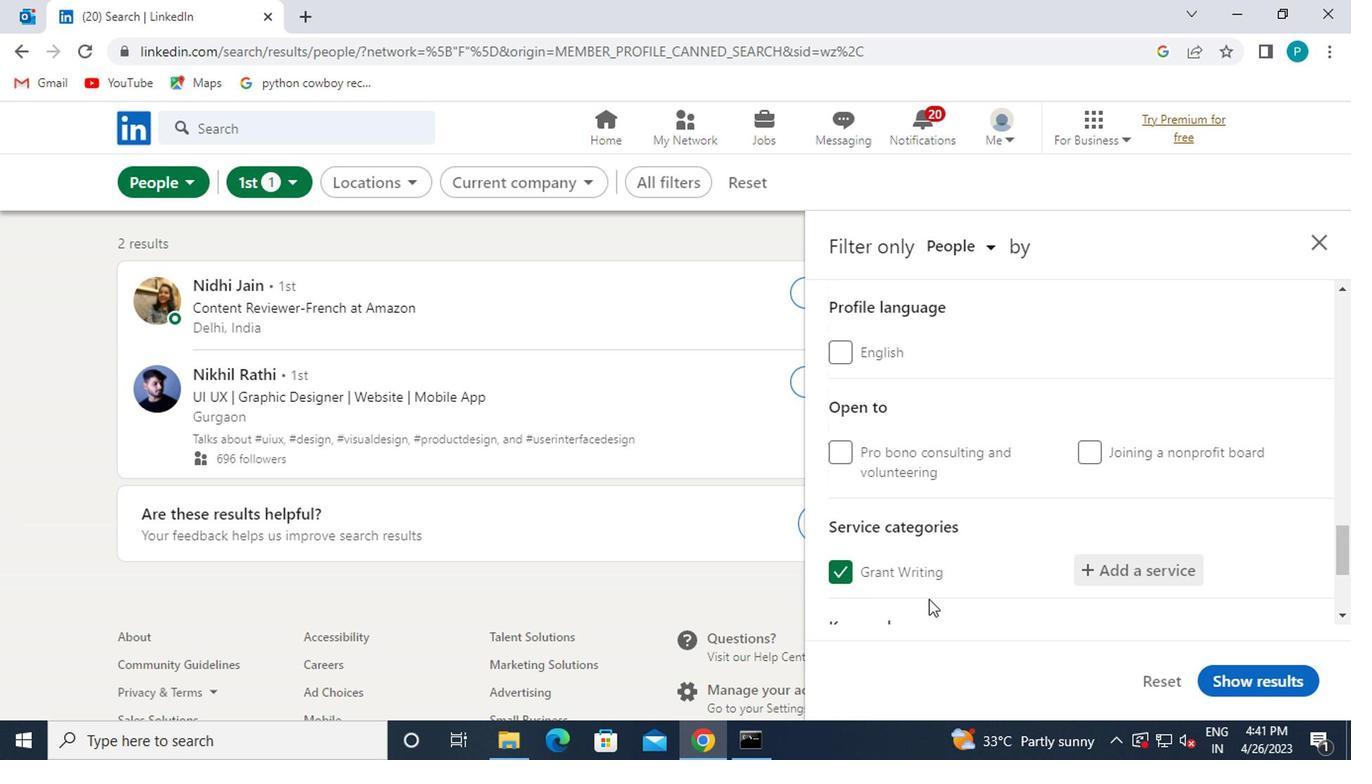
Action: Mouse moved to (889, 552)
Screenshot: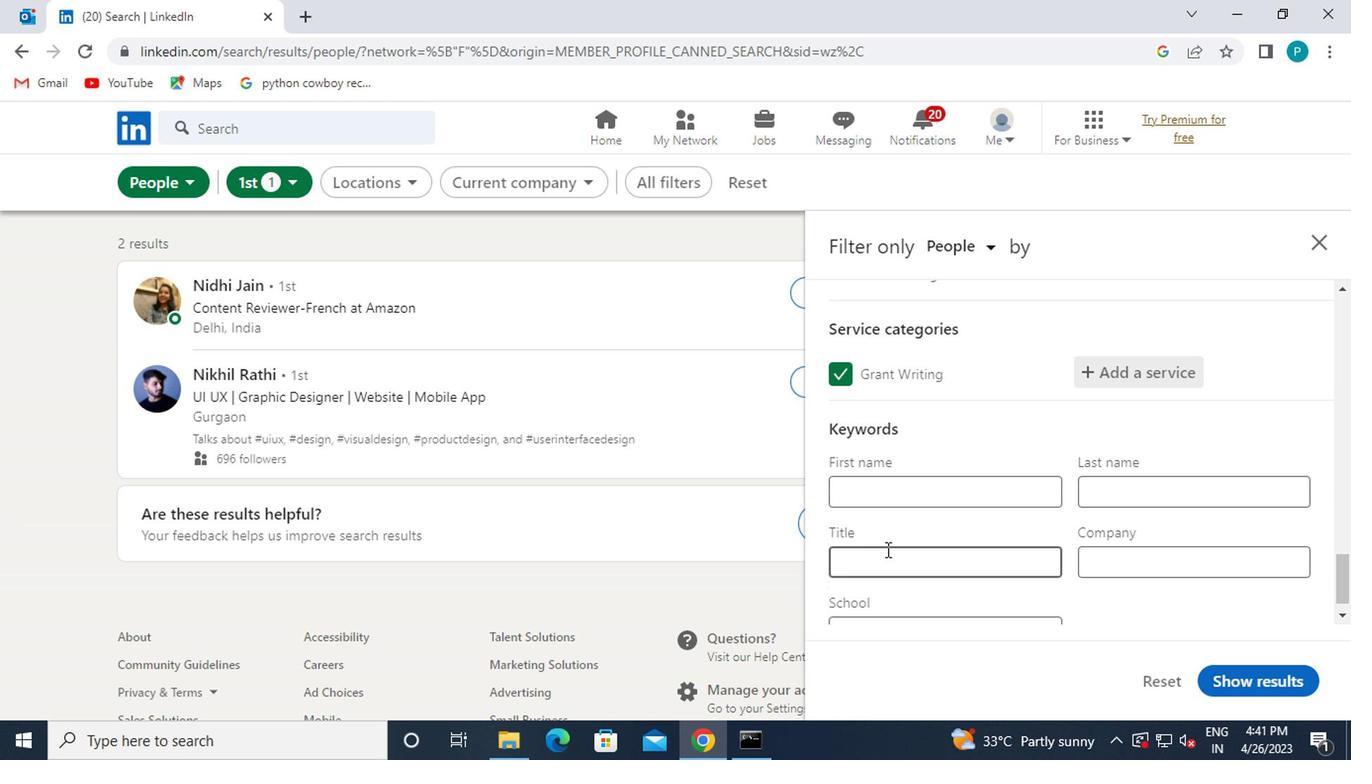 
Action: Mouse pressed left at (889, 552)
Screenshot: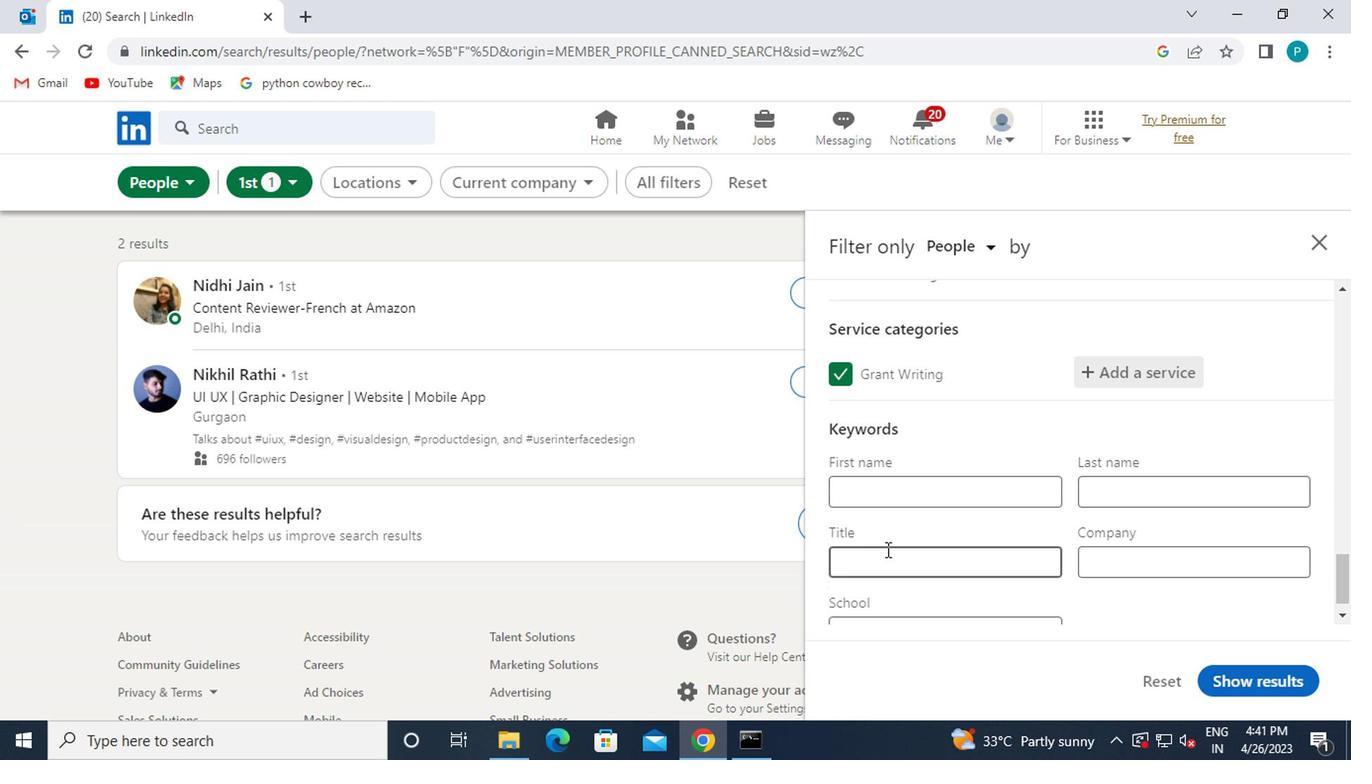 
Action: Mouse moved to (895, 551)
Screenshot: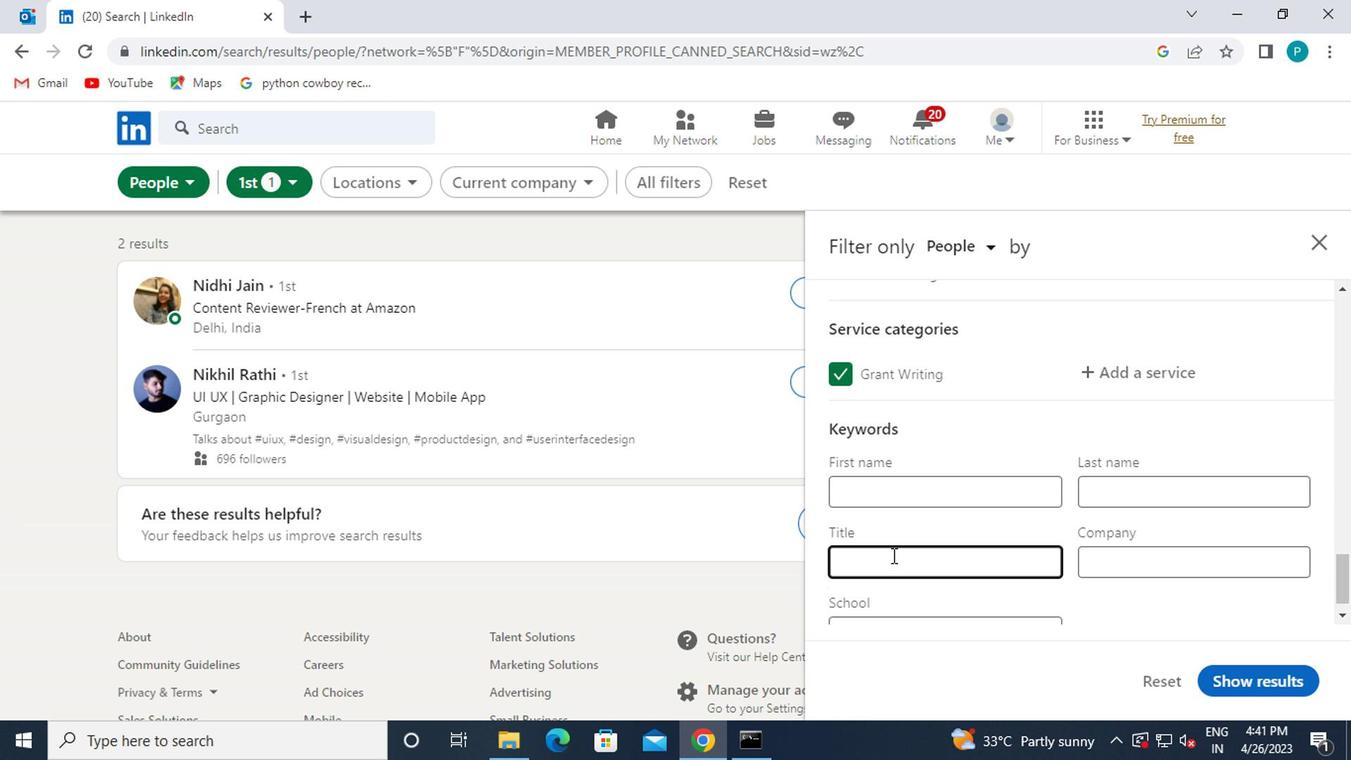 
Action: Key pressed <Key.caps_lock>I<Key.caps_lock><Key.backspace>I<Key.caps_lock>NFORMATIN<Key.backspace>ON<Key.space><Key.caps_lock>S<Key.caps_lock>ECURTIY<Key.backspace><Key.backspace><Key.backspace>
Screenshot: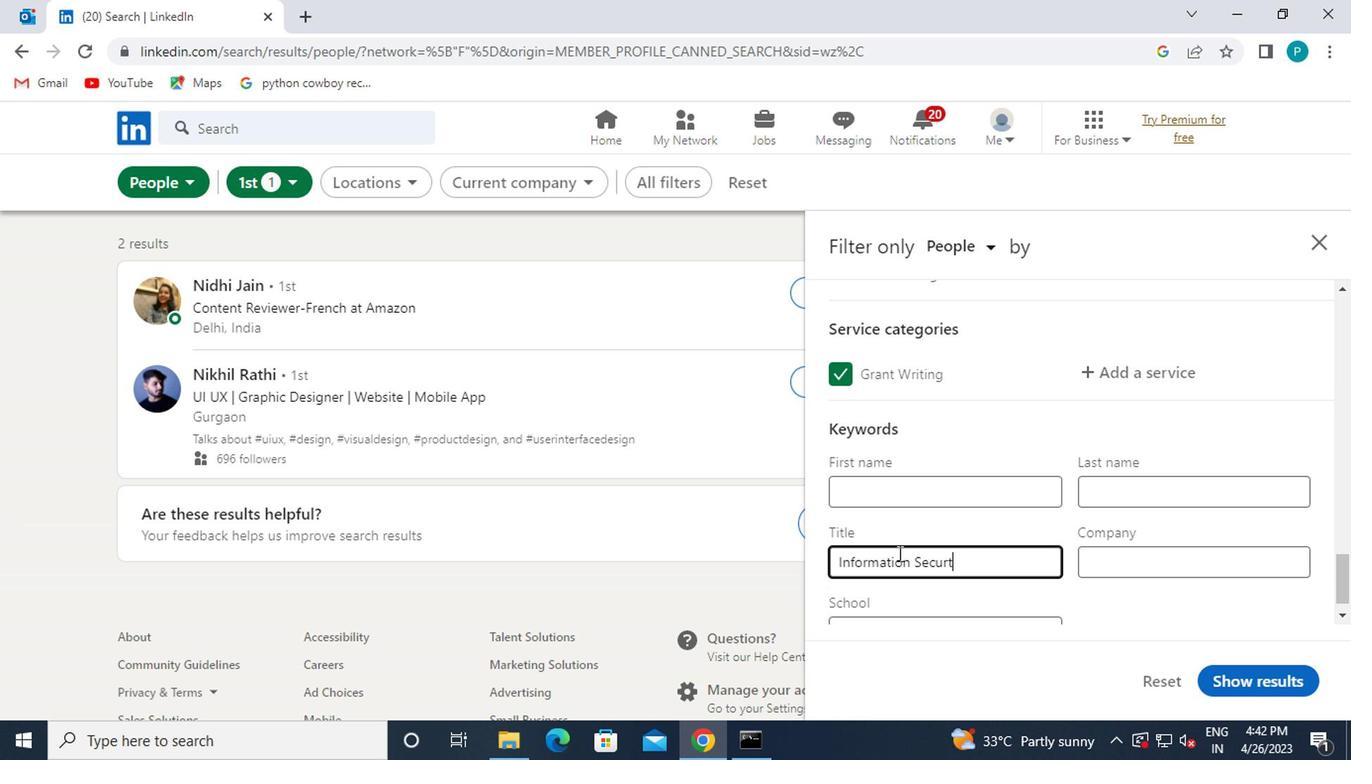 
Action: Mouse moved to (954, 567)
Screenshot: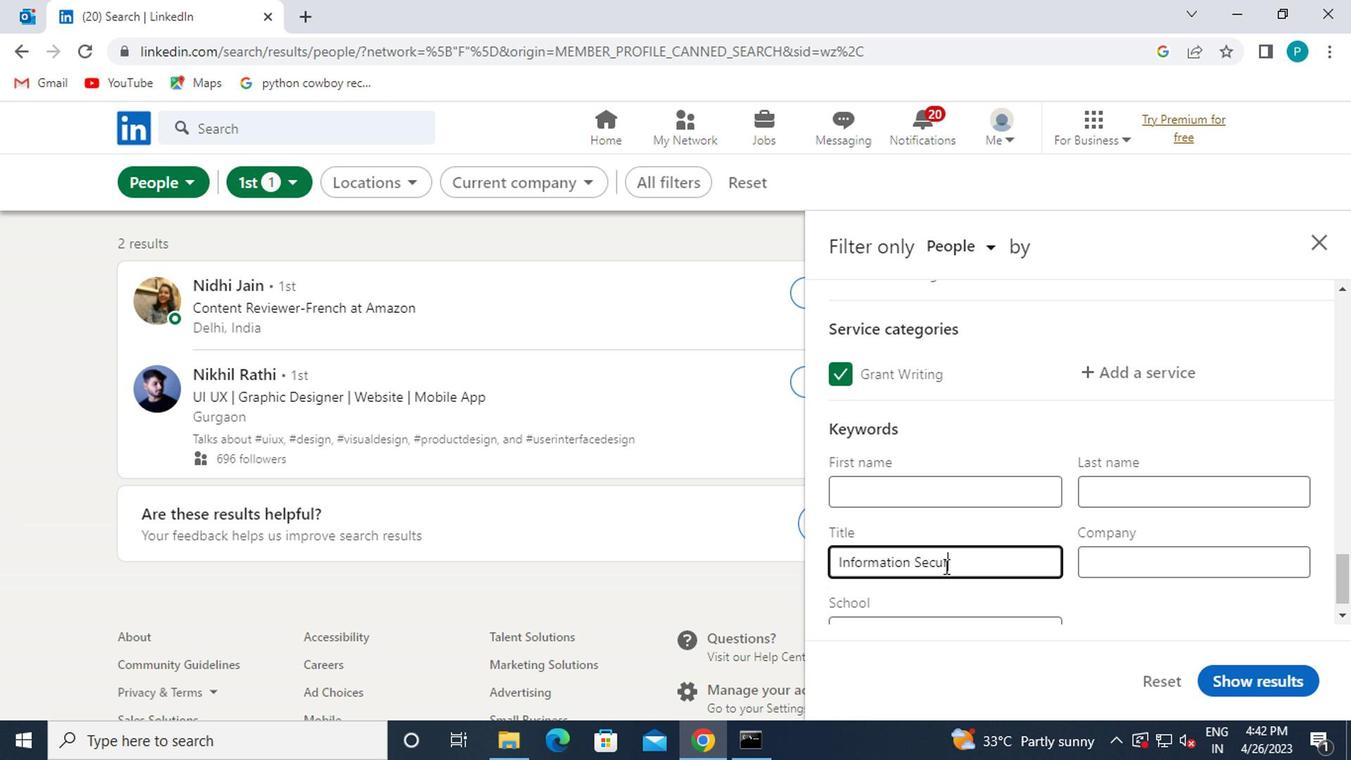 
Action: Key pressed ITY
Screenshot: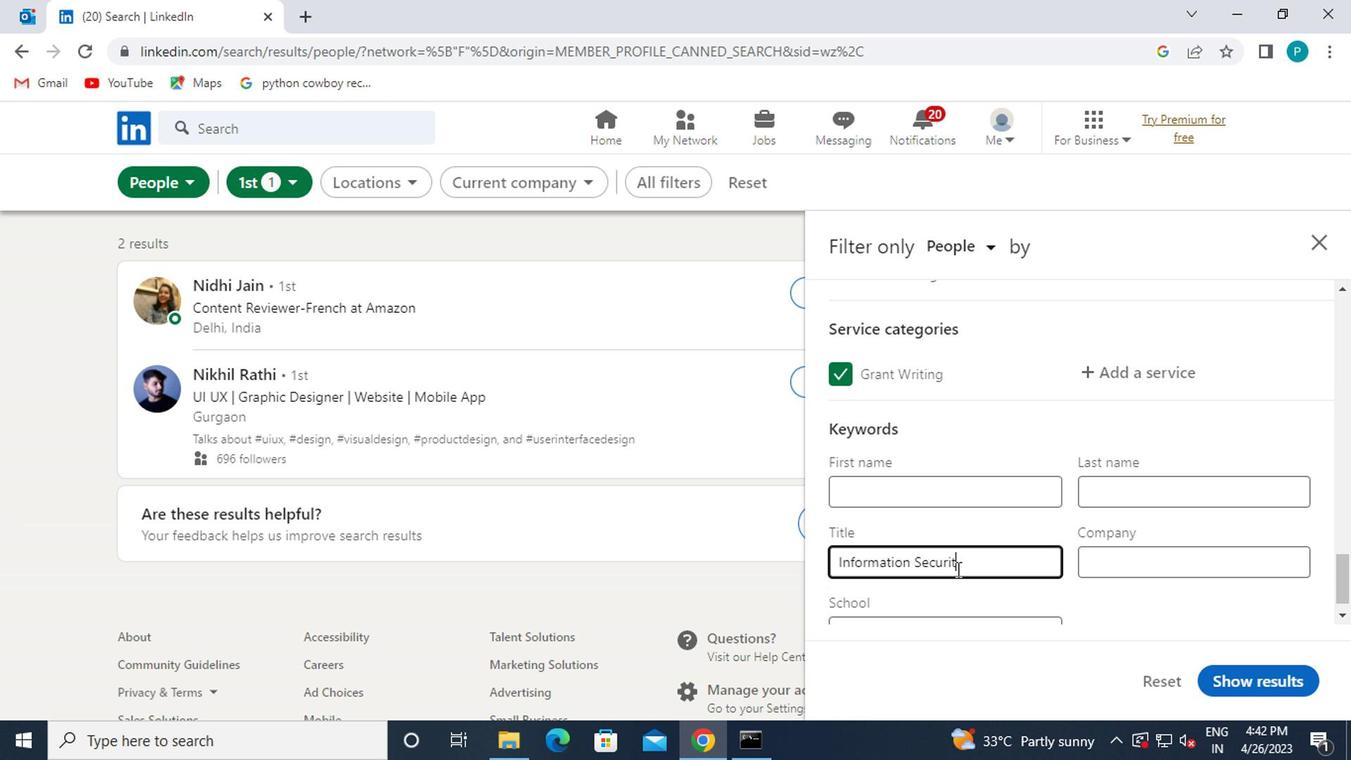 
Action: Mouse moved to (1000, 570)
Screenshot: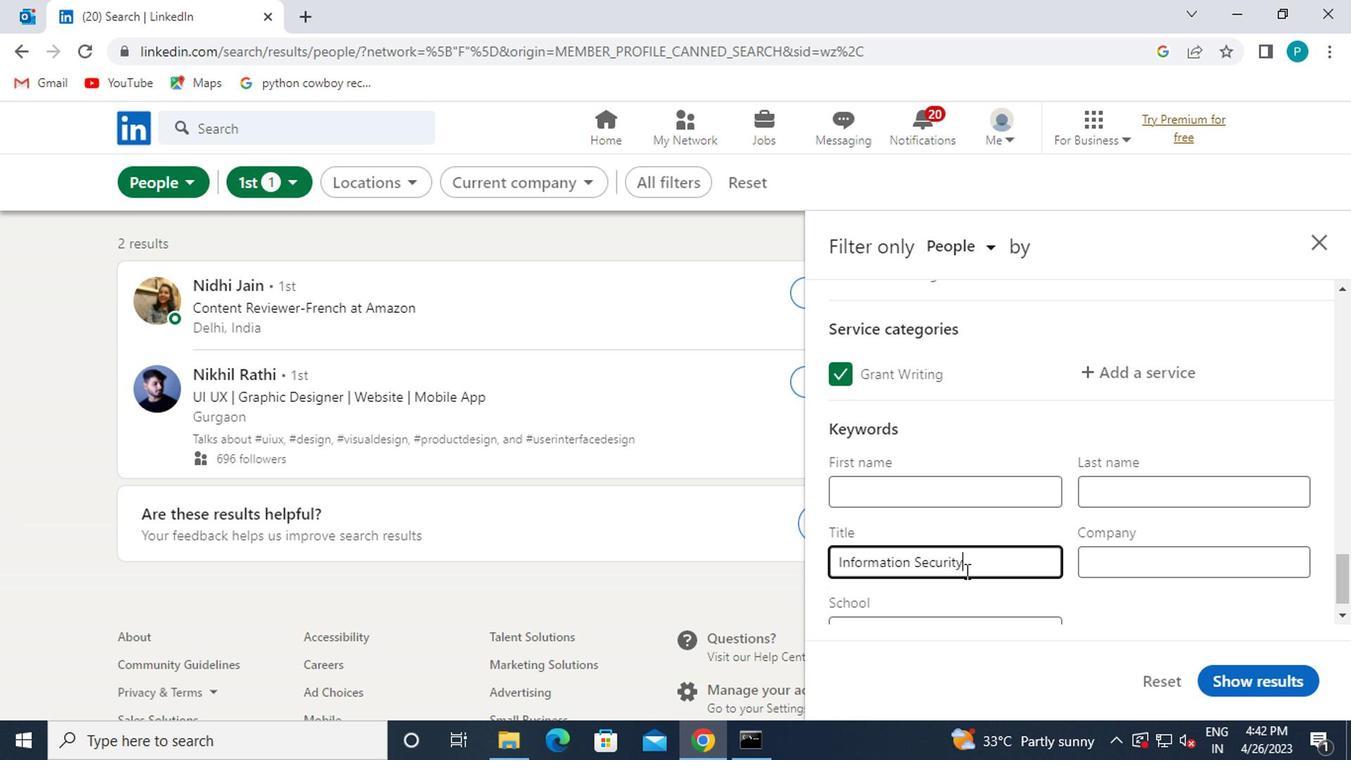 
Action: Key pressed <Key.space><Key.caps_lock>A<Key.caps_lock>NALYIST
Screenshot: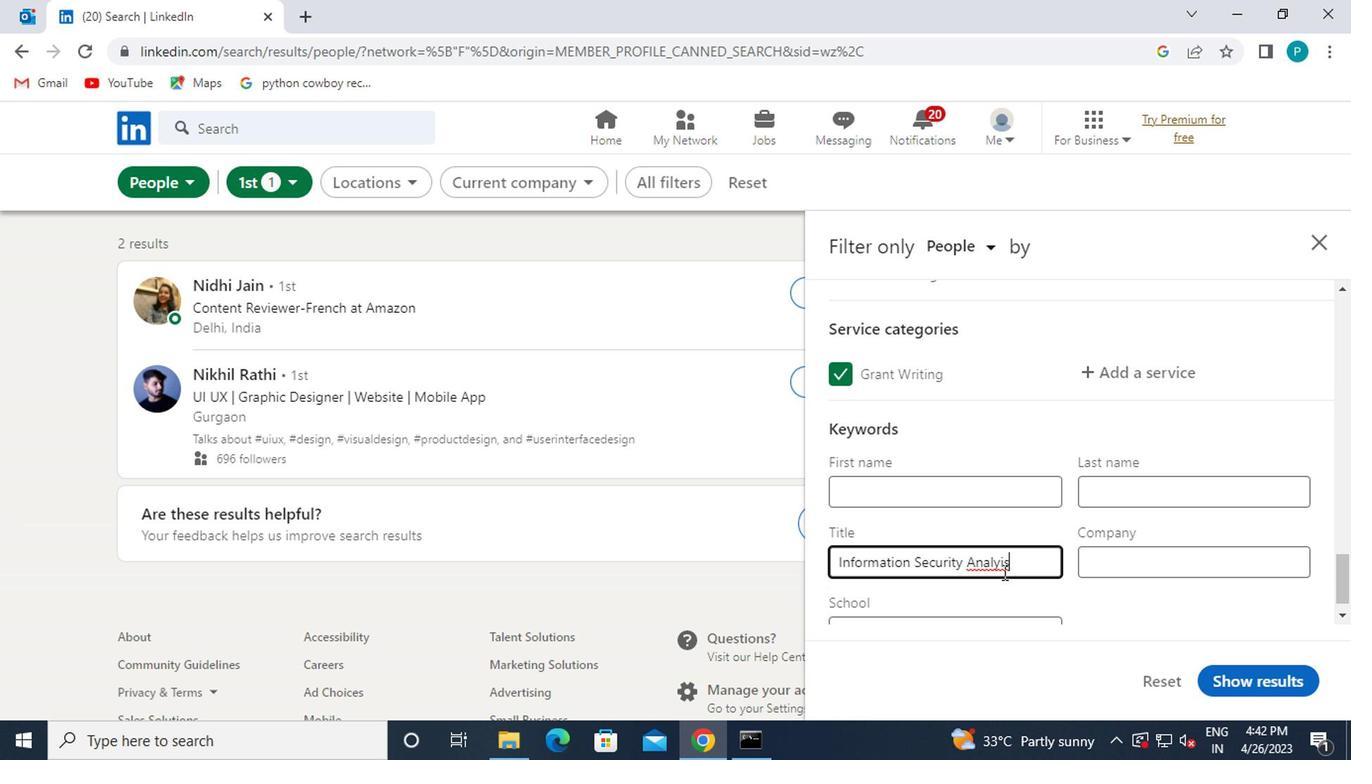 
Action: Mouse moved to (1237, 675)
Screenshot: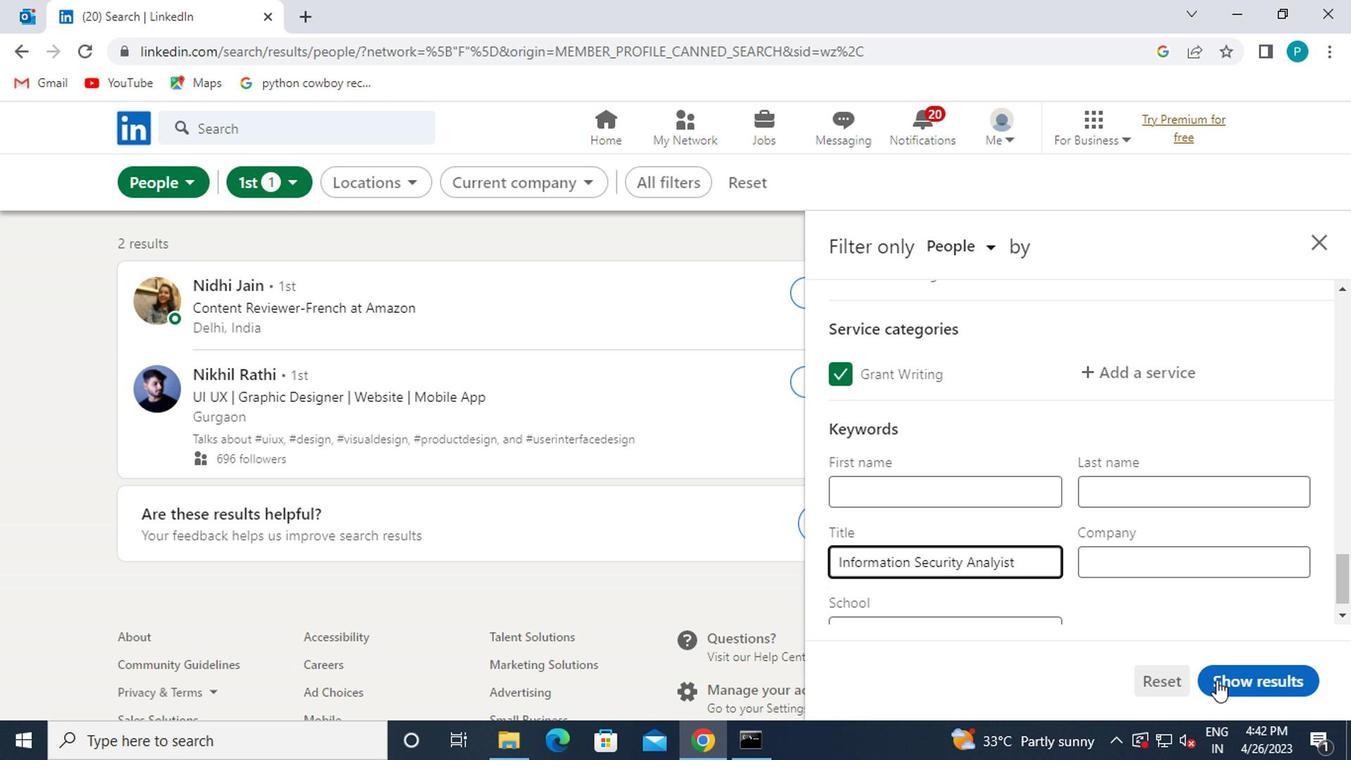 
Action: Mouse pressed left at (1237, 675)
Screenshot: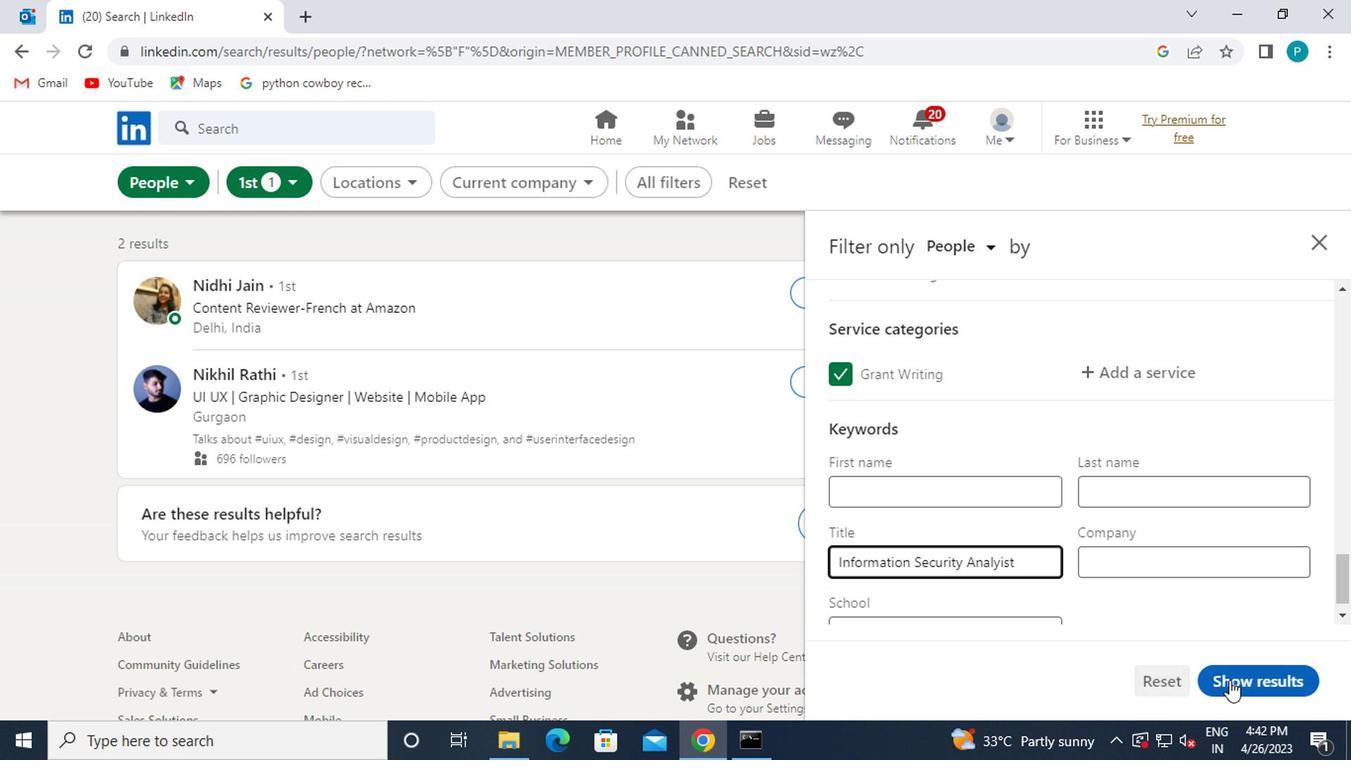 
